 Task: Search one way flight ticket for 1 adult, 5 children, 2 infants in seat and 1 infant on lap in first from Missoula: Missoula Montana Airport (was Missoula International Airport) to Fort Wayne: Fort Wayne International Airport on 5-4-2023. Choice of flights is Spirit. Number of bags: 7 checked bags. Price is upto 97000. Outbound departure time preference is 15:45.
Action: Mouse moved to (324, 123)
Screenshot: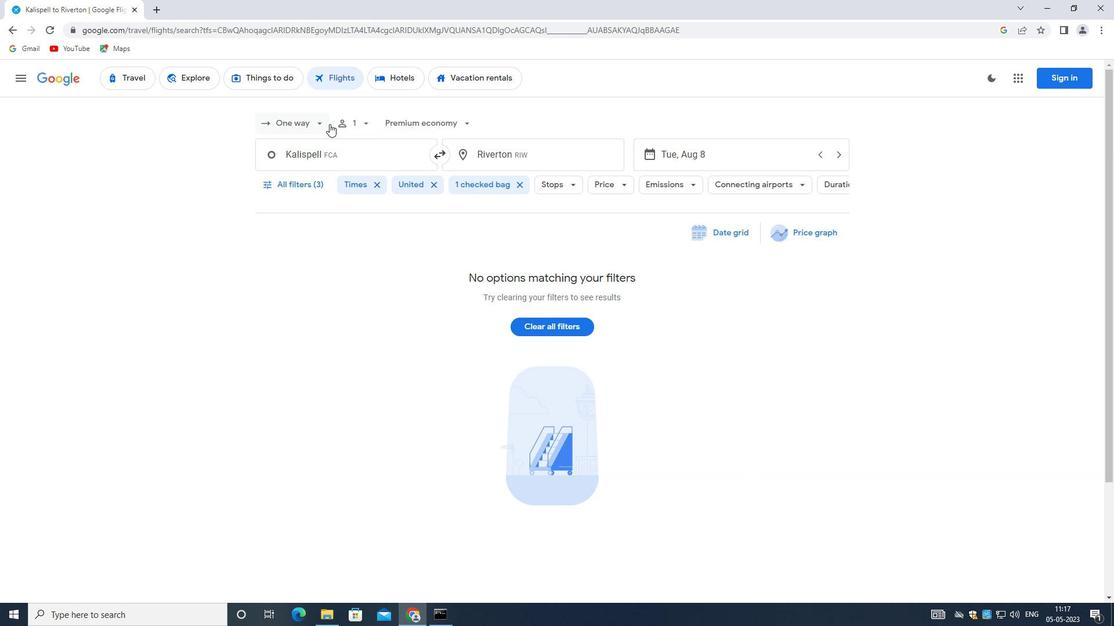 
Action: Mouse pressed left at (324, 123)
Screenshot: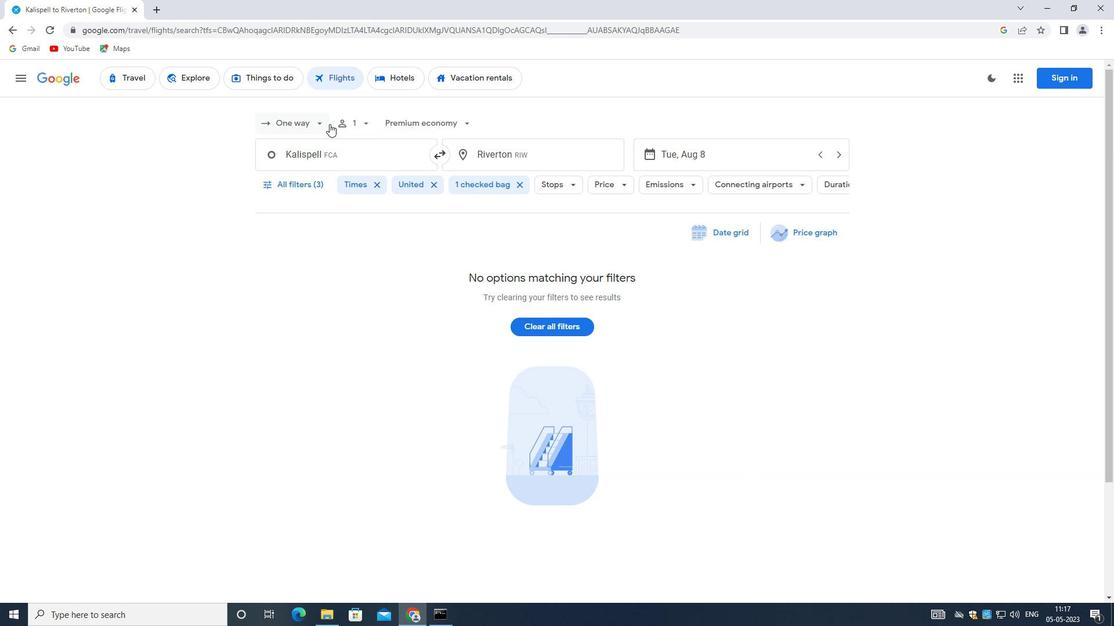 
Action: Mouse moved to (311, 173)
Screenshot: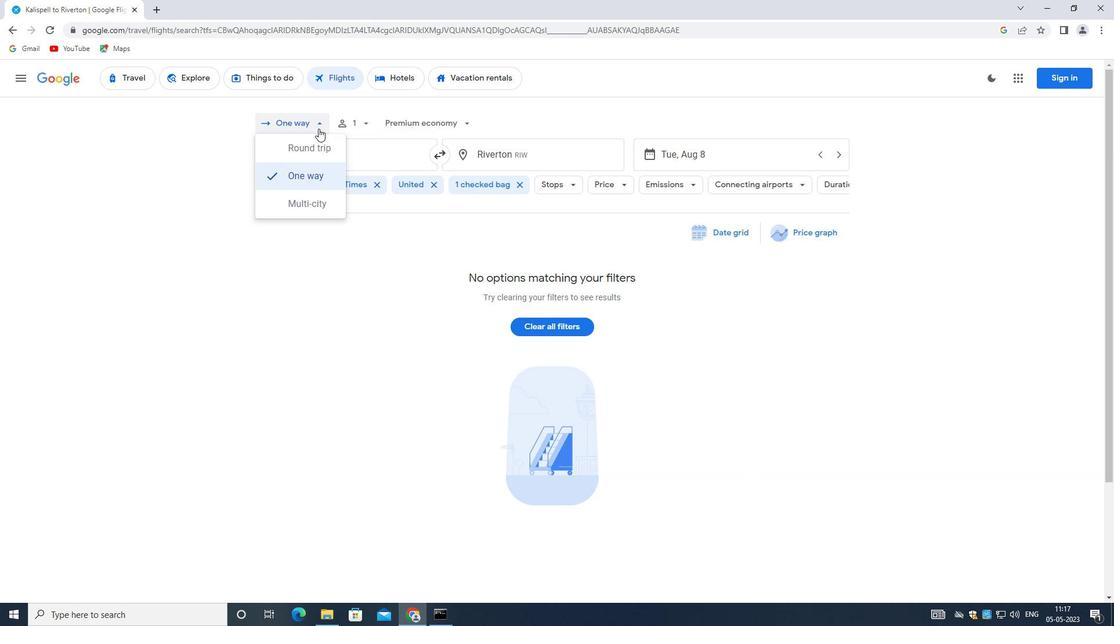 
Action: Mouse pressed left at (311, 173)
Screenshot: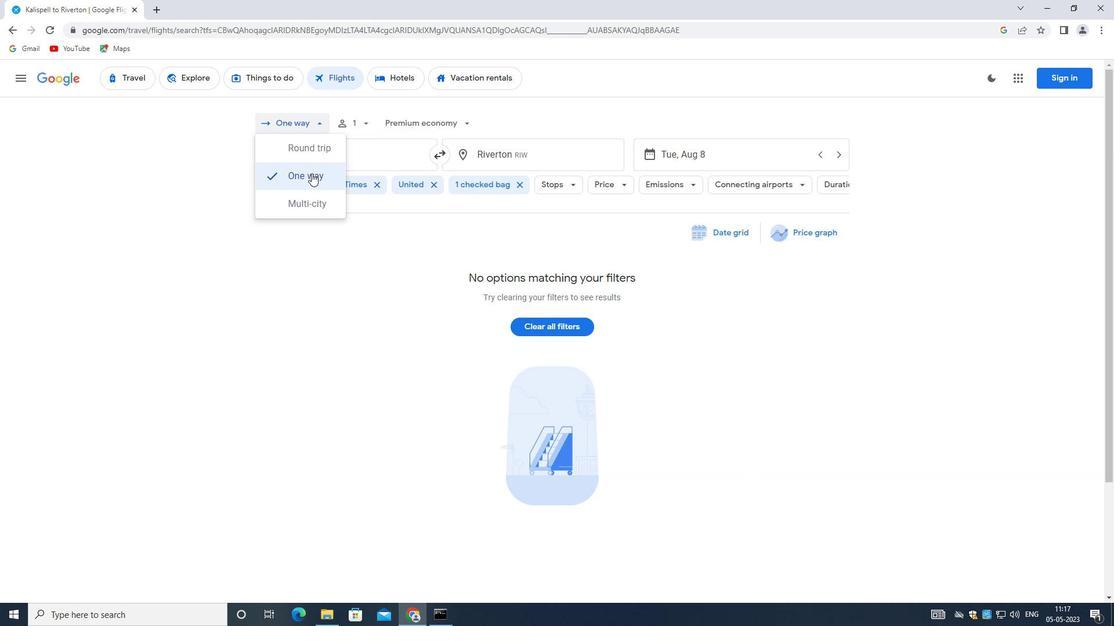 
Action: Mouse moved to (369, 120)
Screenshot: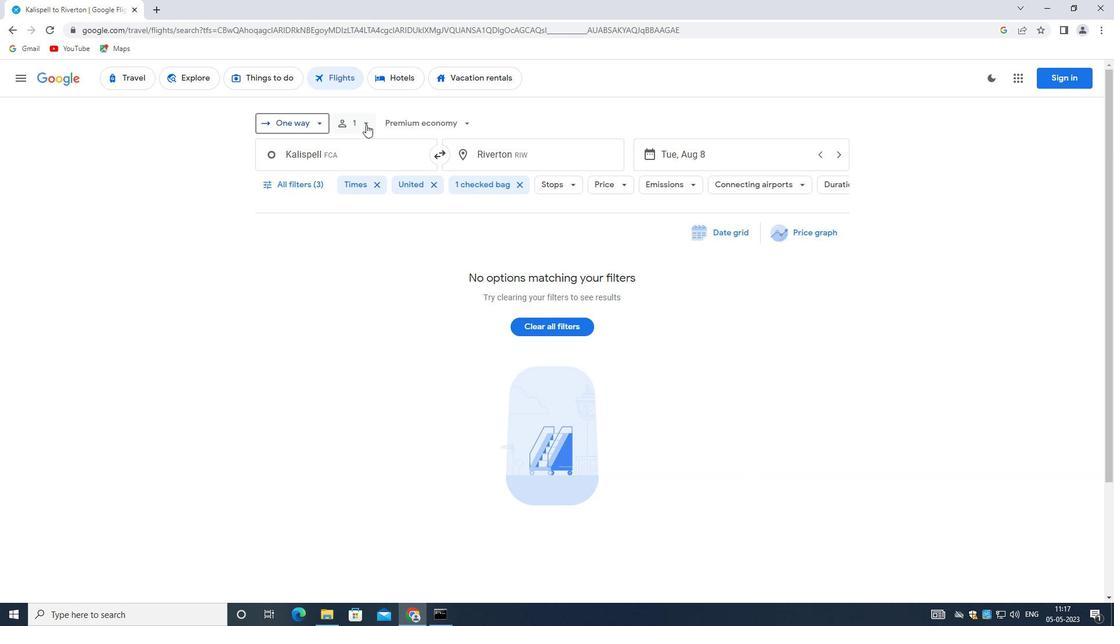 
Action: Mouse pressed left at (369, 120)
Screenshot: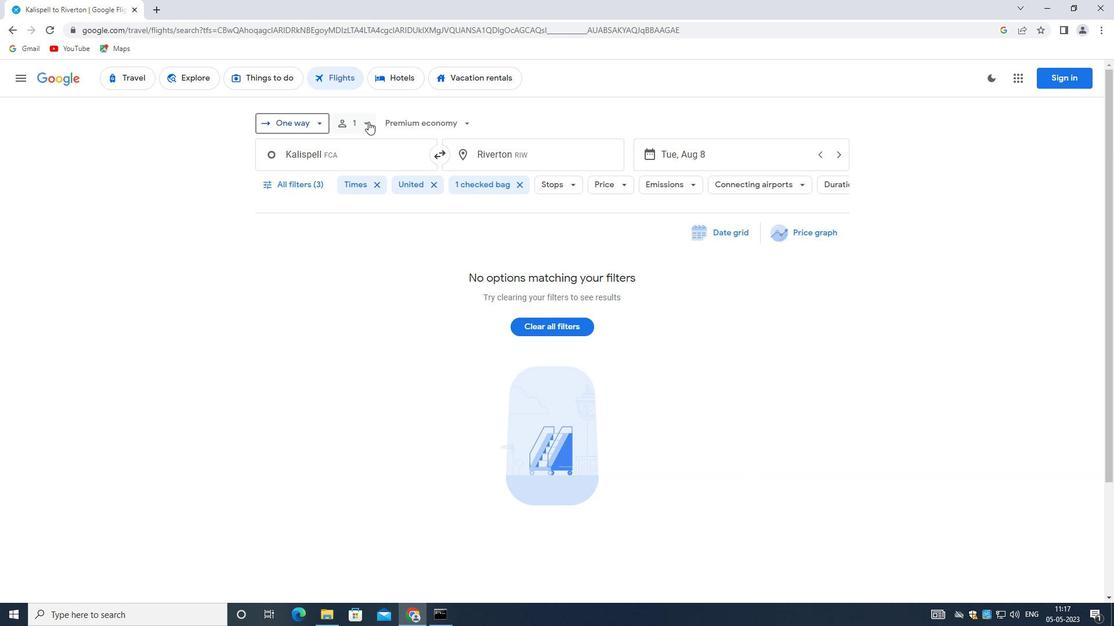 
Action: Mouse moved to (450, 179)
Screenshot: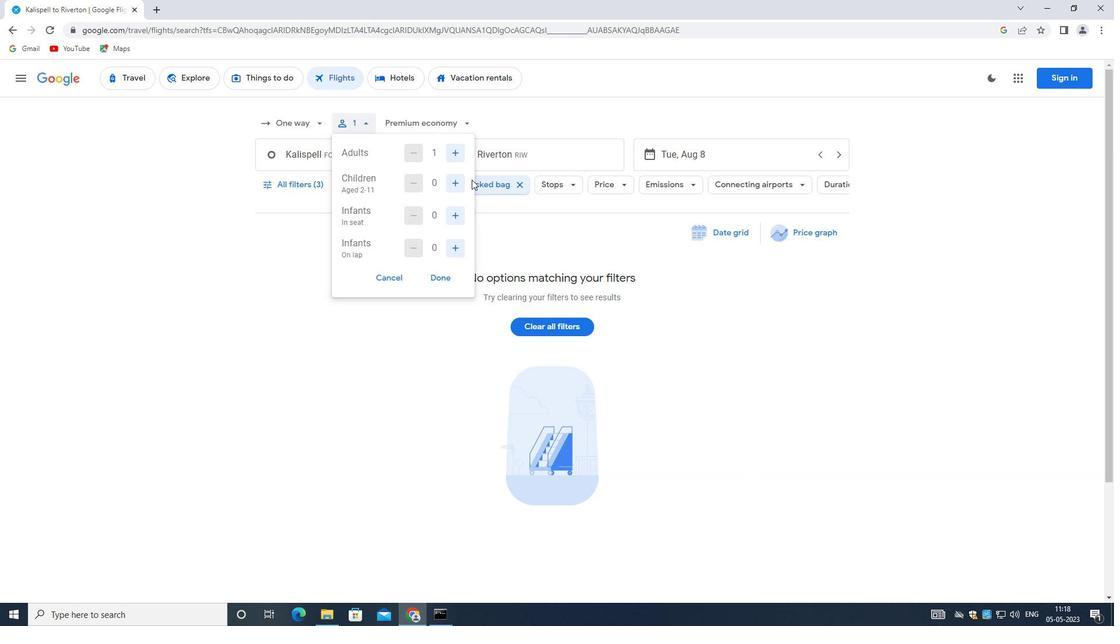 
Action: Mouse pressed left at (450, 179)
Screenshot: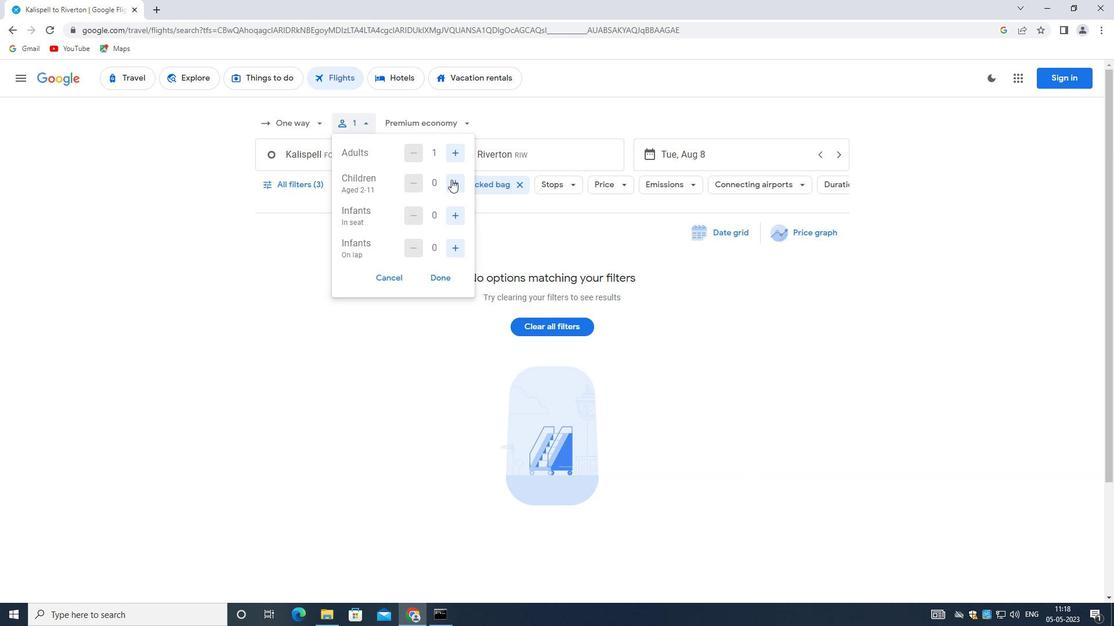 
Action: Mouse pressed left at (450, 179)
Screenshot: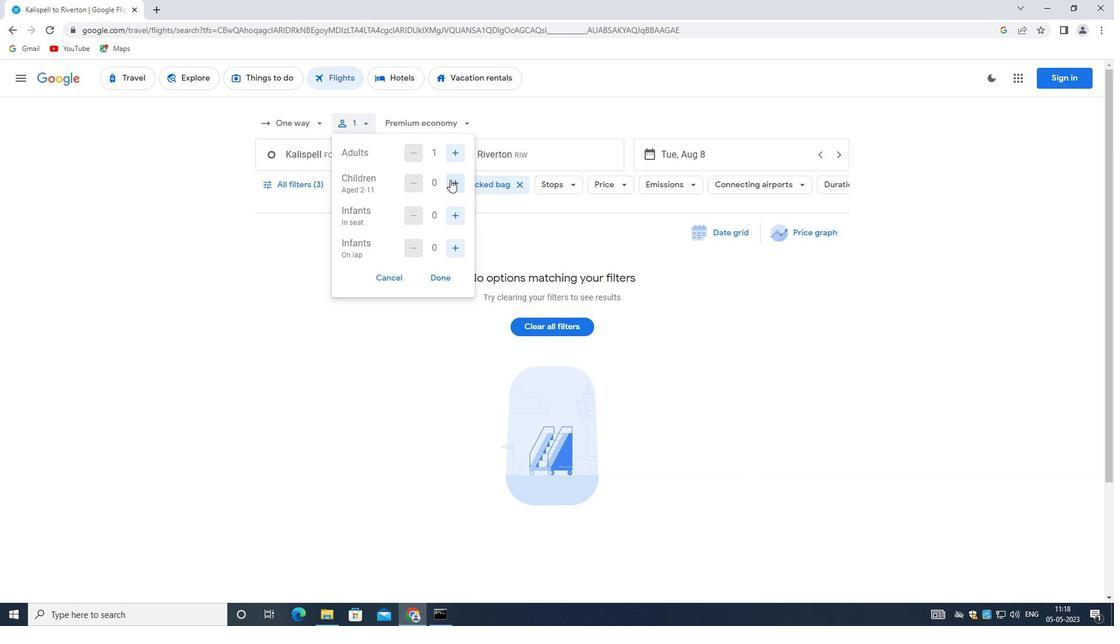 
Action: Mouse pressed left at (450, 179)
Screenshot: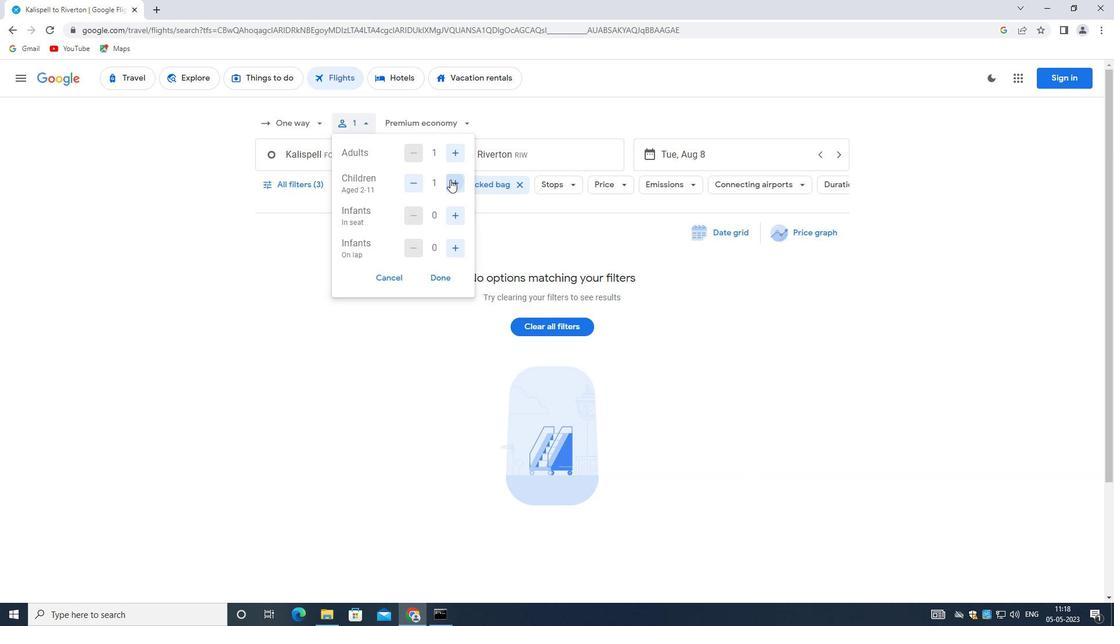 
Action: Mouse pressed left at (450, 179)
Screenshot: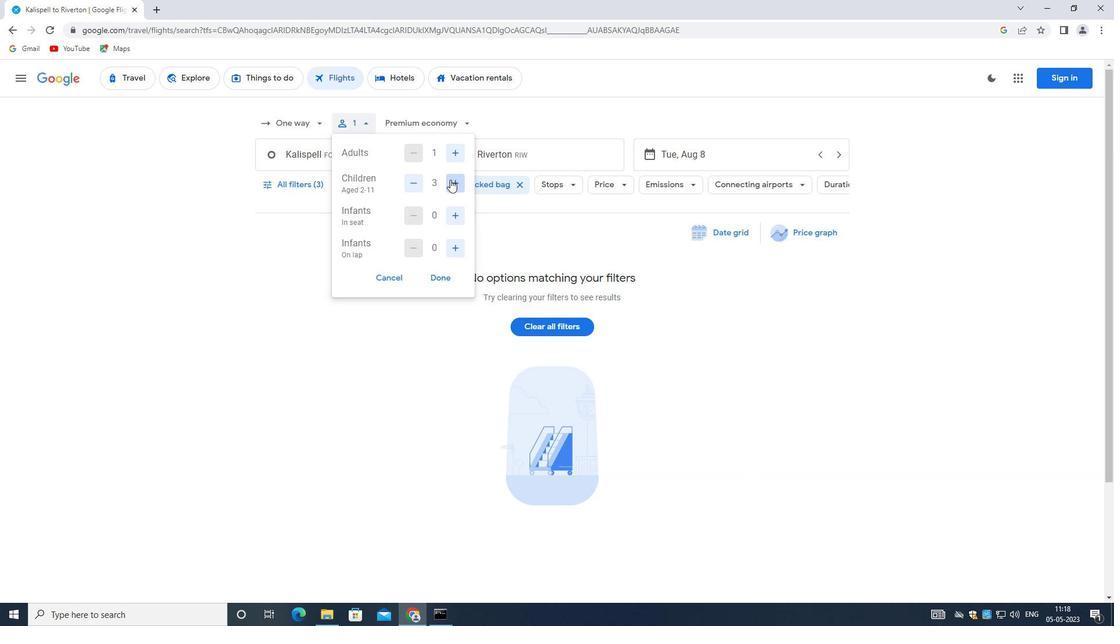 
Action: Mouse pressed left at (450, 179)
Screenshot: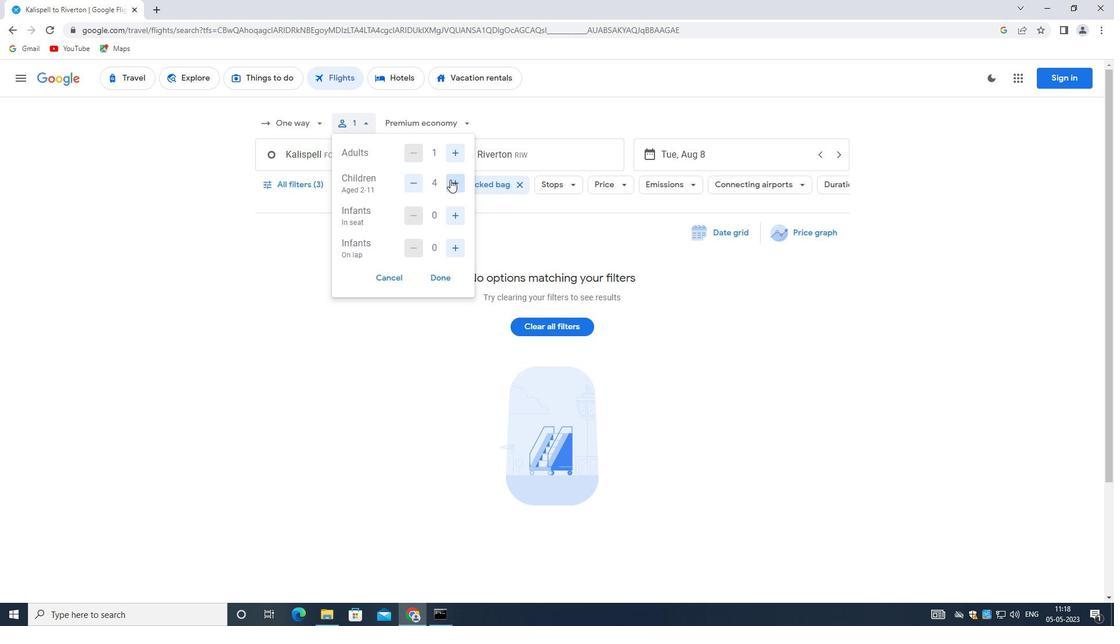 
Action: Mouse moved to (453, 214)
Screenshot: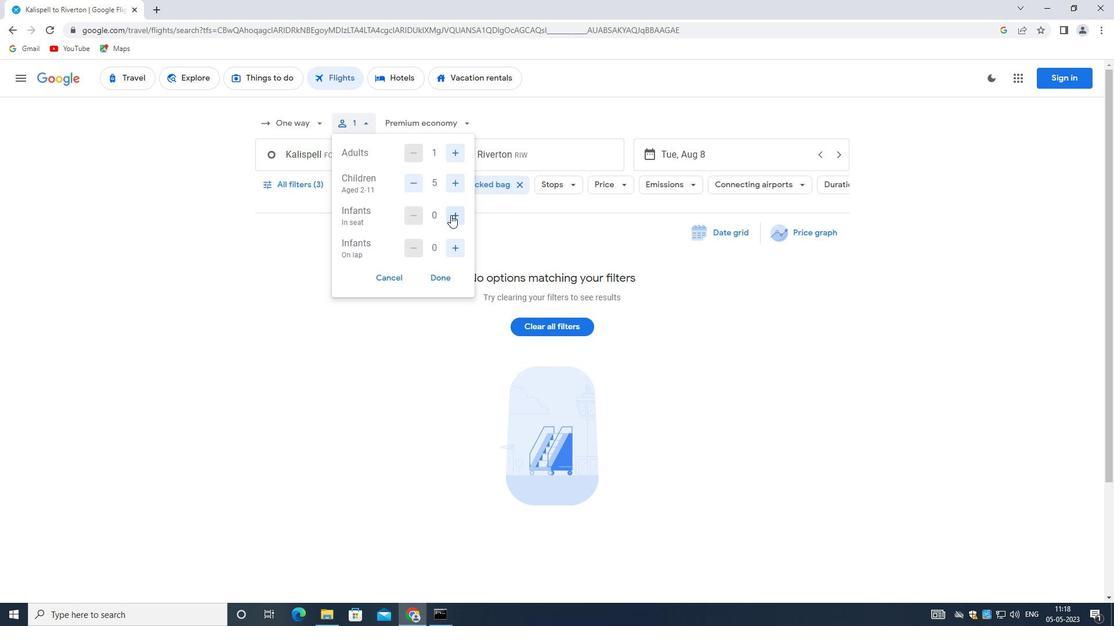 
Action: Mouse pressed left at (453, 214)
Screenshot: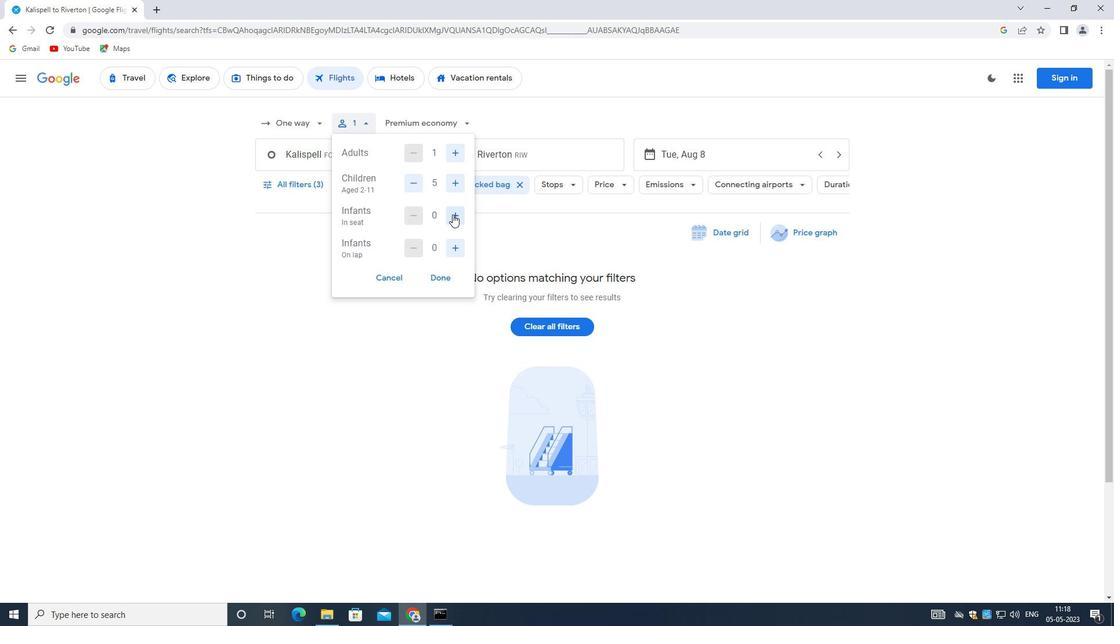 
Action: Mouse pressed left at (453, 214)
Screenshot: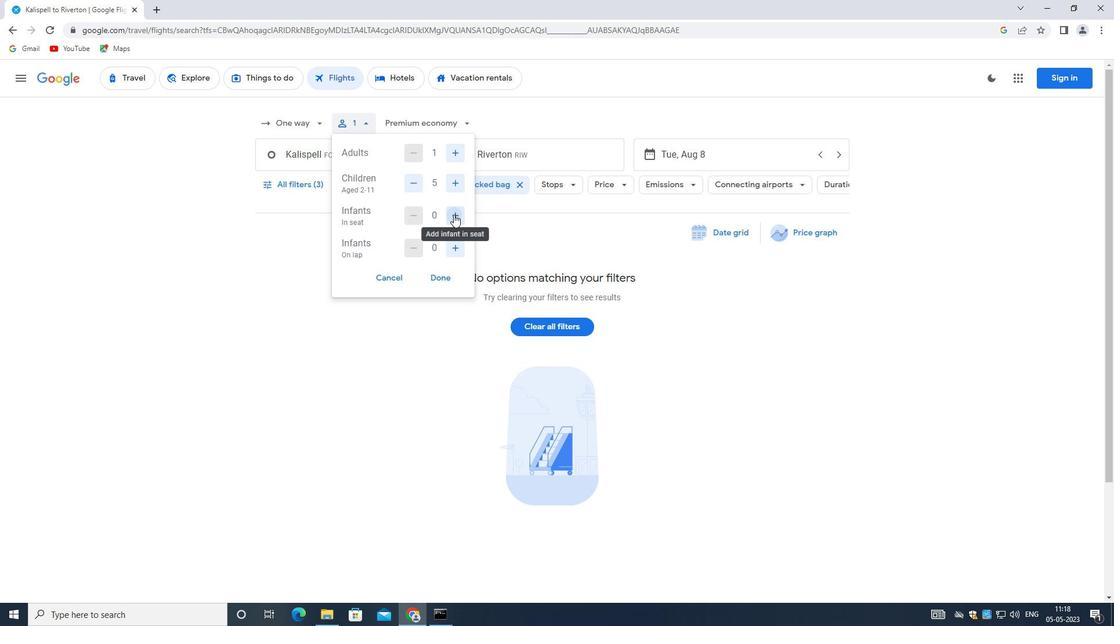 
Action: Mouse moved to (458, 249)
Screenshot: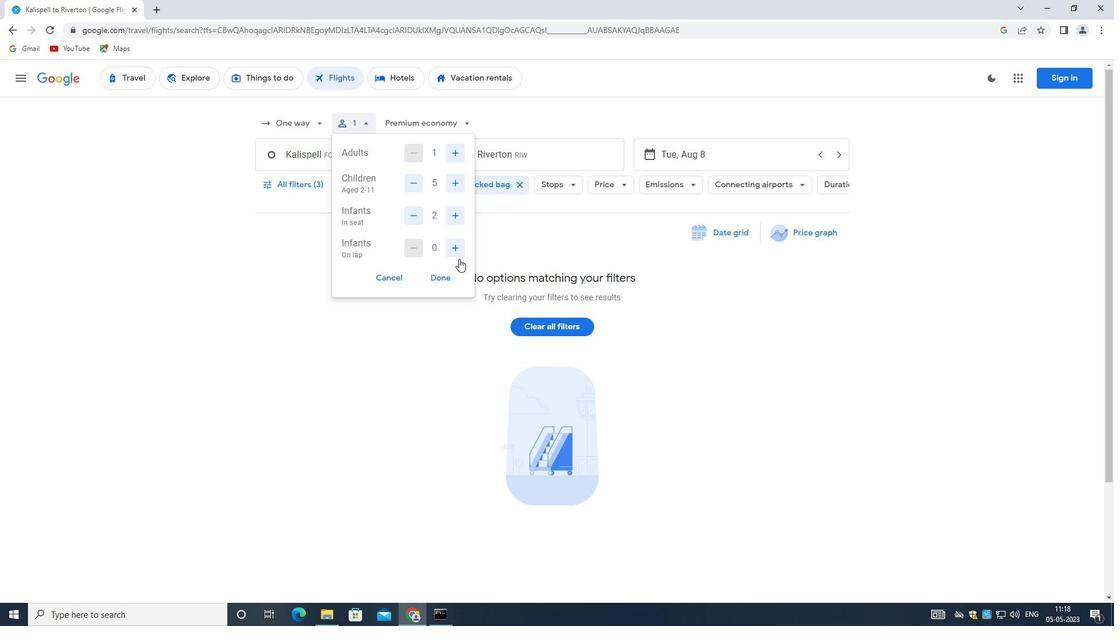 
Action: Mouse pressed left at (458, 249)
Screenshot: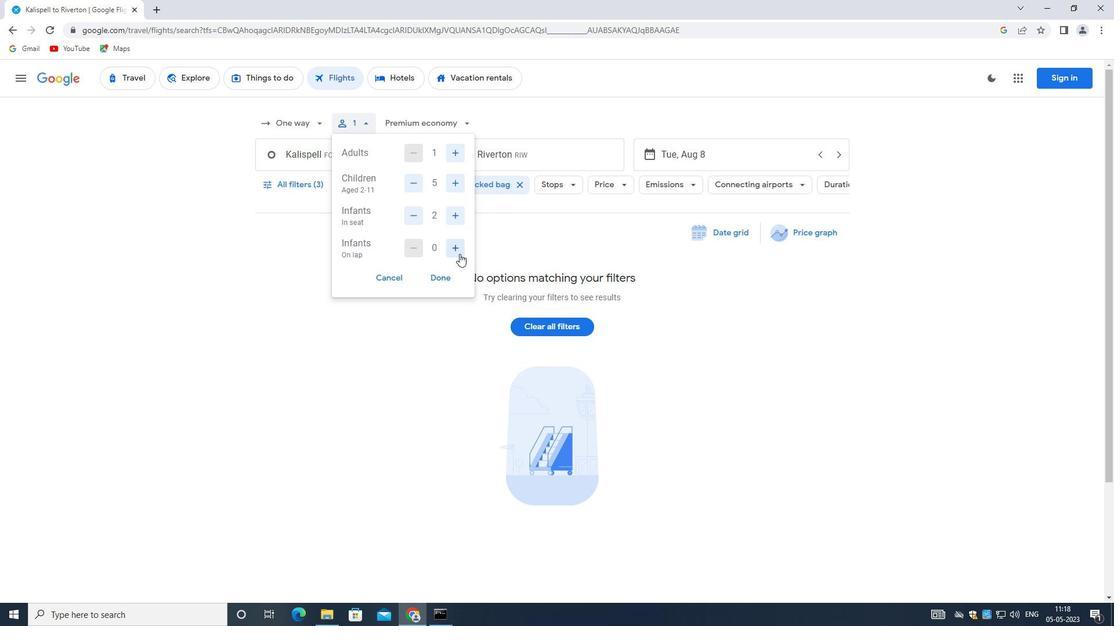 
Action: Mouse moved to (411, 211)
Screenshot: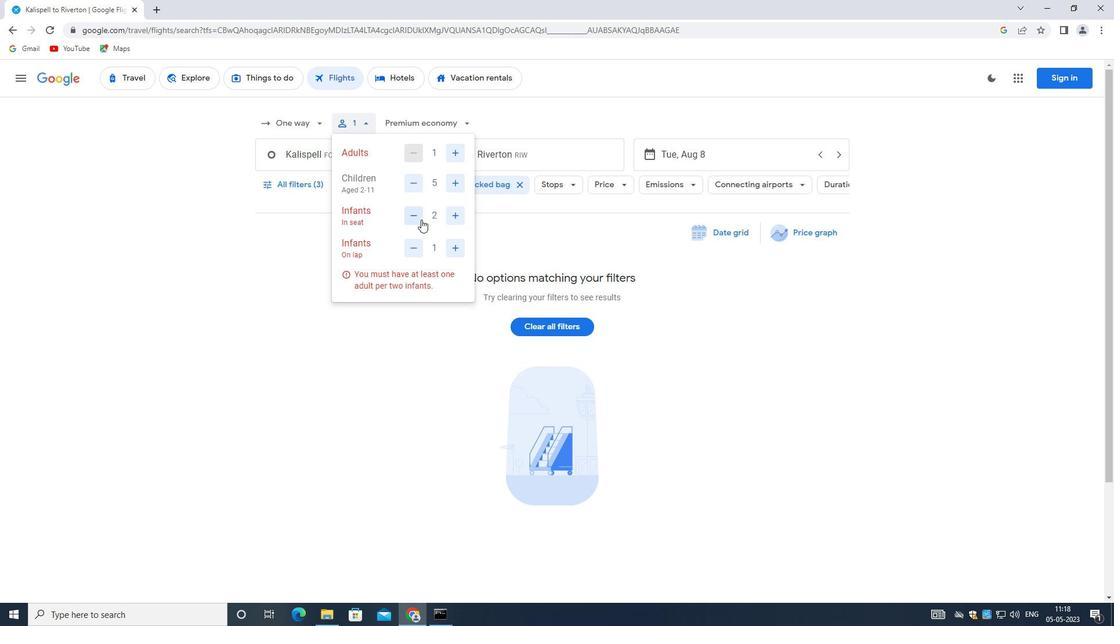 
Action: Mouse pressed left at (411, 211)
Screenshot: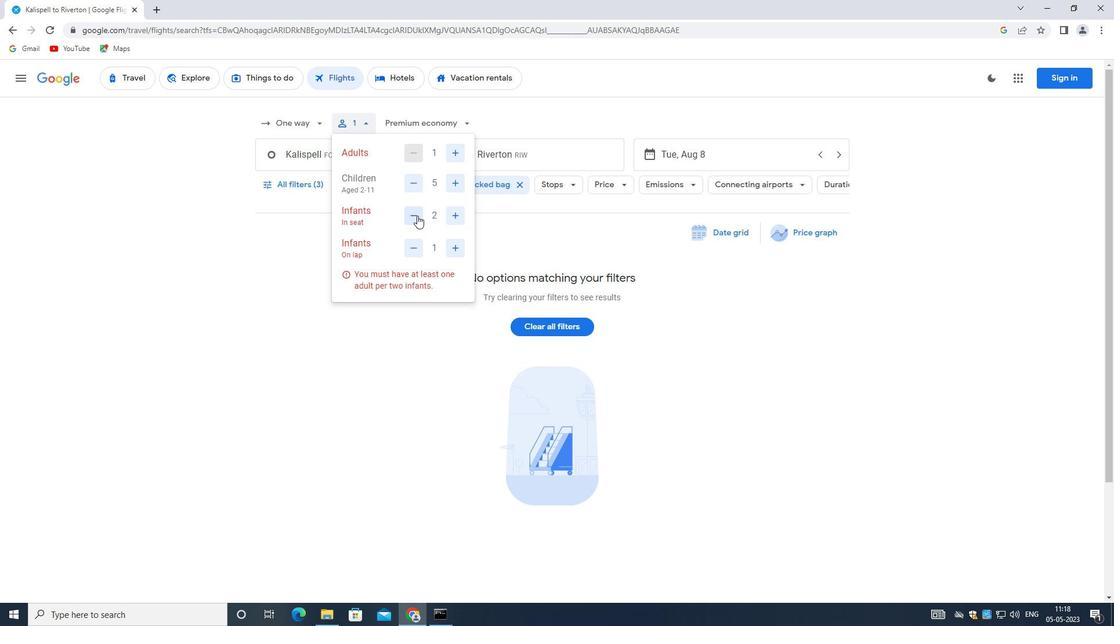 
Action: Mouse moved to (434, 272)
Screenshot: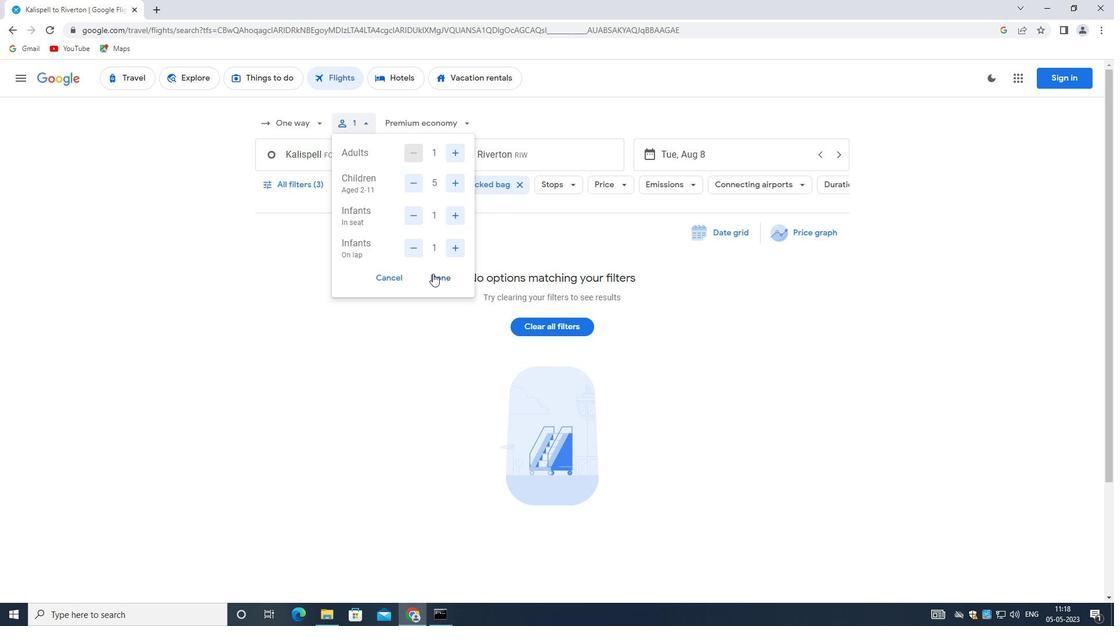 
Action: Mouse pressed left at (434, 272)
Screenshot: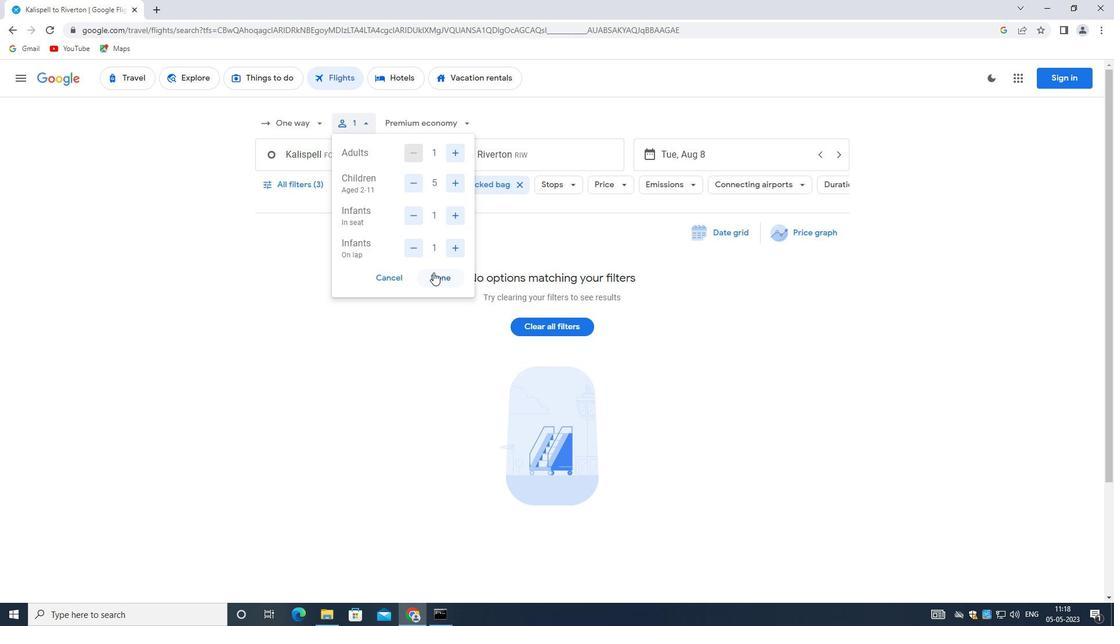 
Action: Mouse moved to (353, 155)
Screenshot: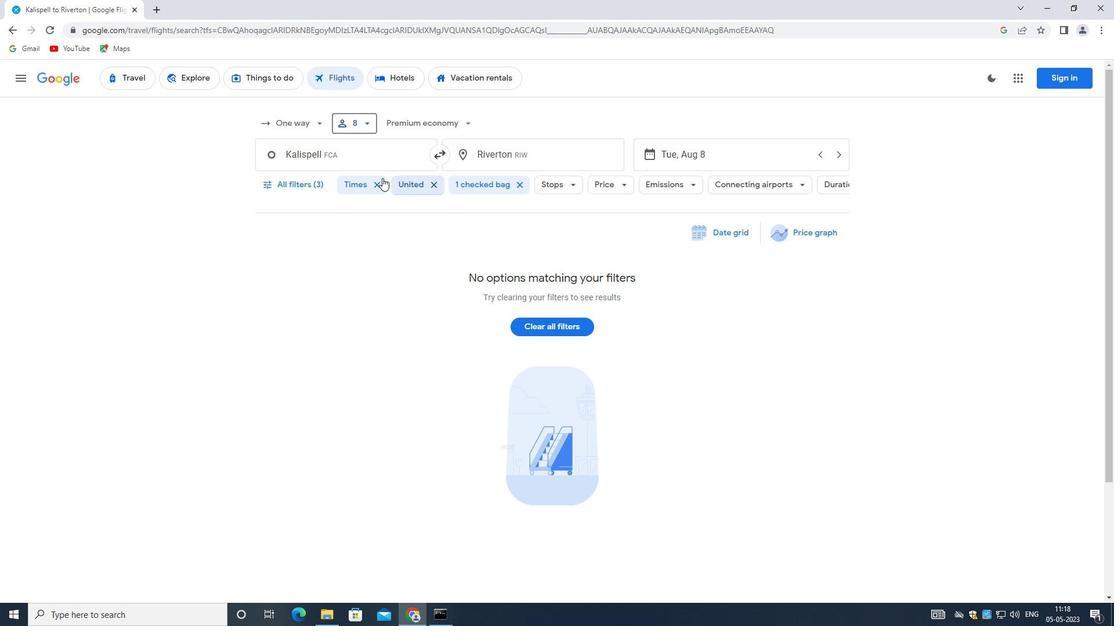 
Action: Mouse pressed left at (353, 155)
Screenshot: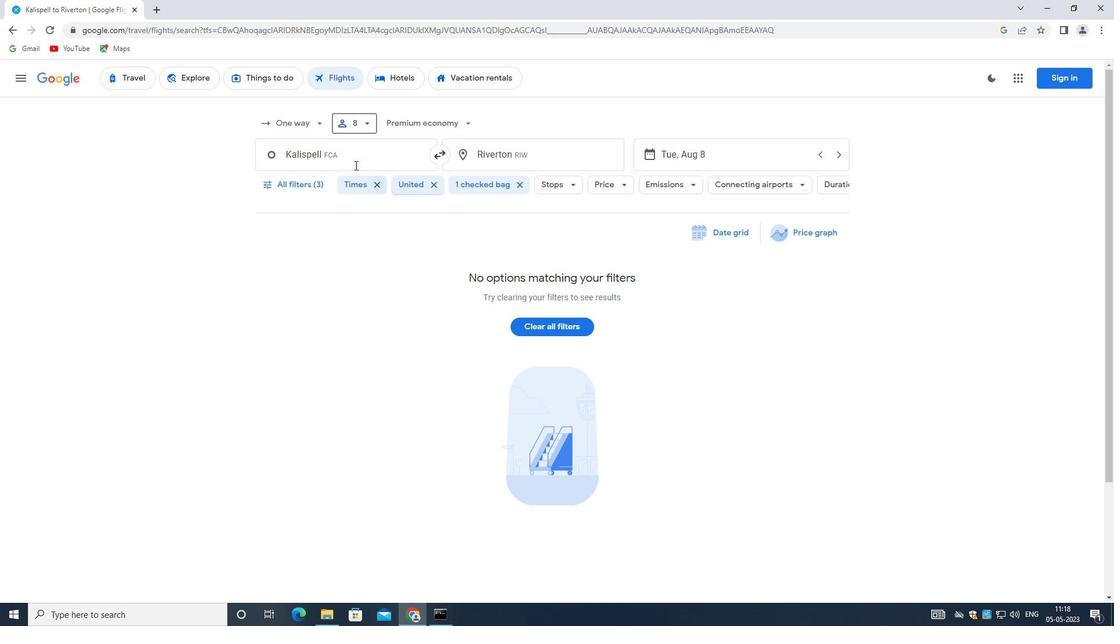 
Action: Mouse moved to (358, 153)
Screenshot: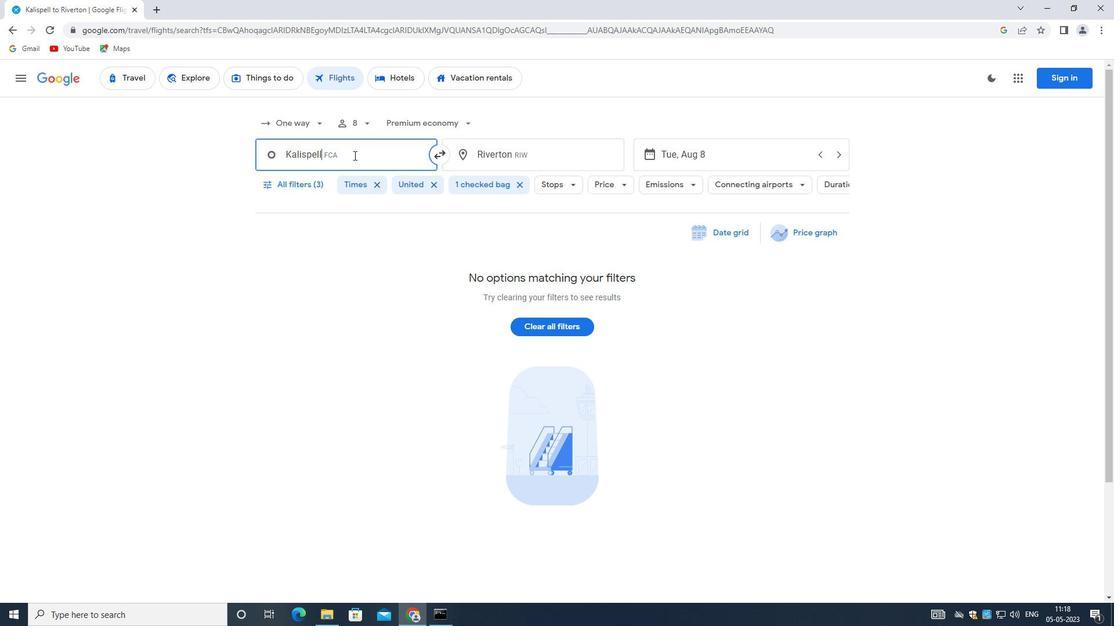 
Action: Key pressed <Key.backspace><Key.shift_r>Missoula<Key.space><Key.shift_r>Montana
Screenshot: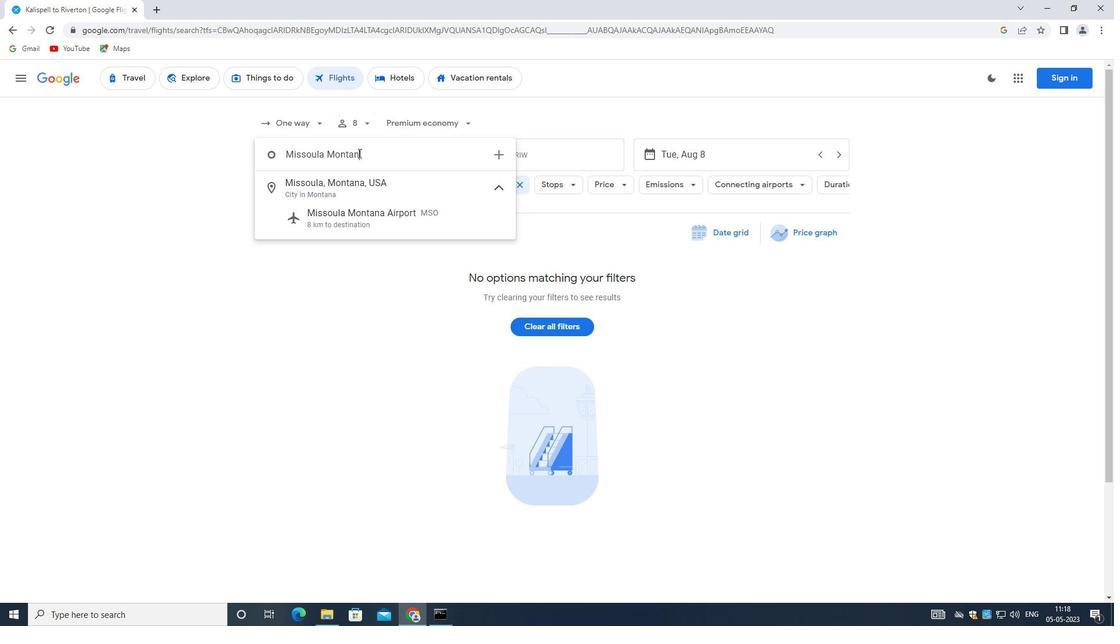
Action: Mouse moved to (372, 208)
Screenshot: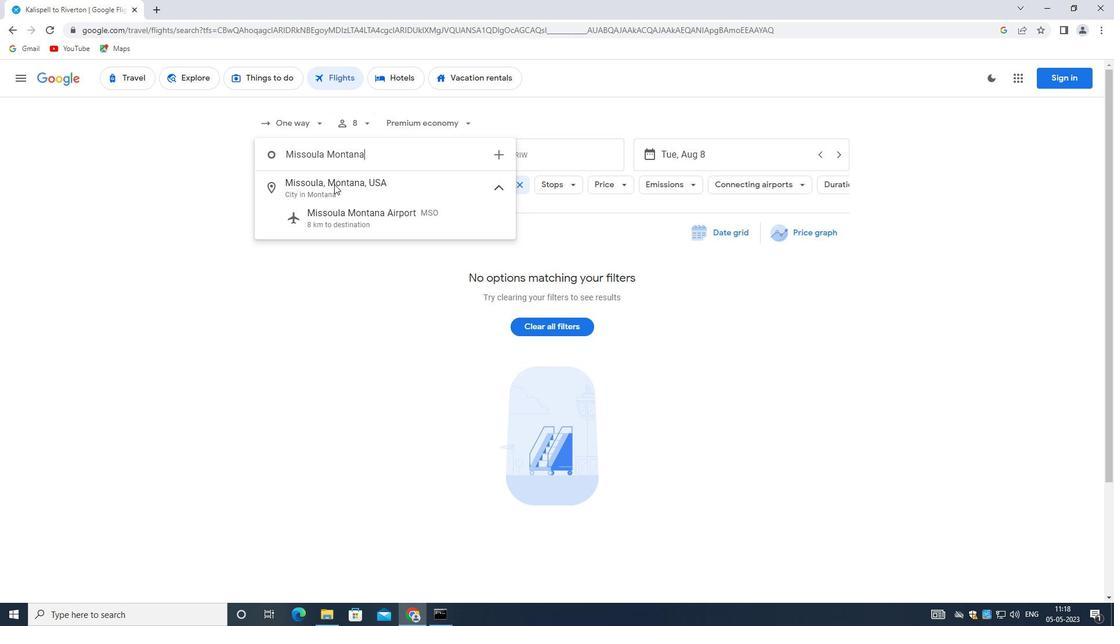 
Action: Mouse pressed left at (372, 208)
Screenshot: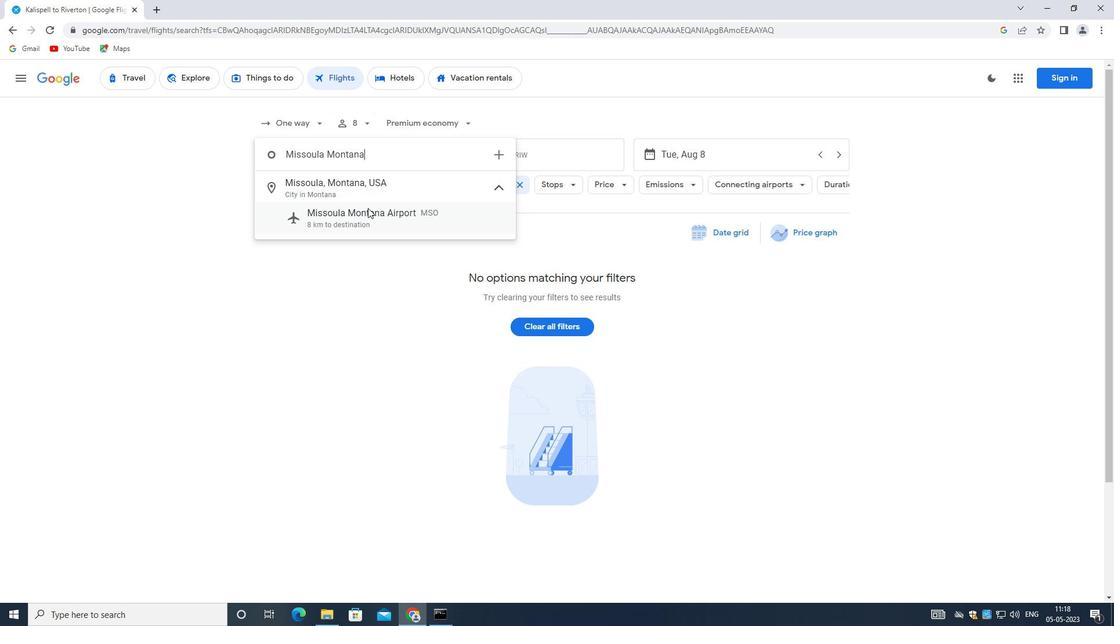
Action: Mouse moved to (526, 148)
Screenshot: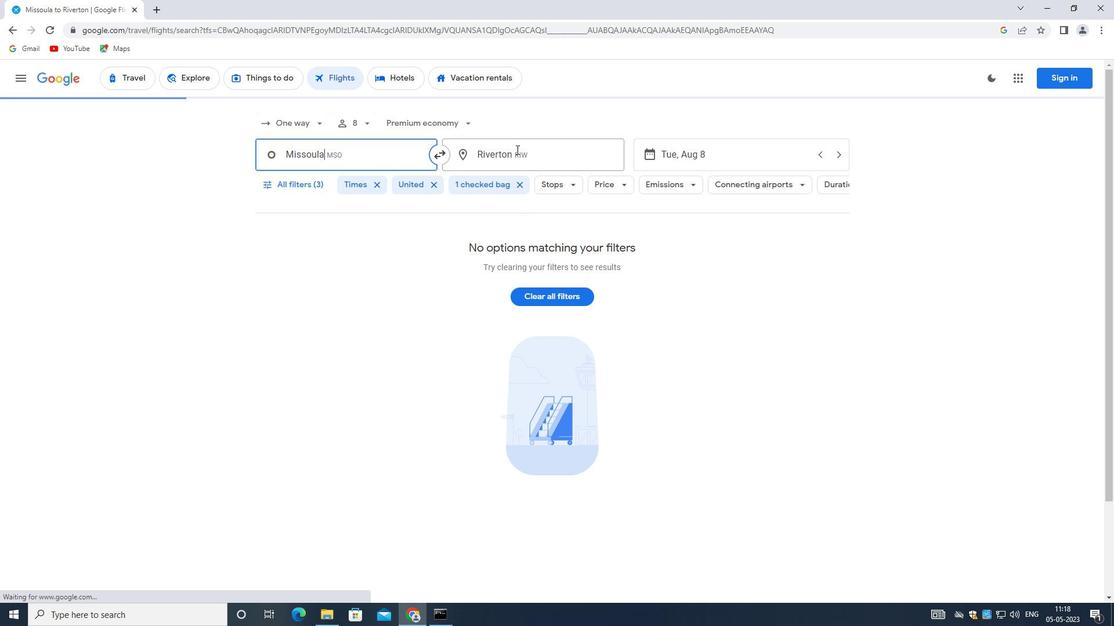 
Action: Mouse pressed left at (526, 148)
Screenshot: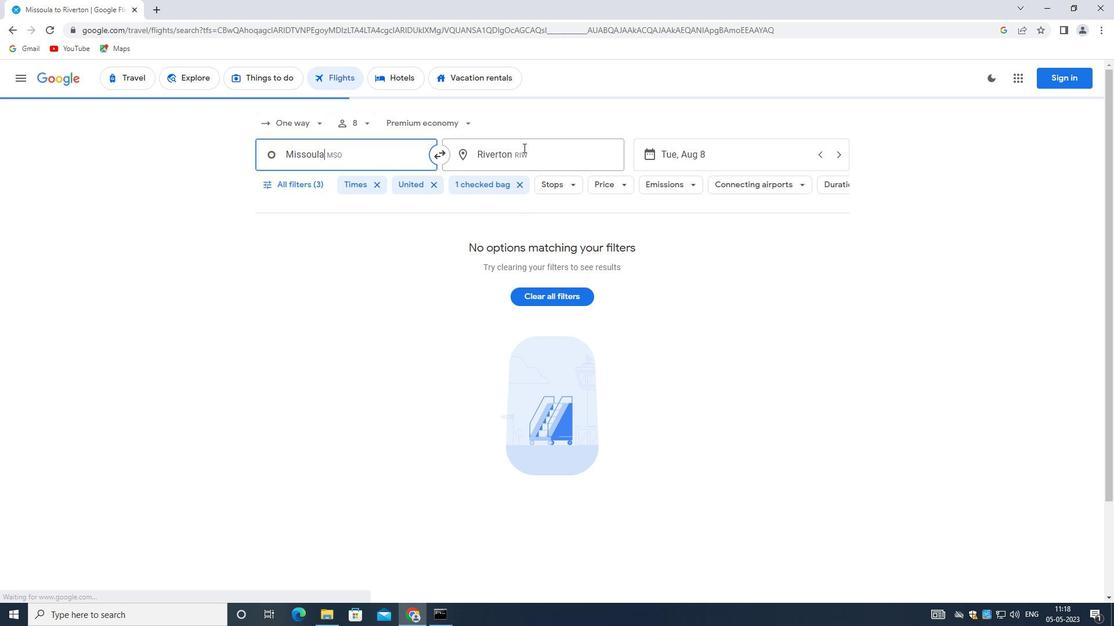 
Action: Key pressed <Key.backspace><Key.shift>FORT<Key.space><Key.shift>WAYNE
Screenshot: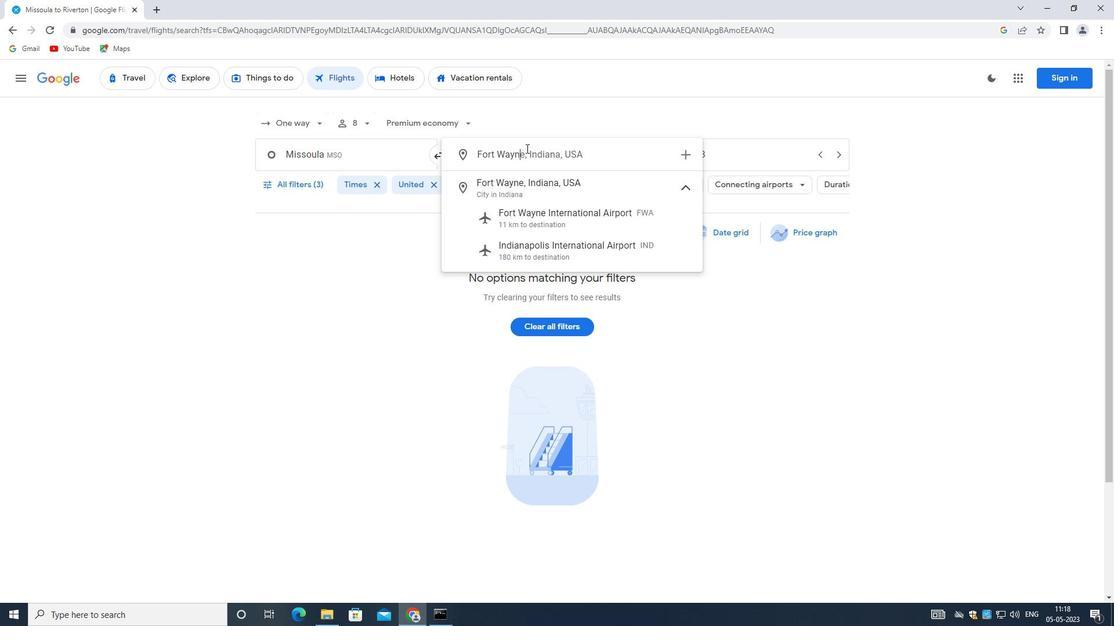 
Action: Mouse moved to (573, 212)
Screenshot: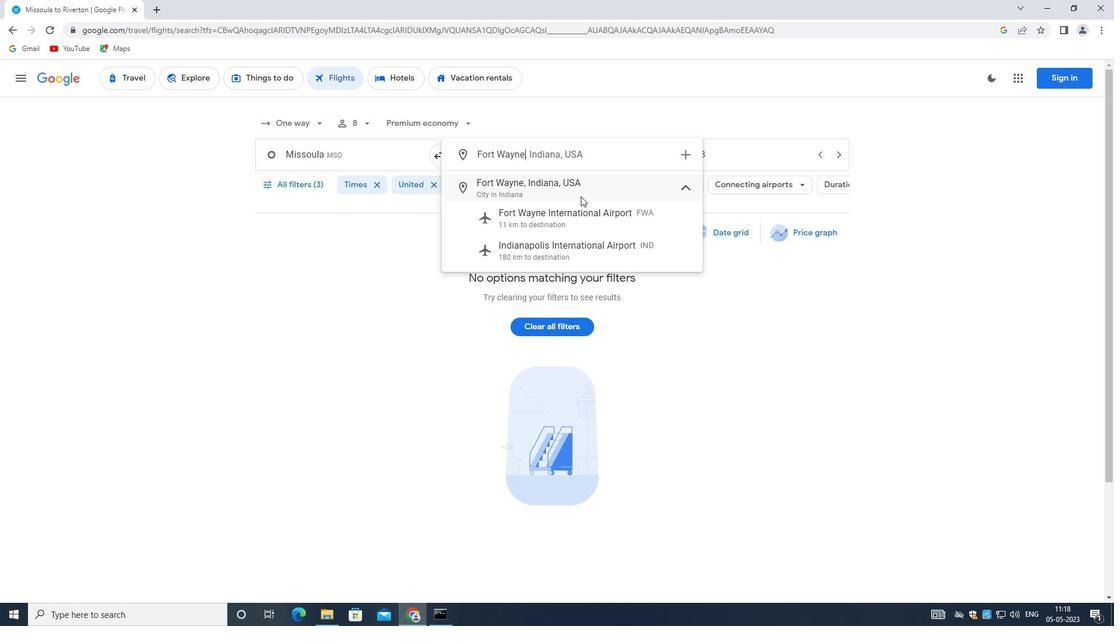 
Action: Mouse pressed left at (573, 212)
Screenshot: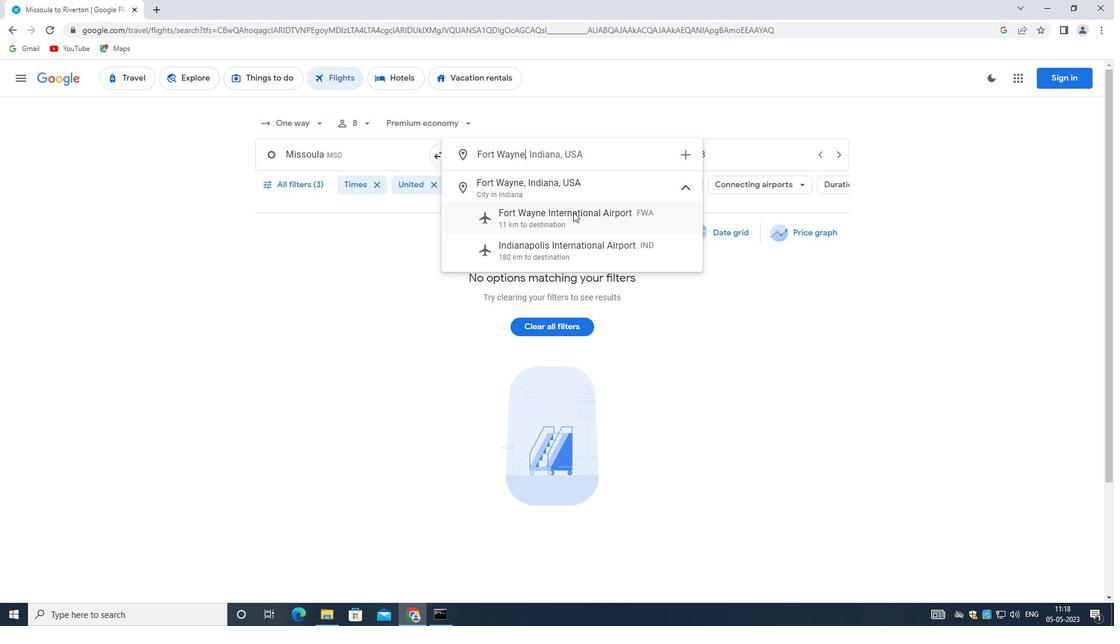 
Action: Mouse moved to (693, 139)
Screenshot: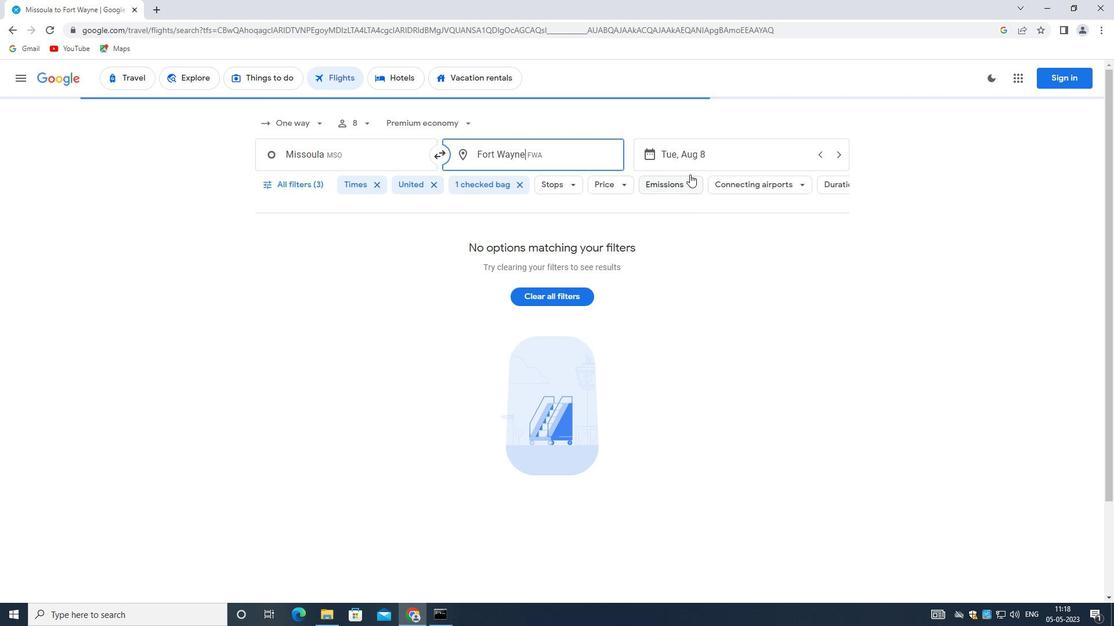 
Action: Mouse pressed left at (693, 139)
Screenshot: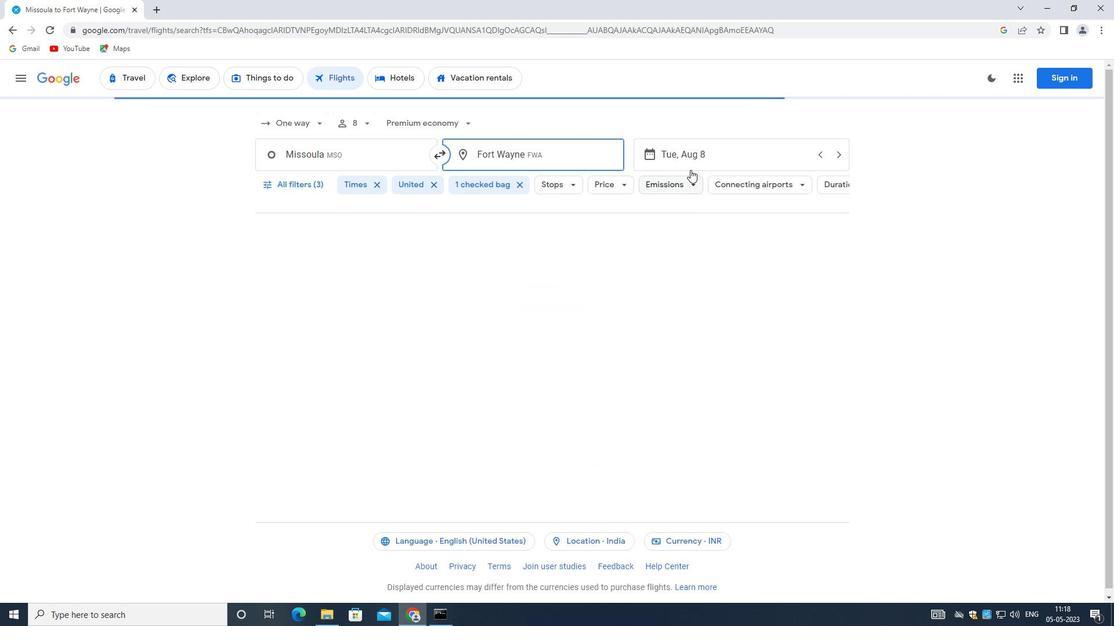 
Action: Mouse moved to (495, 272)
Screenshot: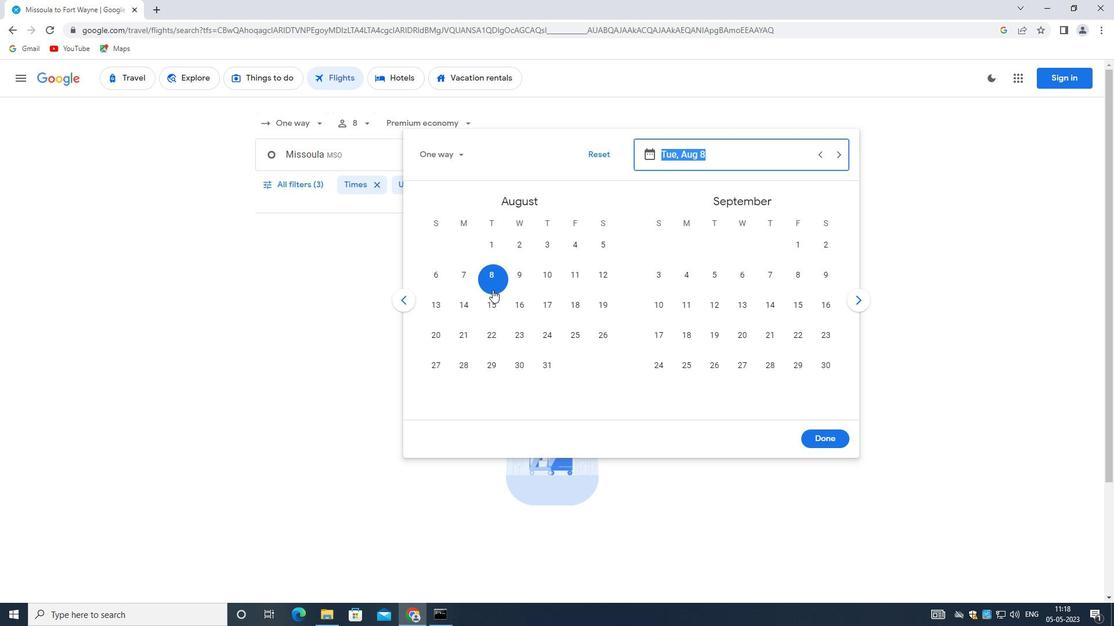 
Action: Mouse pressed left at (495, 272)
Screenshot: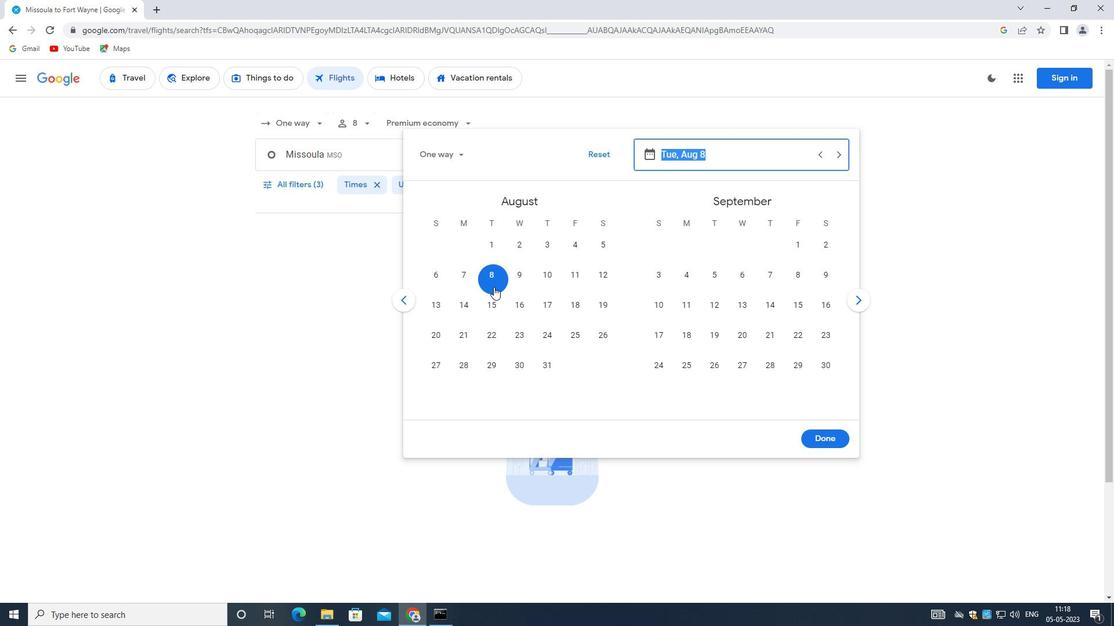 
Action: Mouse moved to (823, 436)
Screenshot: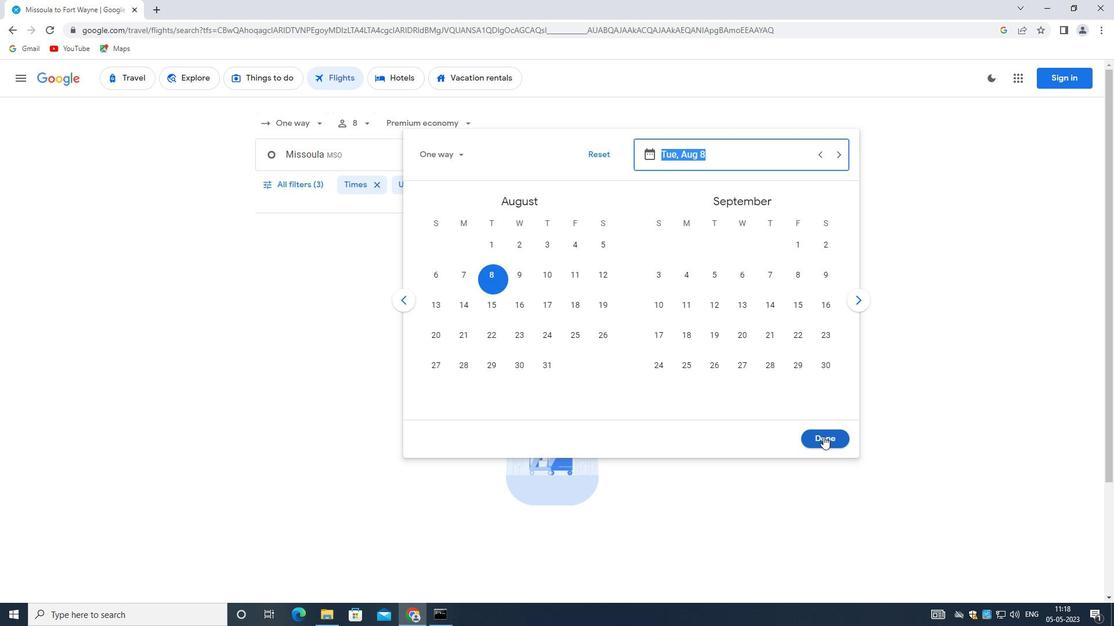 
Action: Mouse pressed left at (823, 436)
Screenshot: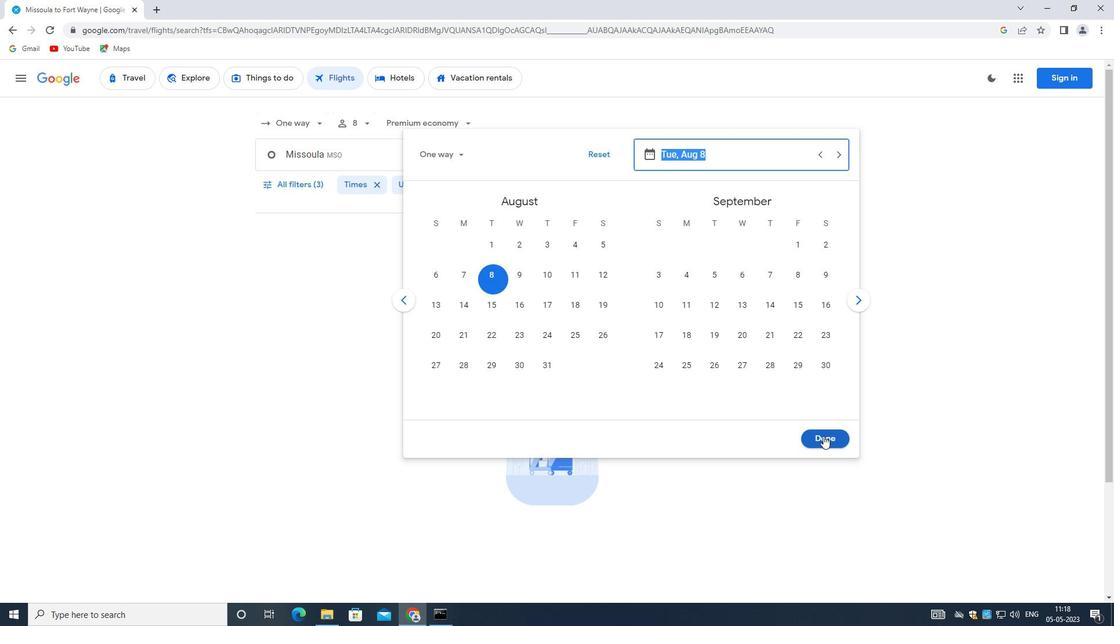
Action: Mouse moved to (297, 183)
Screenshot: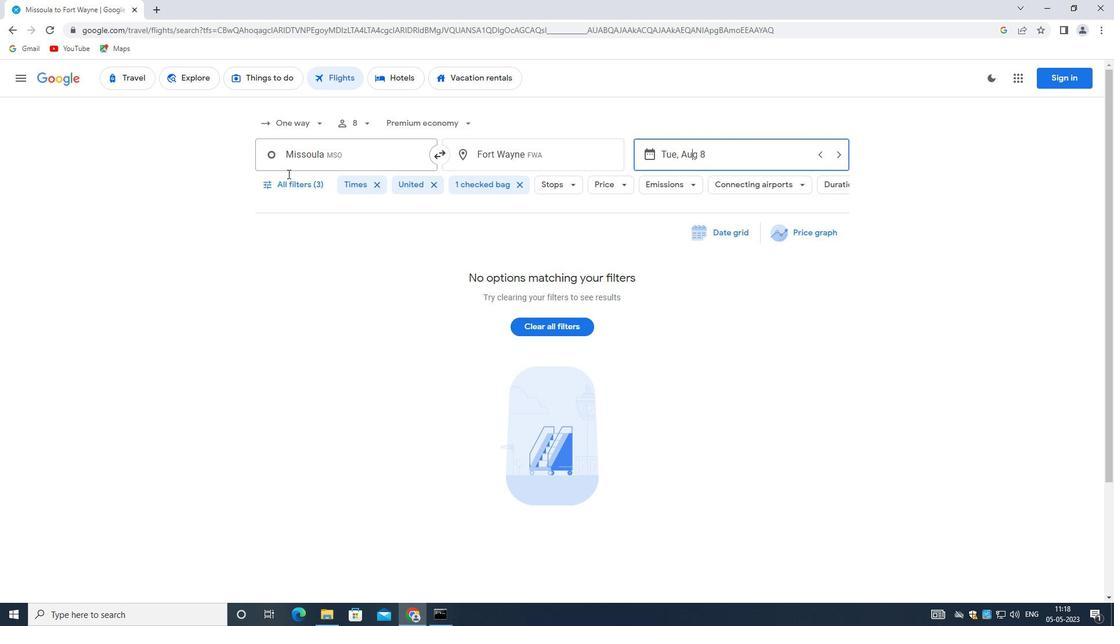 
Action: Mouse pressed left at (297, 183)
Screenshot: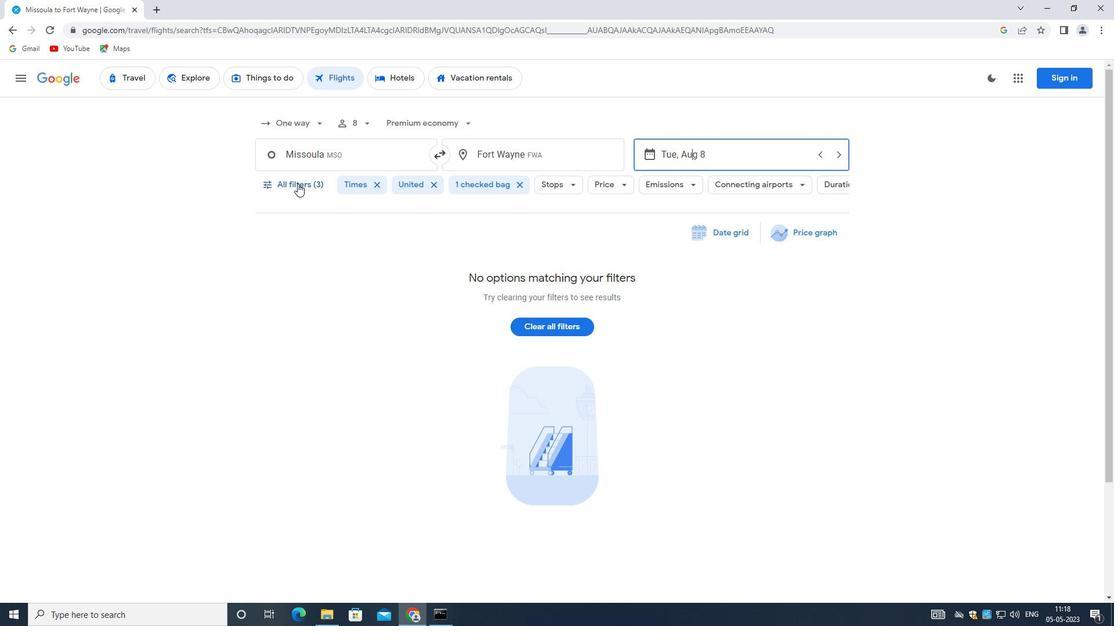 
Action: Mouse moved to (342, 268)
Screenshot: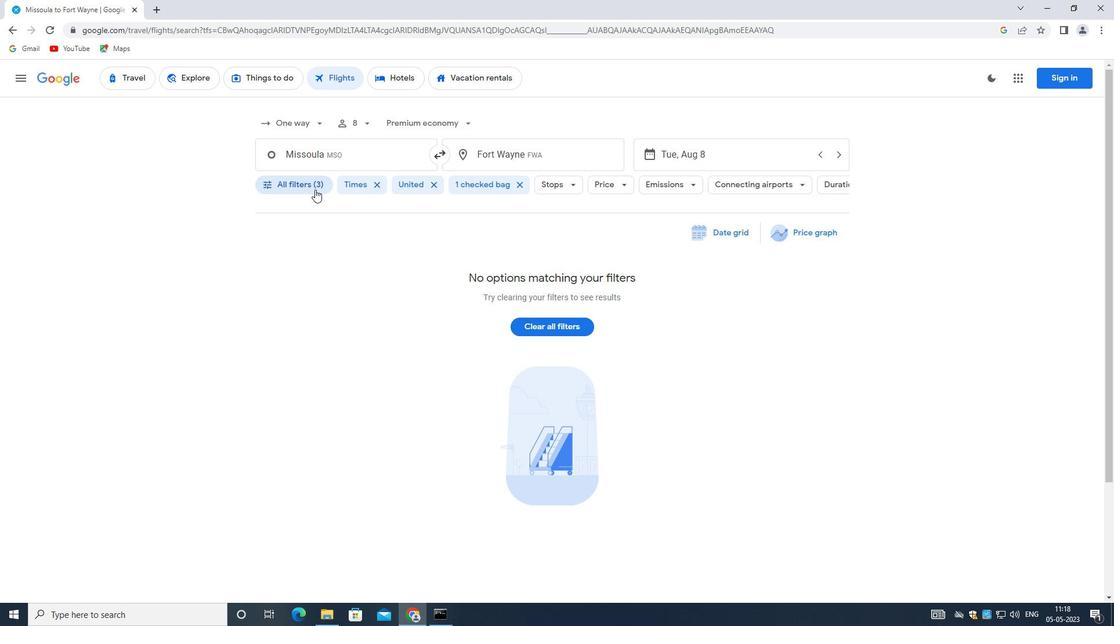 
Action: Mouse scrolled (342, 268) with delta (0, 0)
Screenshot: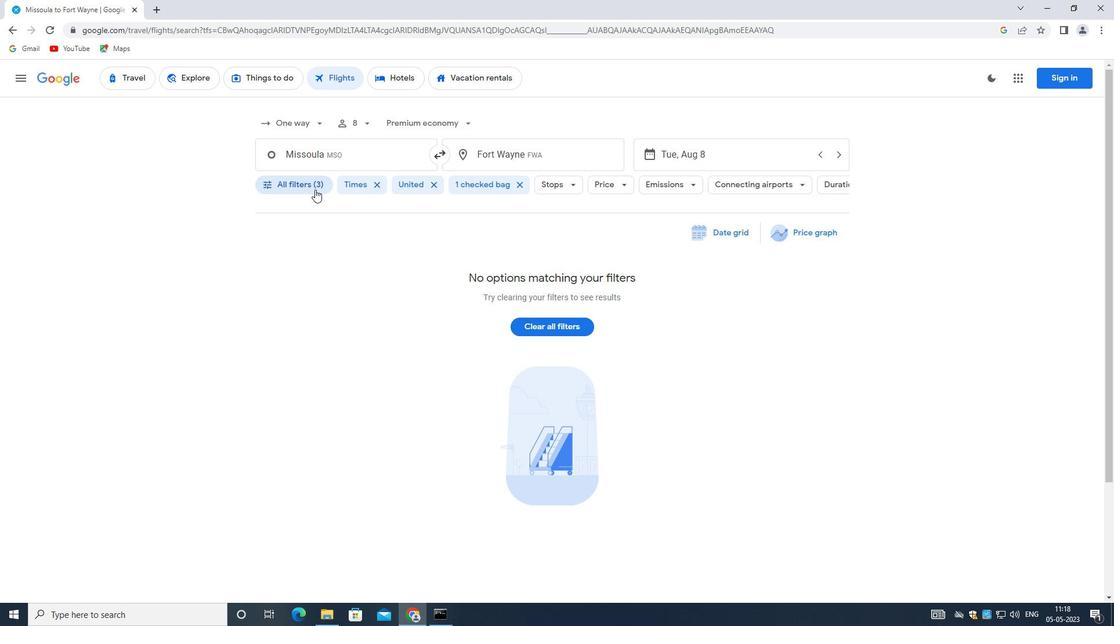 
Action: Mouse moved to (342, 273)
Screenshot: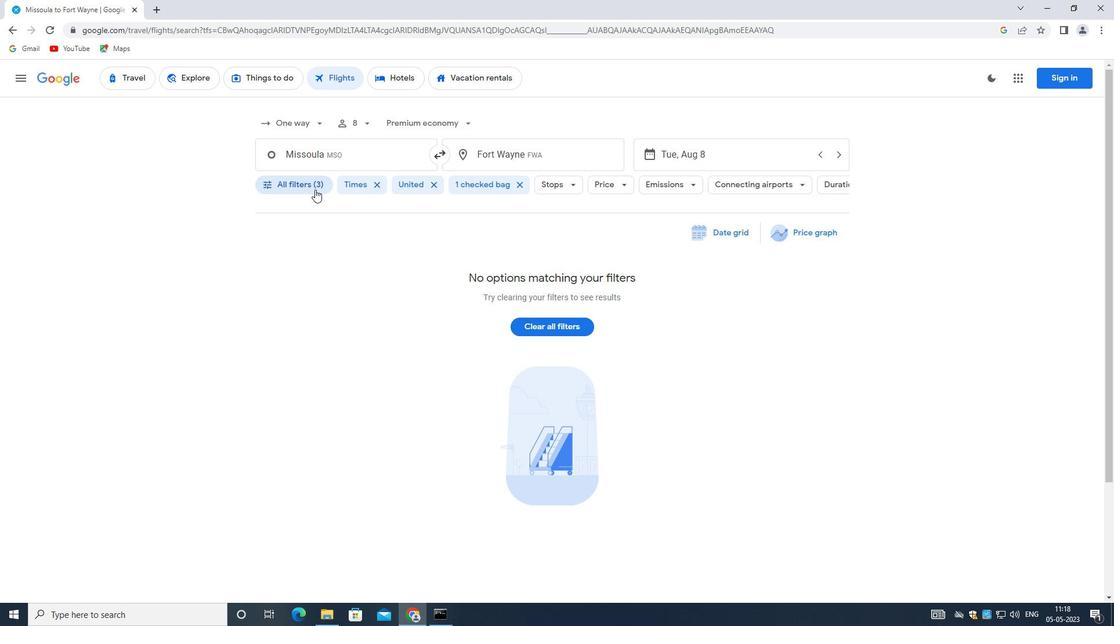 
Action: Mouse scrolled (342, 273) with delta (0, 0)
Screenshot: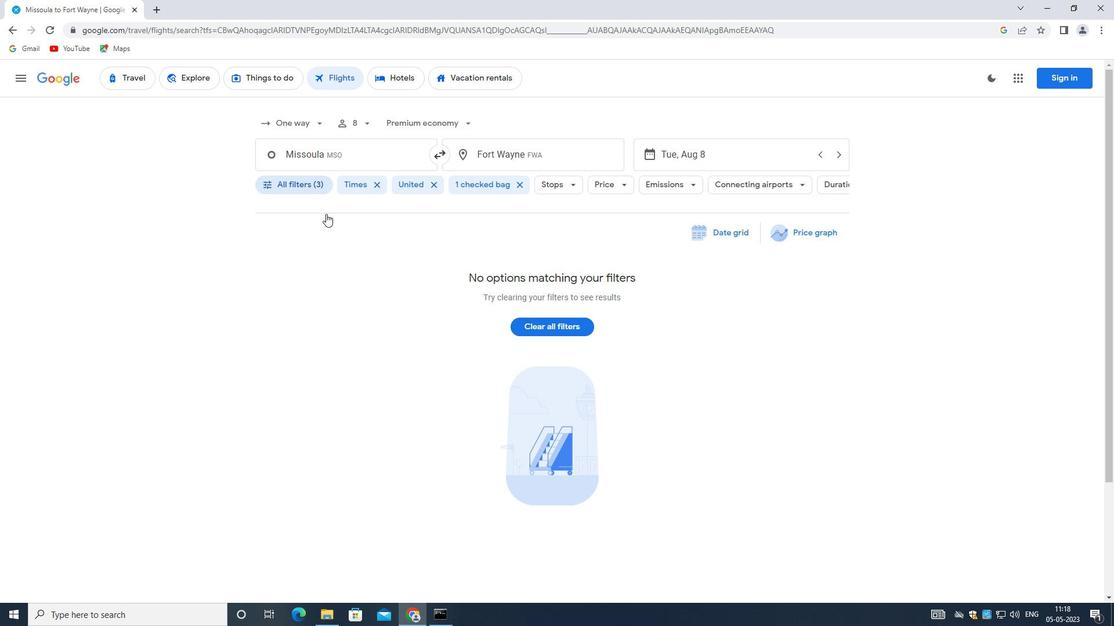 
Action: Mouse moved to (343, 277)
Screenshot: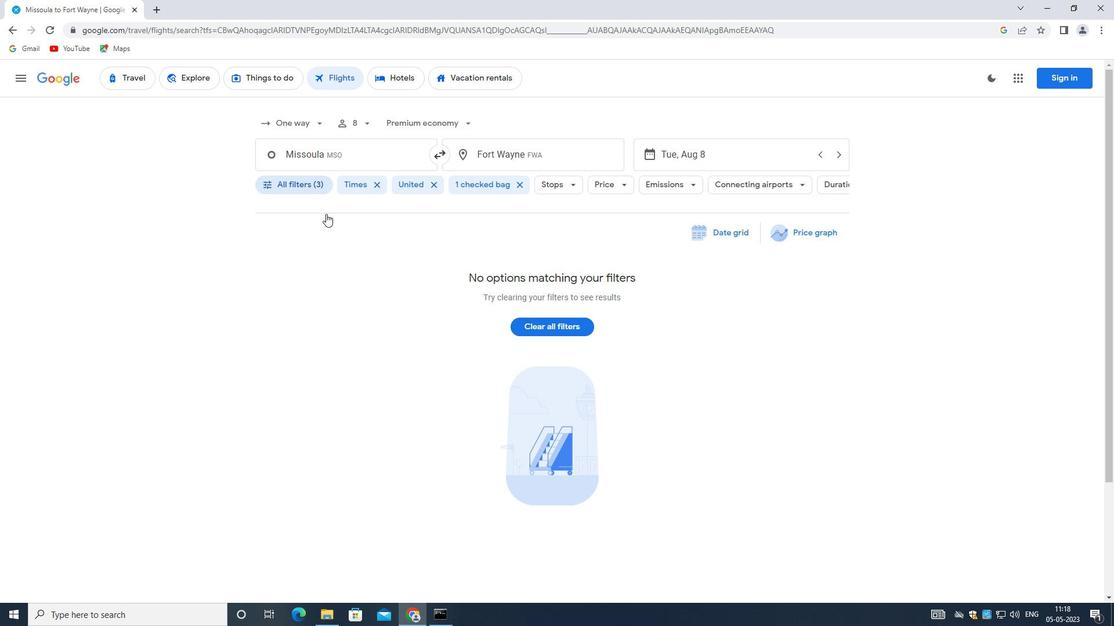 
Action: Mouse scrolled (343, 277) with delta (0, 0)
Screenshot: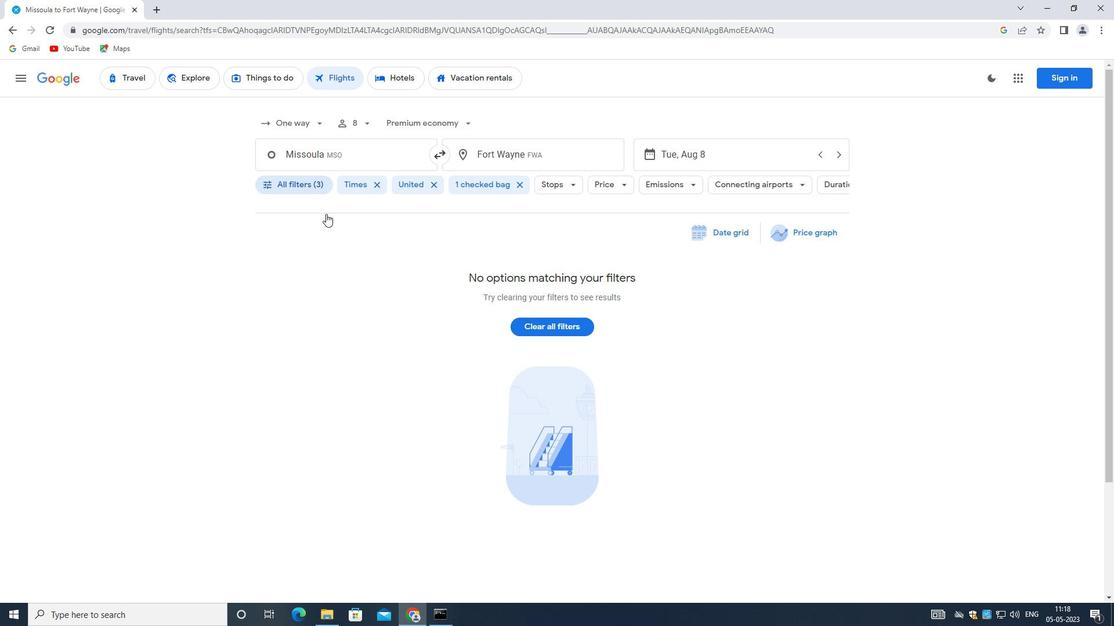 
Action: Mouse moved to (344, 280)
Screenshot: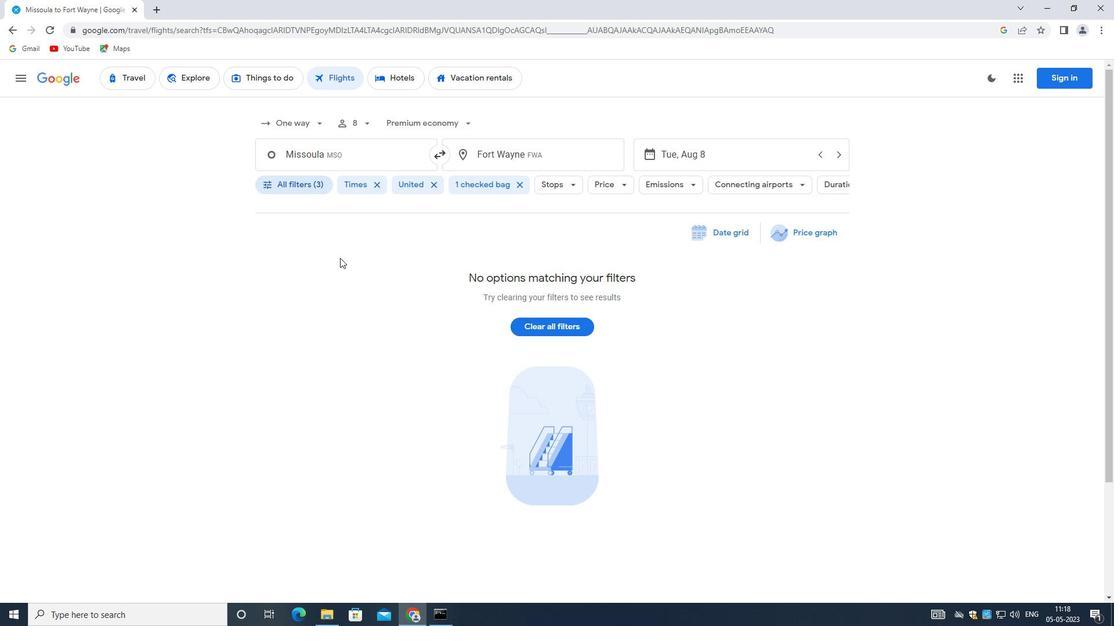 
Action: Mouse scrolled (344, 279) with delta (0, 0)
Screenshot: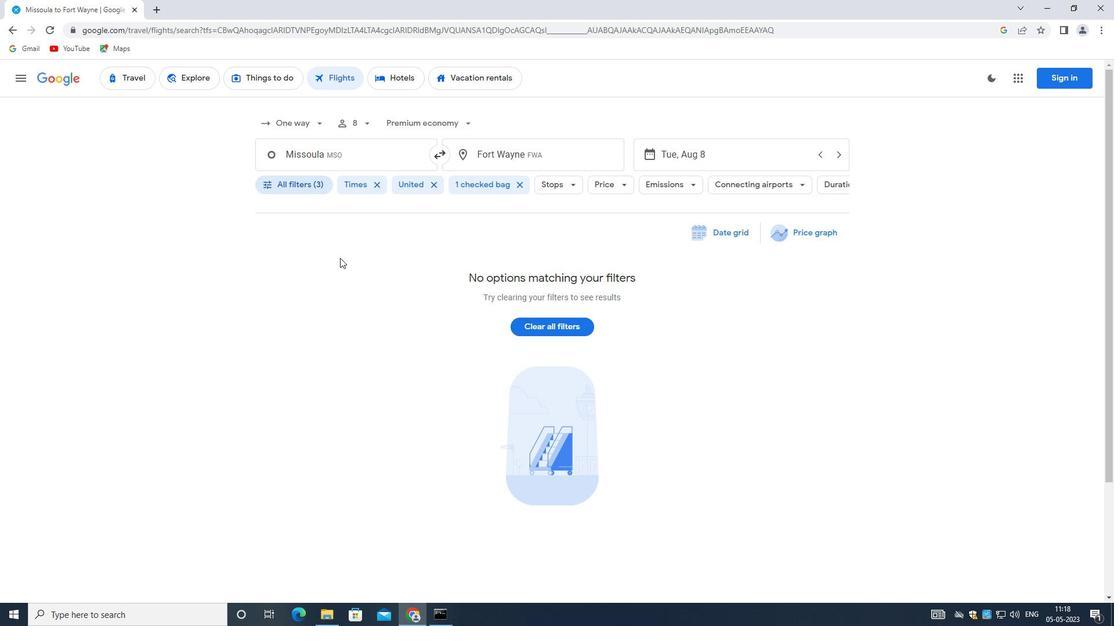 
Action: Mouse moved to (344, 282)
Screenshot: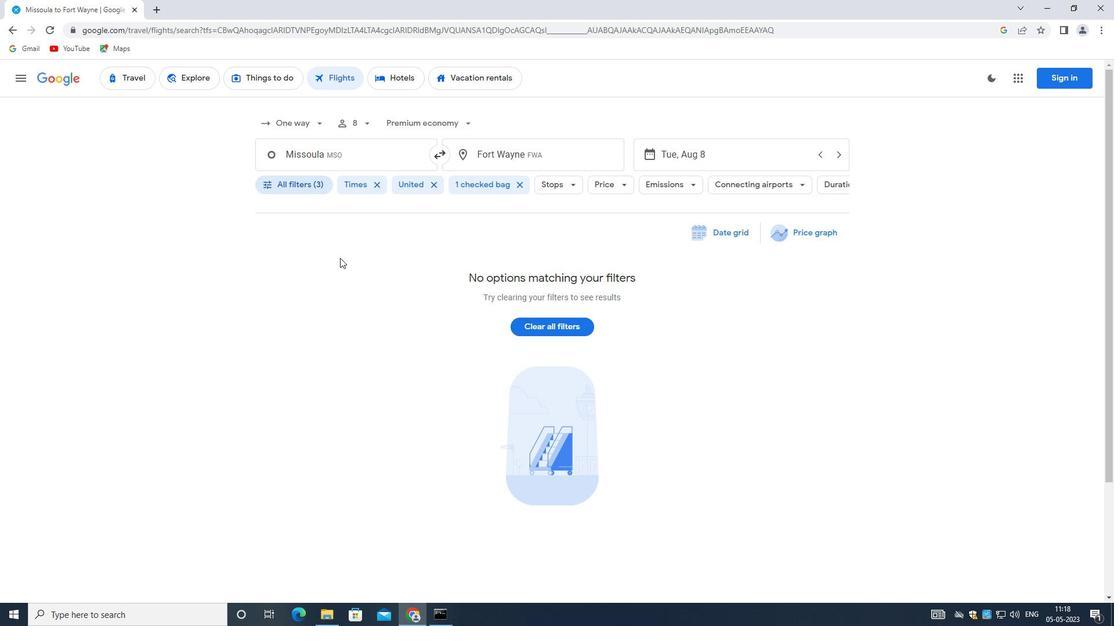 
Action: Mouse scrolled (344, 281) with delta (0, 0)
Screenshot: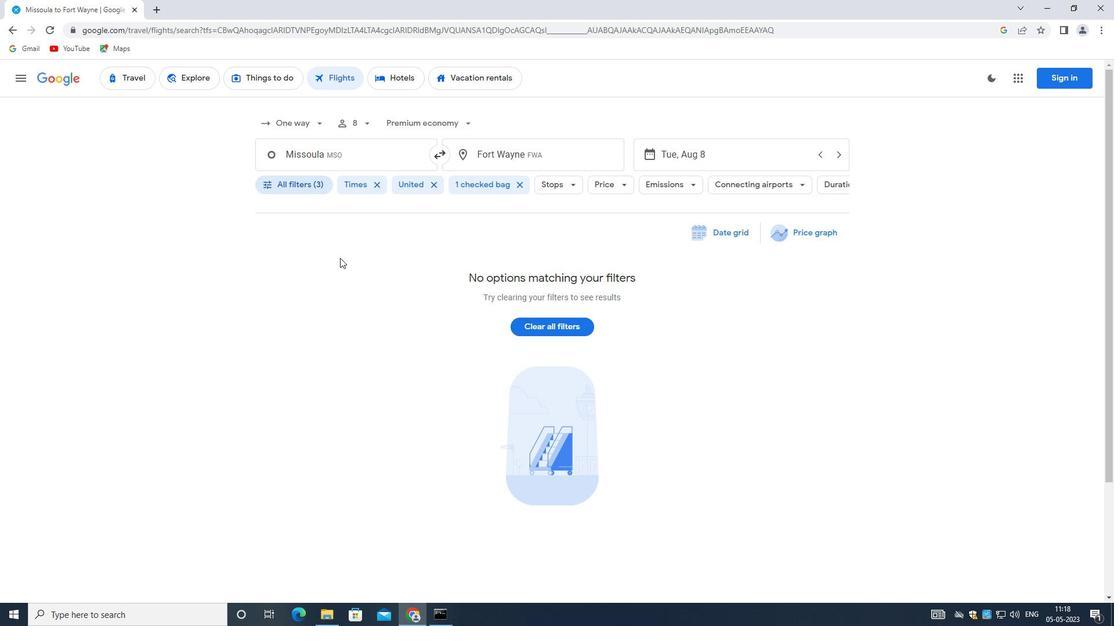 
Action: Mouse moved to (400, 351)
Screenshot: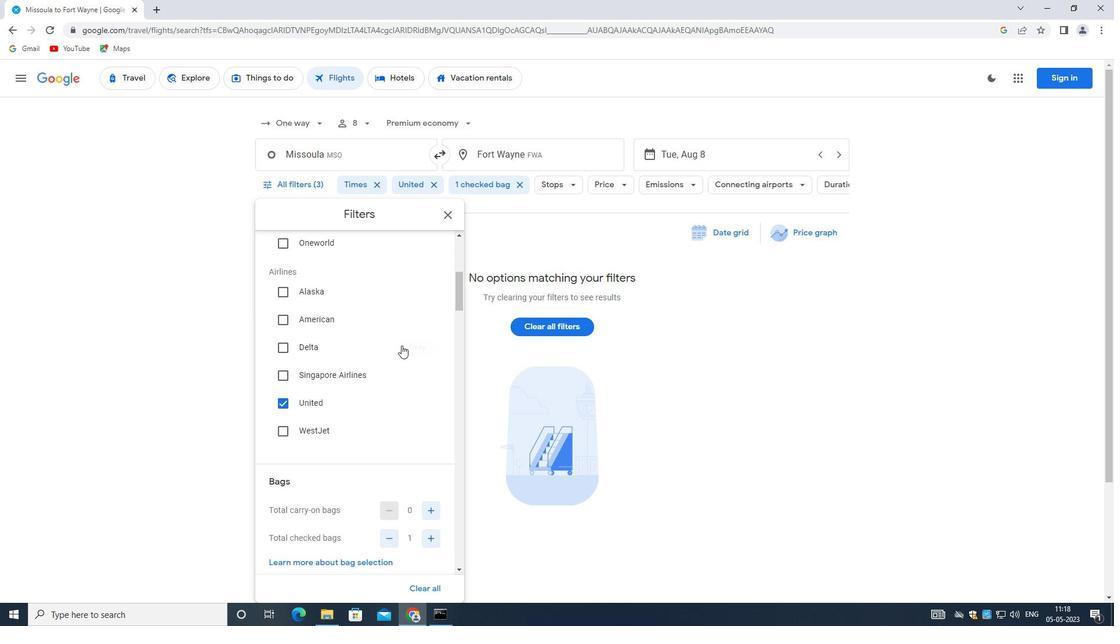 
Action: Mouse scrolled (400, 351) with delta (0, 0)
Screenshot: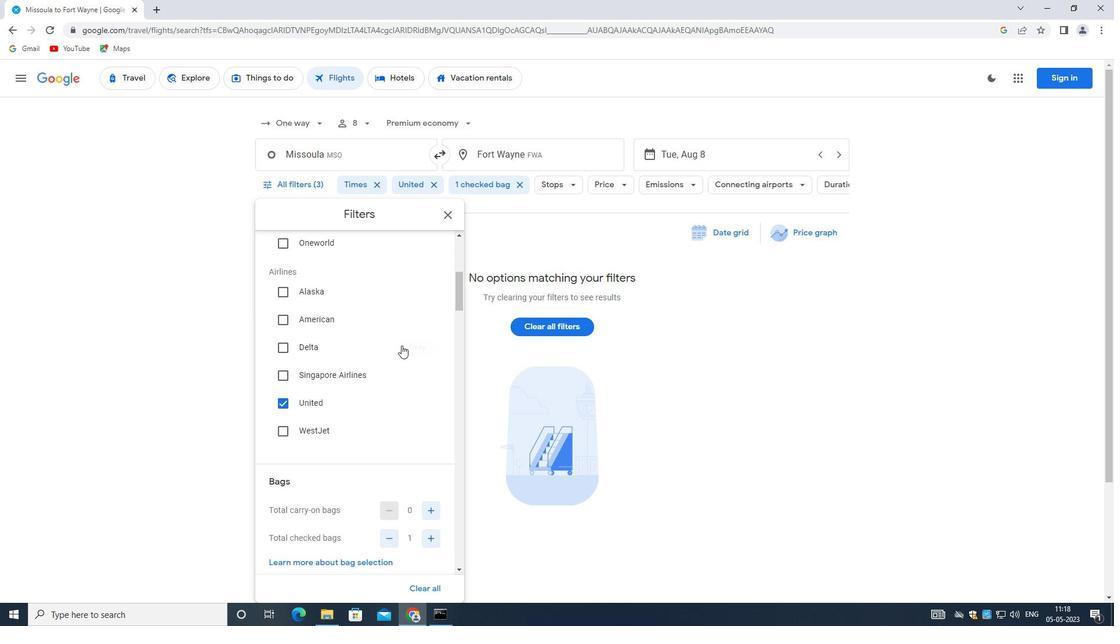 
Action: Mouse moved to (400, 353)
Screenshot: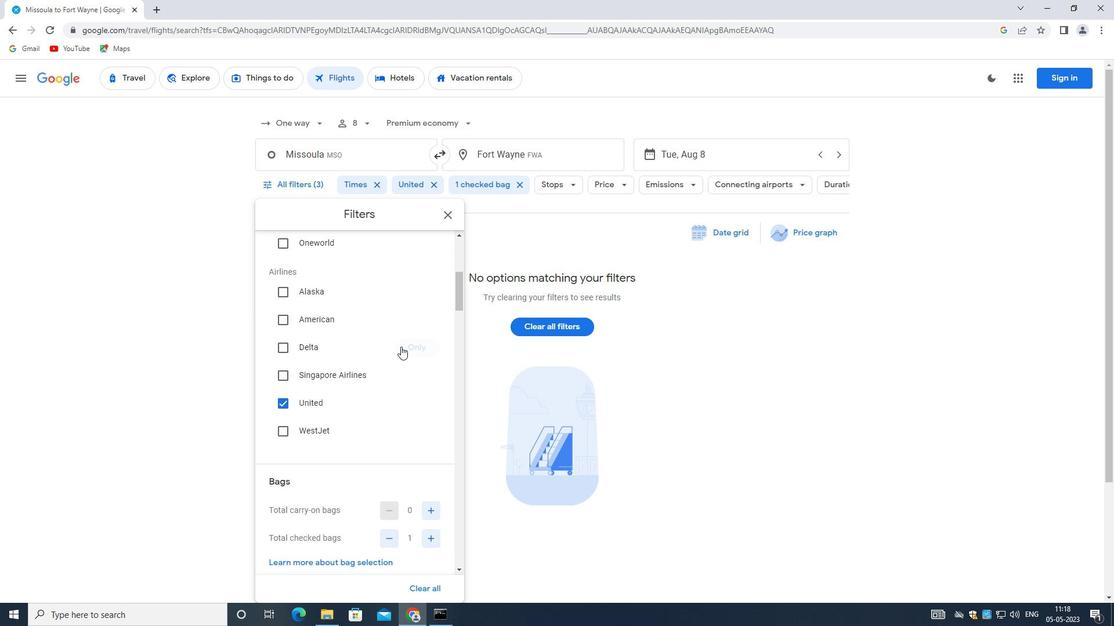
Action: Mouse scrolled (400, 353) with delta (0, 0)
Screenshot: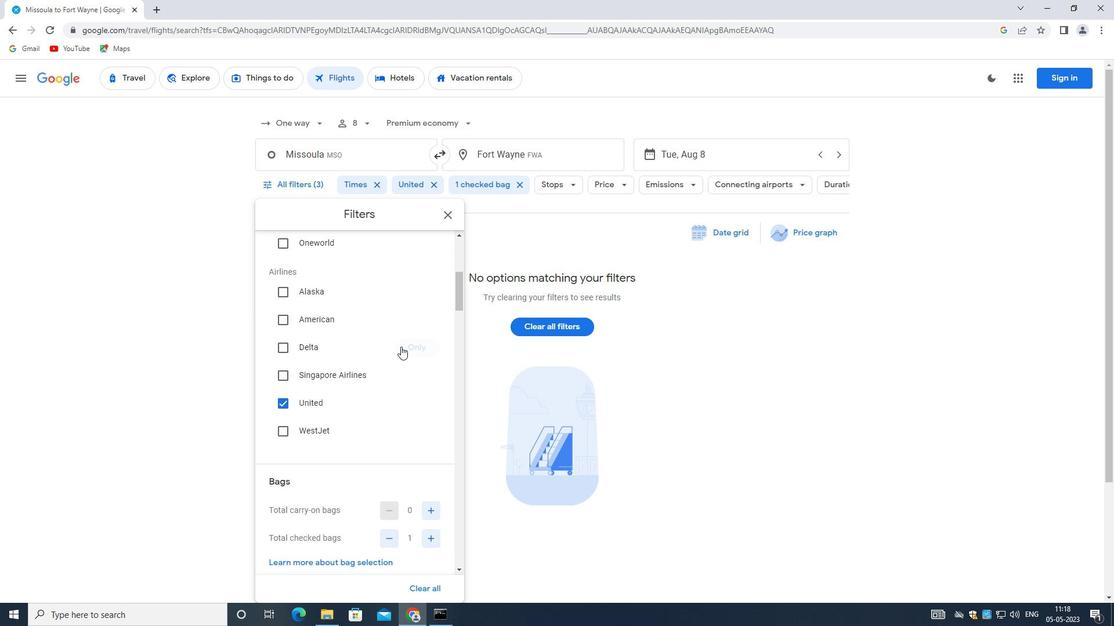 
Action: Mouse moved to (382, 340)
Screenshot: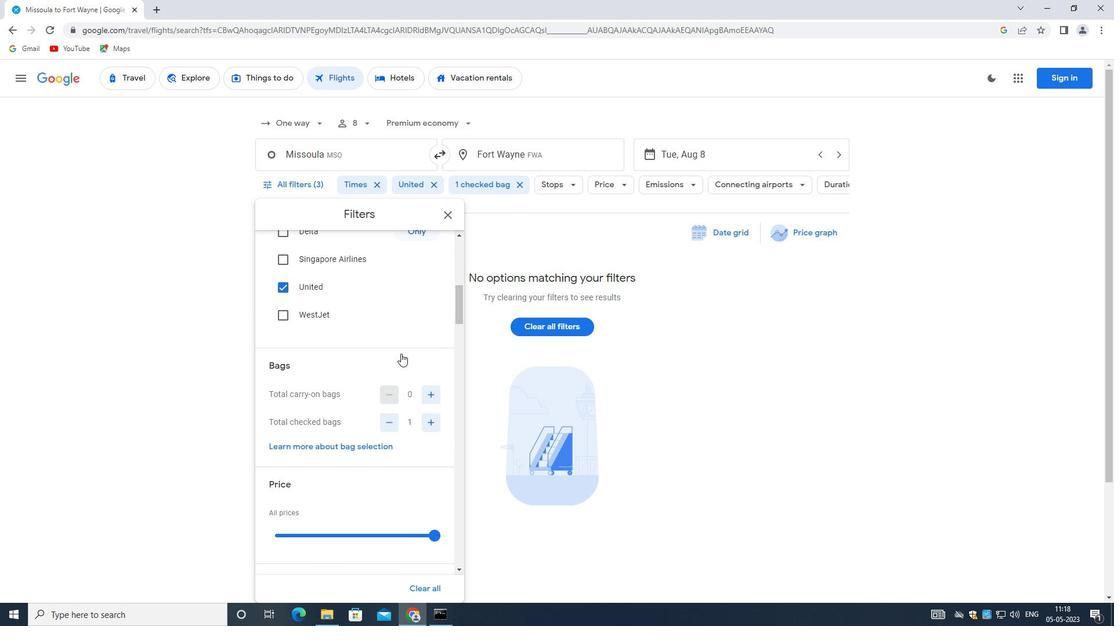 
Action: Mouse scrolled (382, 341) with delta (0, 0)
Screenshot: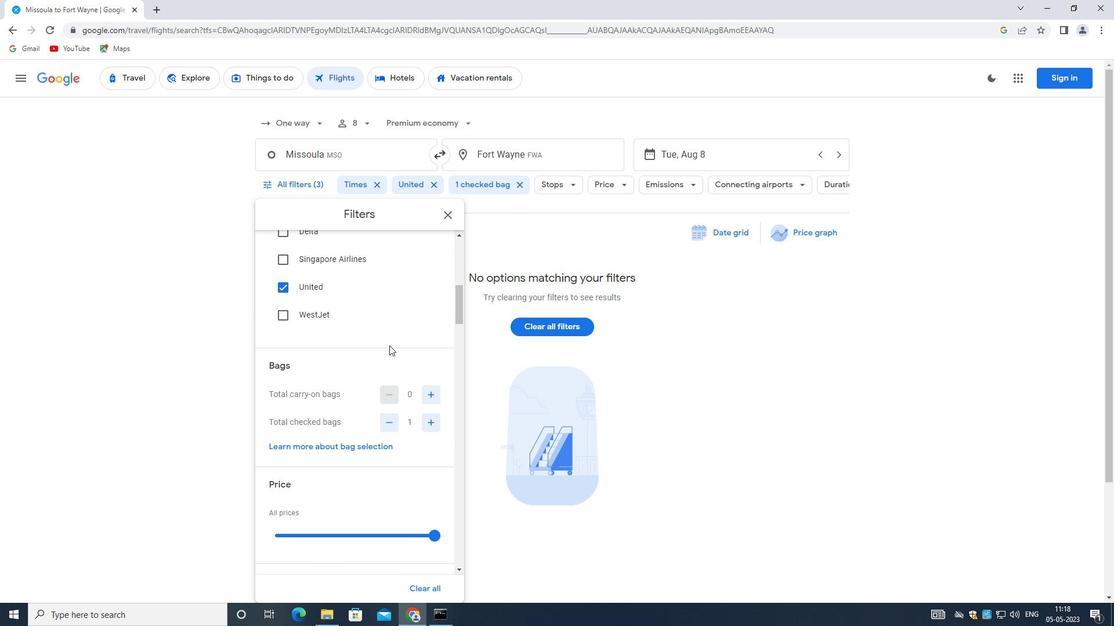 
Action: Mouse scrolled (382, 341) with delta (0, 0)
Screenshot: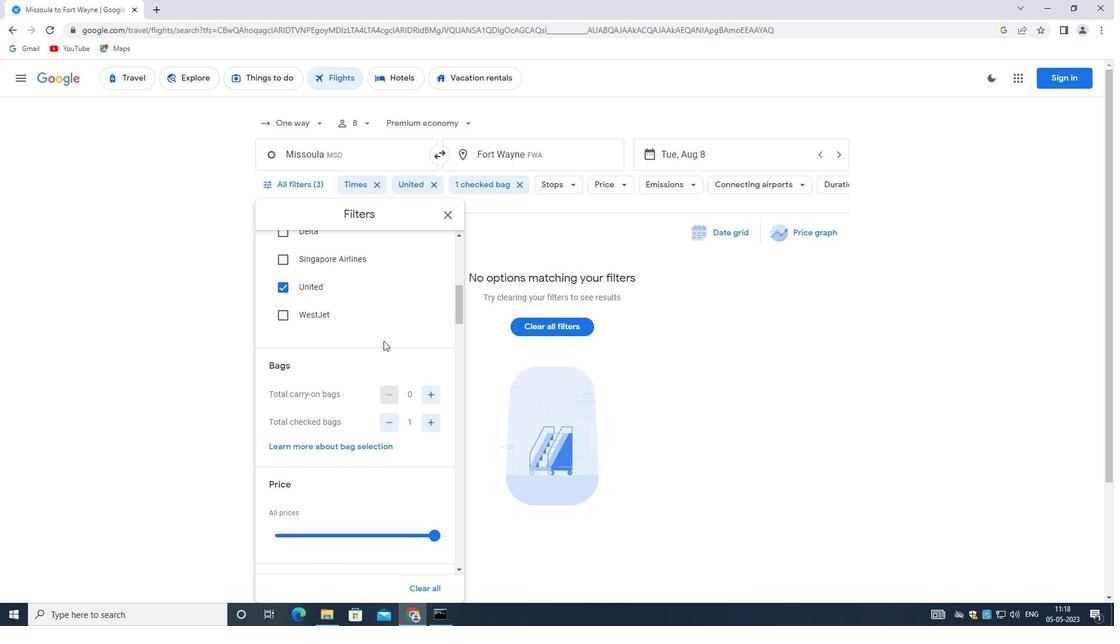 
Action: Mouse moved to (420, 301)
Screenshot: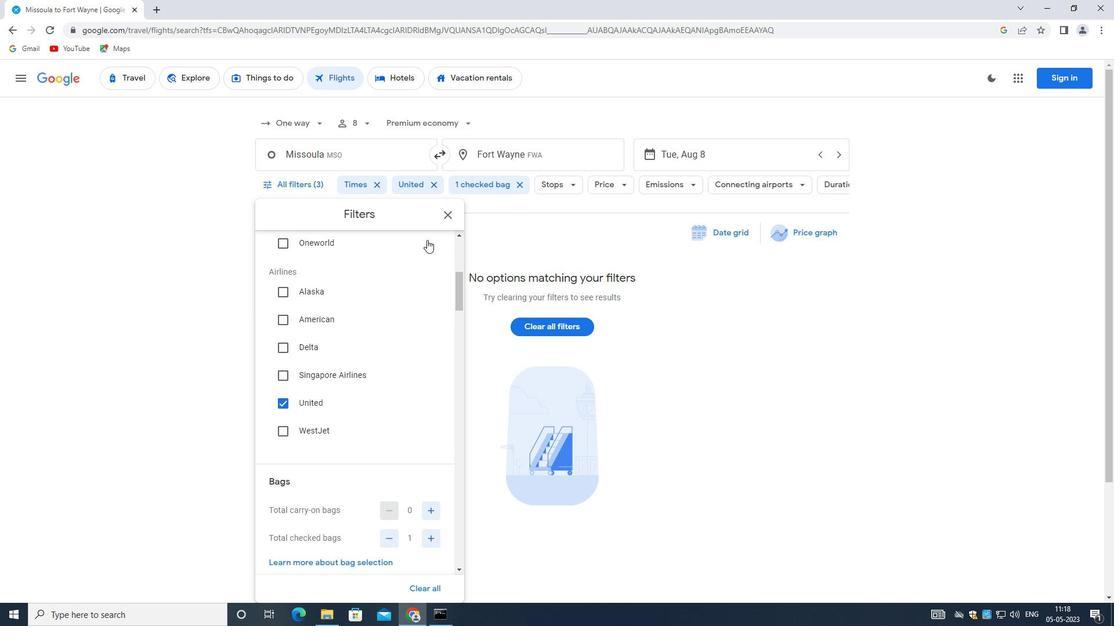 
Action: Mouse scrolled (420, 302) with delta (0, 0)
Screenshot: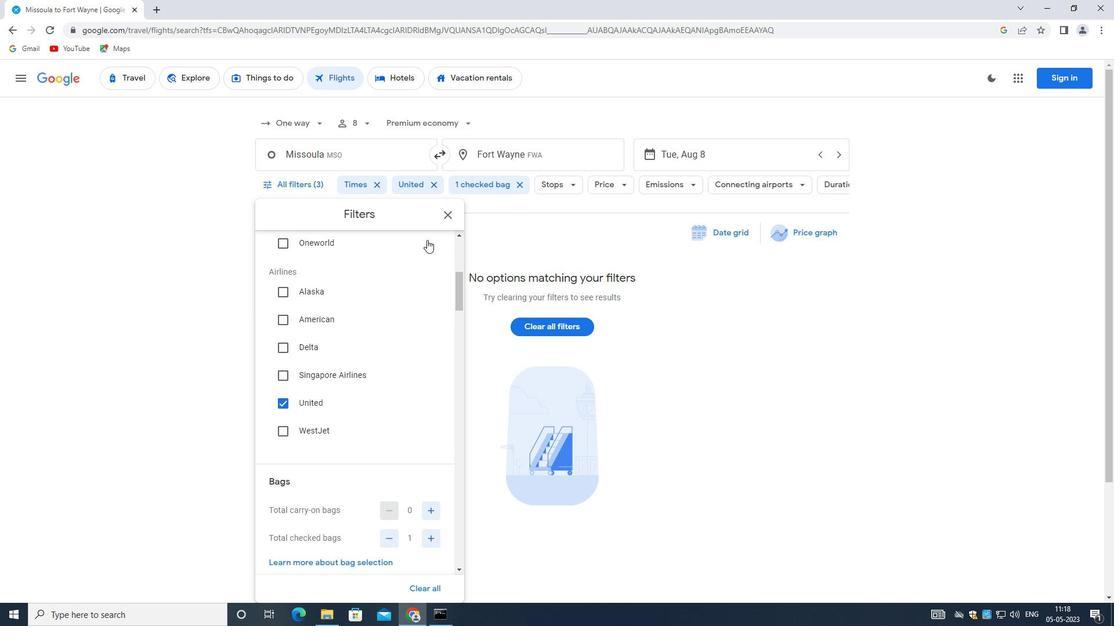 
Action: Mouse moved to (417, 305)
Screenshot: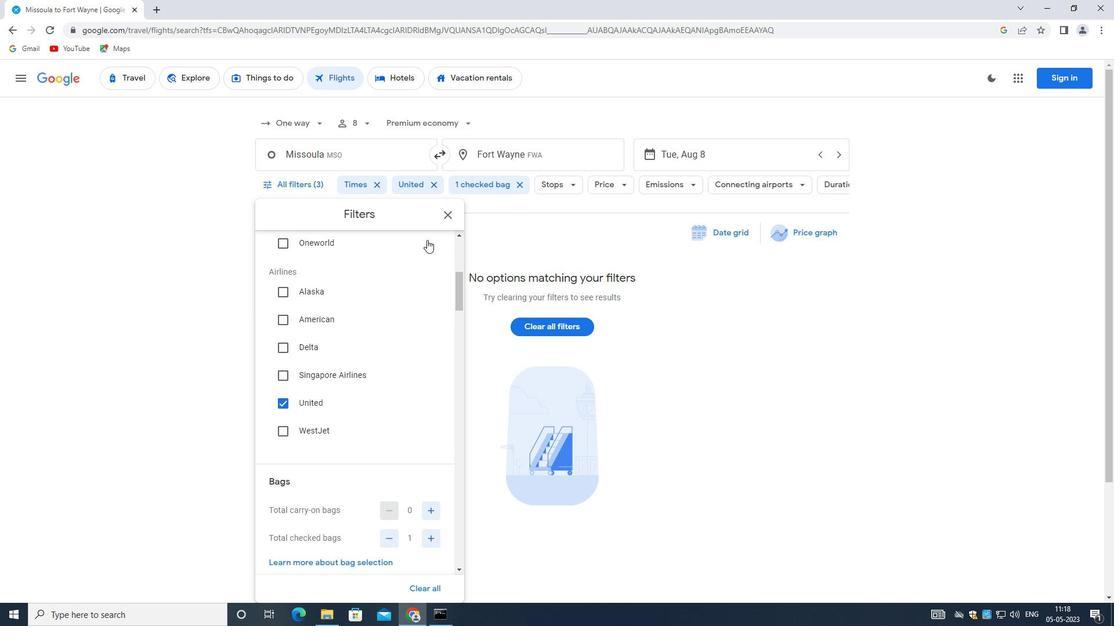 
Action: Mouse scrolled (417, 306) with delta (0, 0)
Screenshot: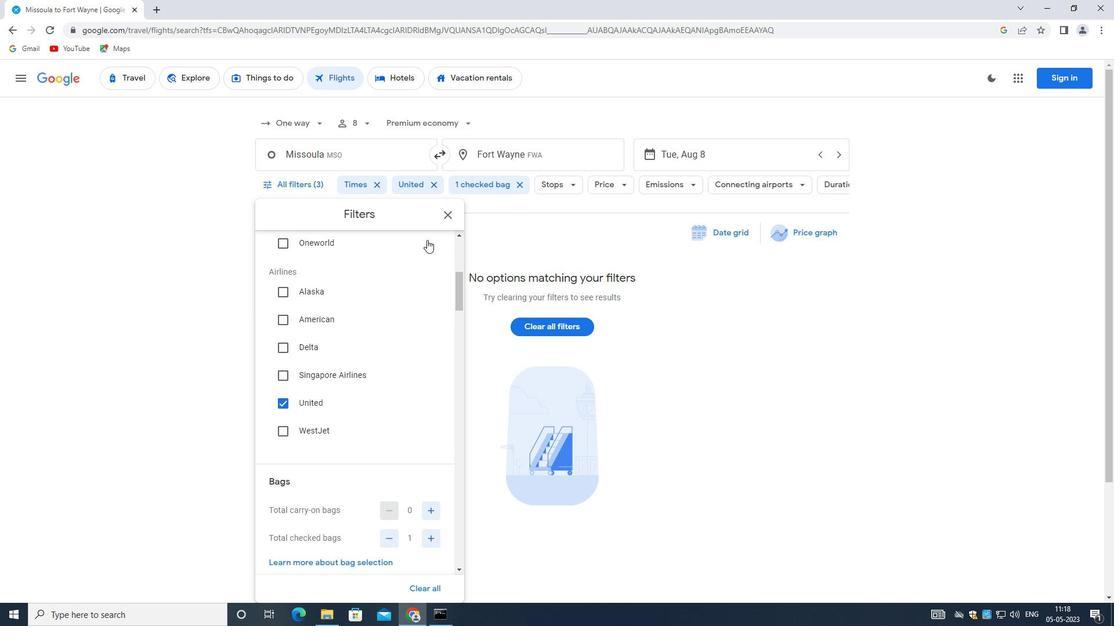 
Action: Mouse moved to (417, 307)
Screenshot: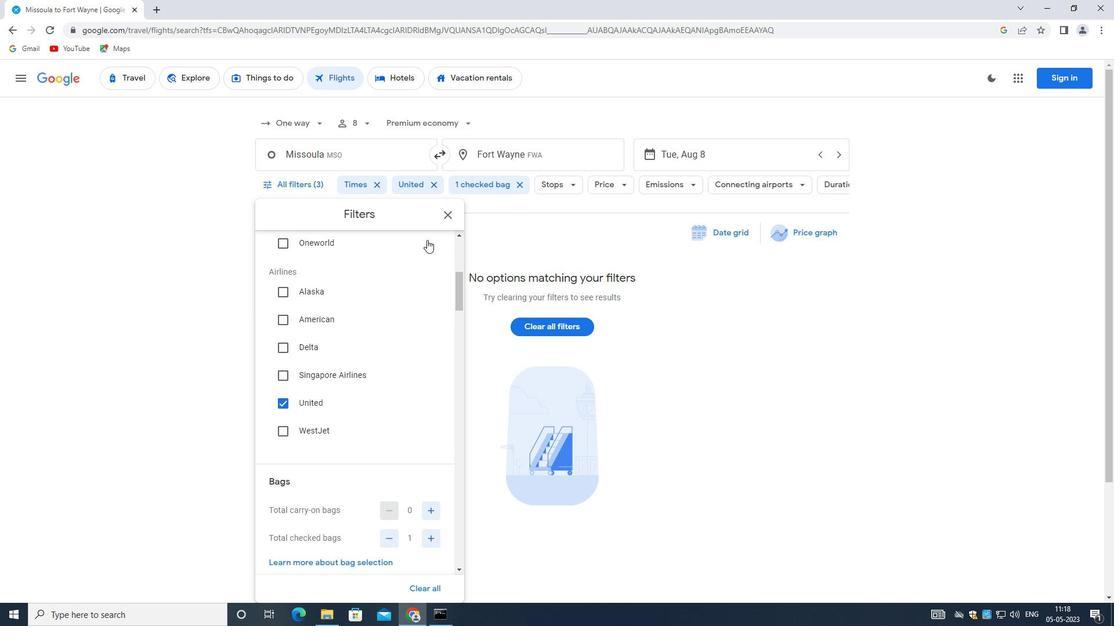 
Action: Mouse scrolled (417, 308) with delta (0, 0)
Screenshot: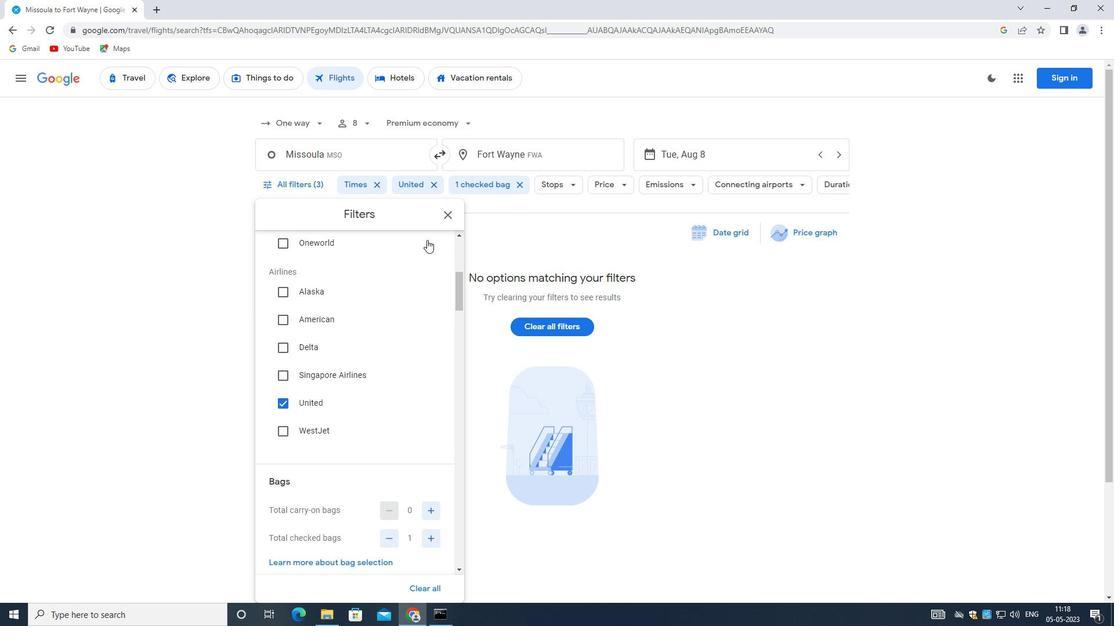 
Action: Mouse moved to (416, 308)
Screenshot: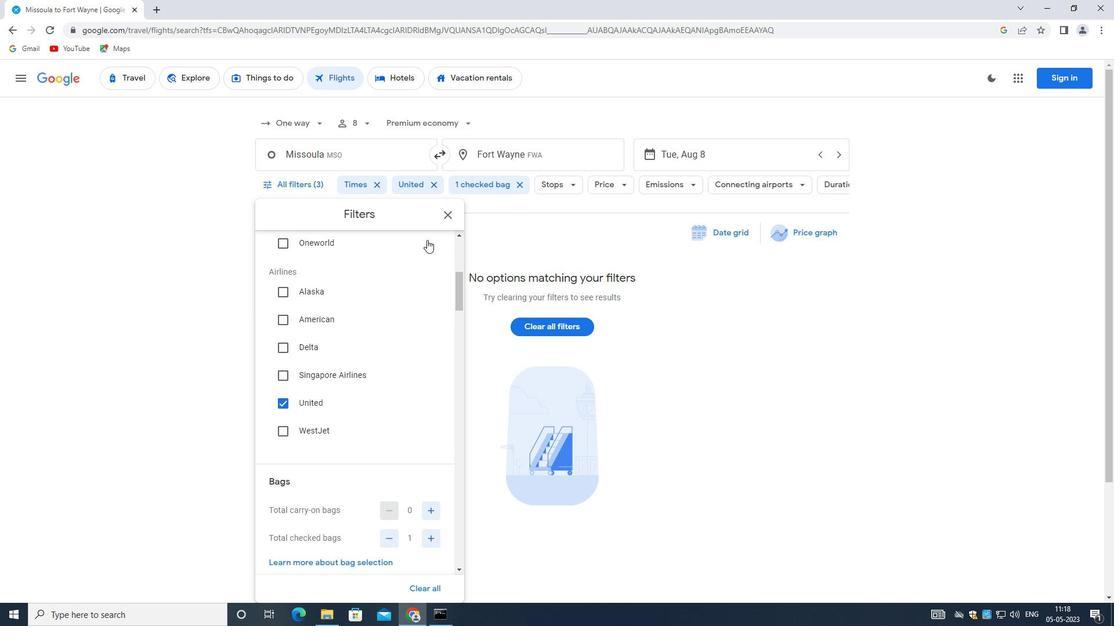 
Action: Mouse scrolled (416, 308) with delta (0, 0)
Screenshot: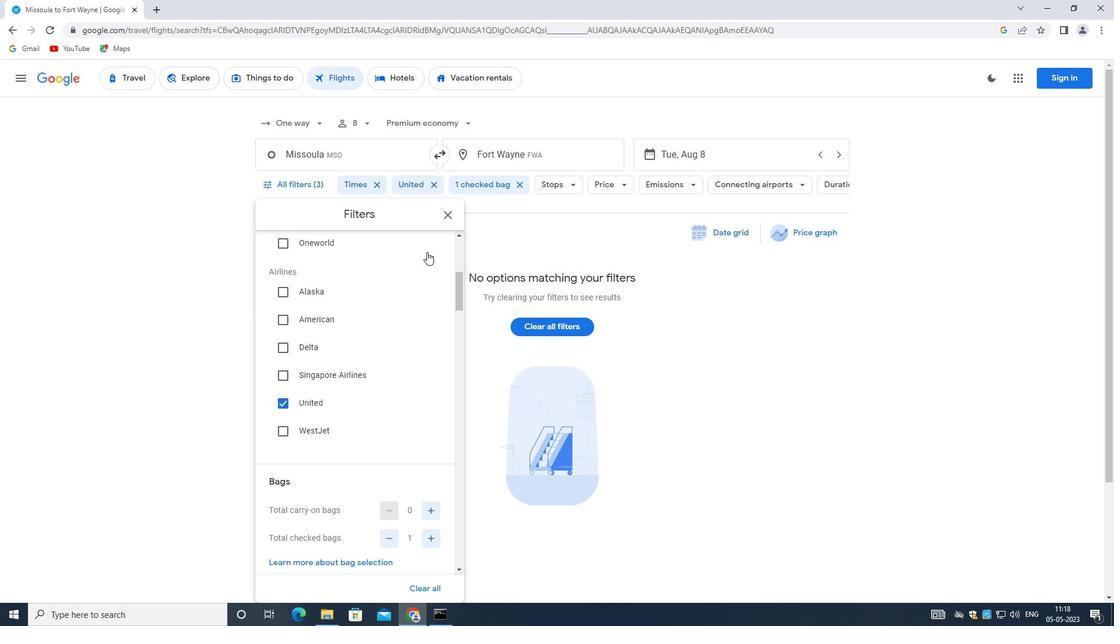 
Action: Mouse moved to (438, 375)
Screenshot: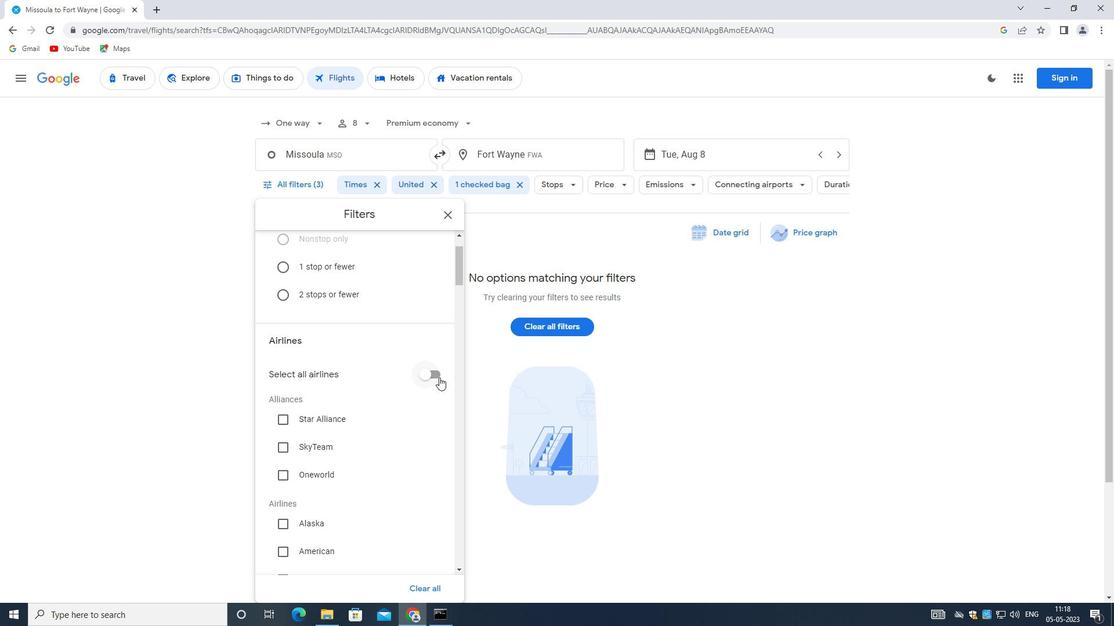 
Action: Mouse pressed left at (438, 375)
Screenshot: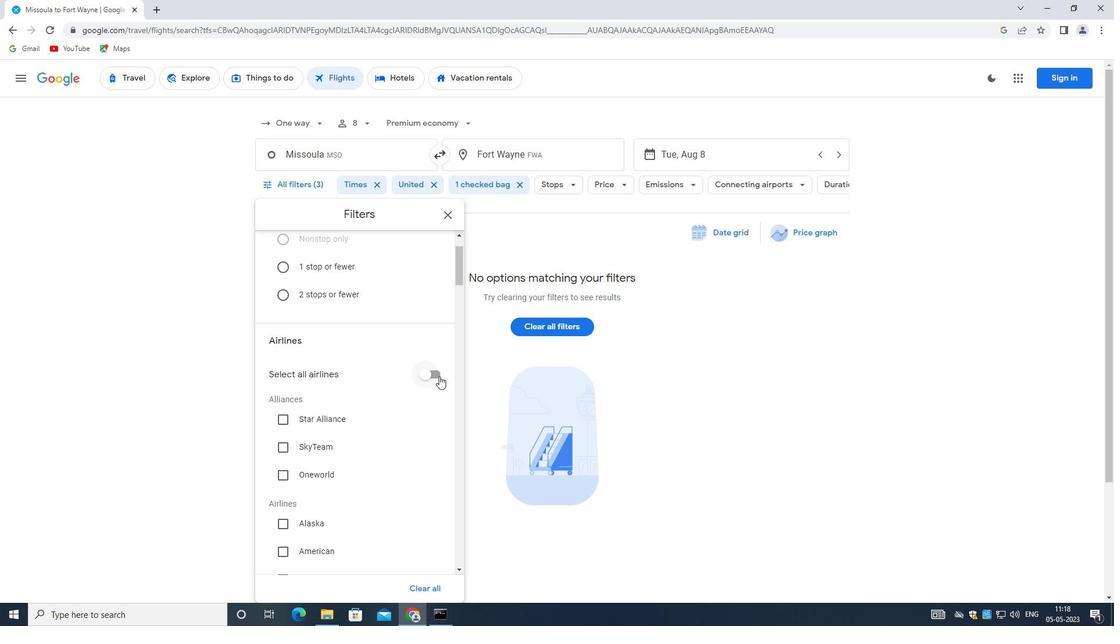 
Action: Mouse moved to (417, 369)
Screenshot: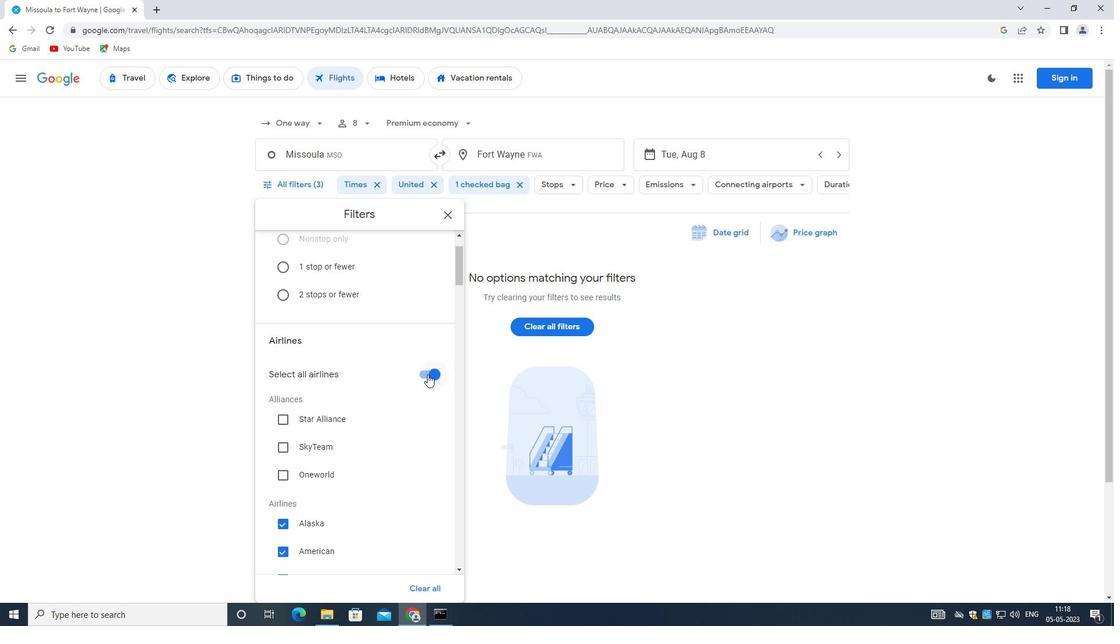 
Action: Mouse pressed left at (417, 369)
Screenshot: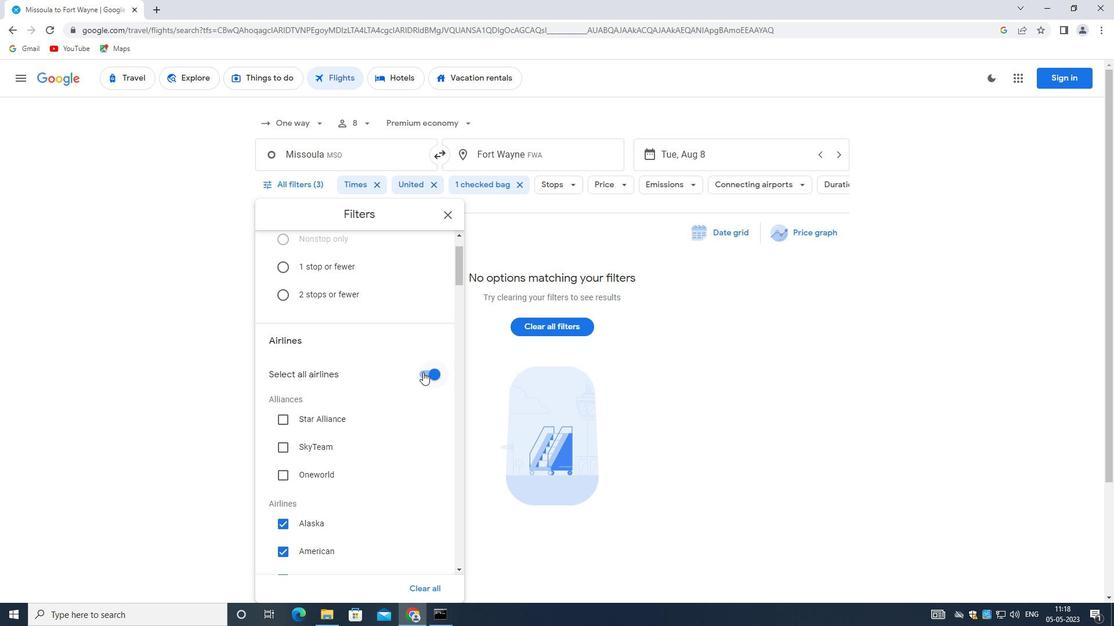 
Action: Mouse moved to (425, 370)
Screenshot: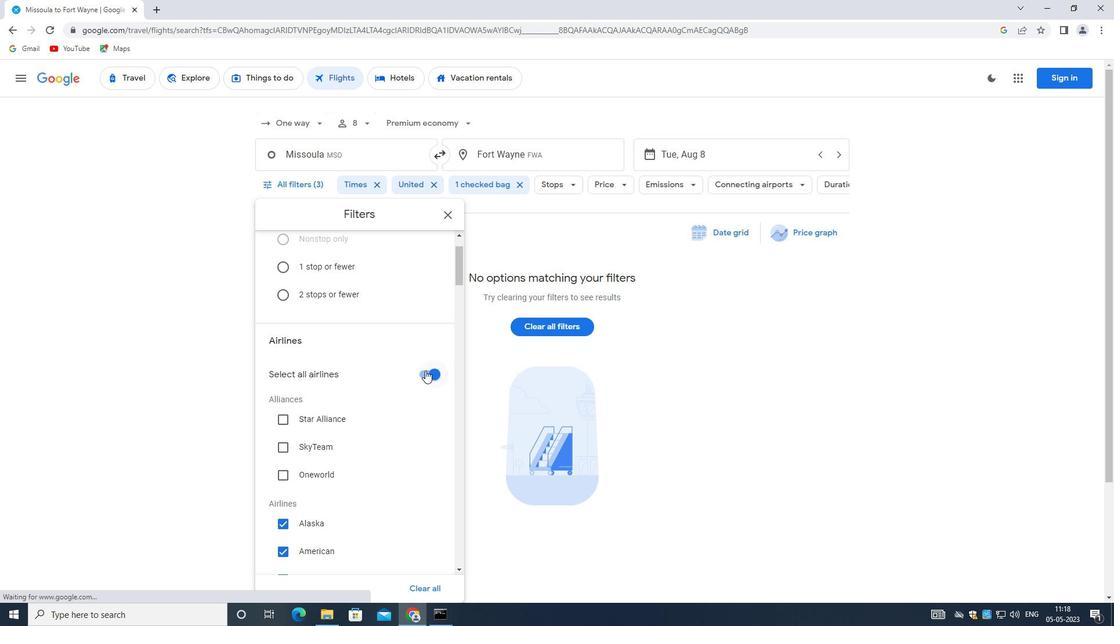 
Action: Mouse pressed left at (425, 370)
Screenshot: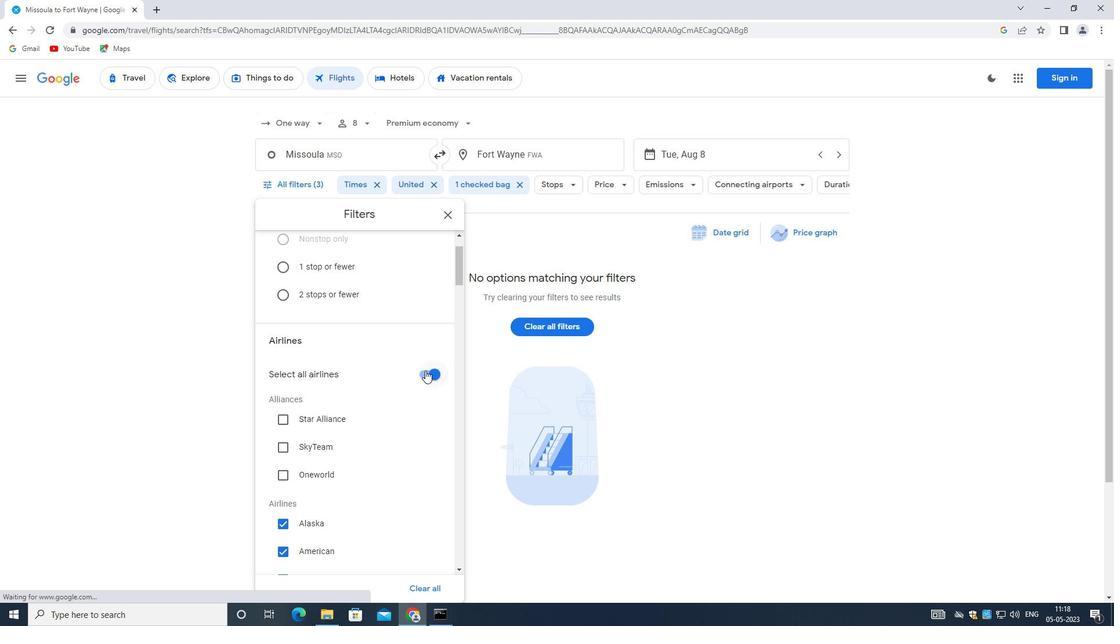 
Action: Mouse moved to (433, 371)
Screenshot: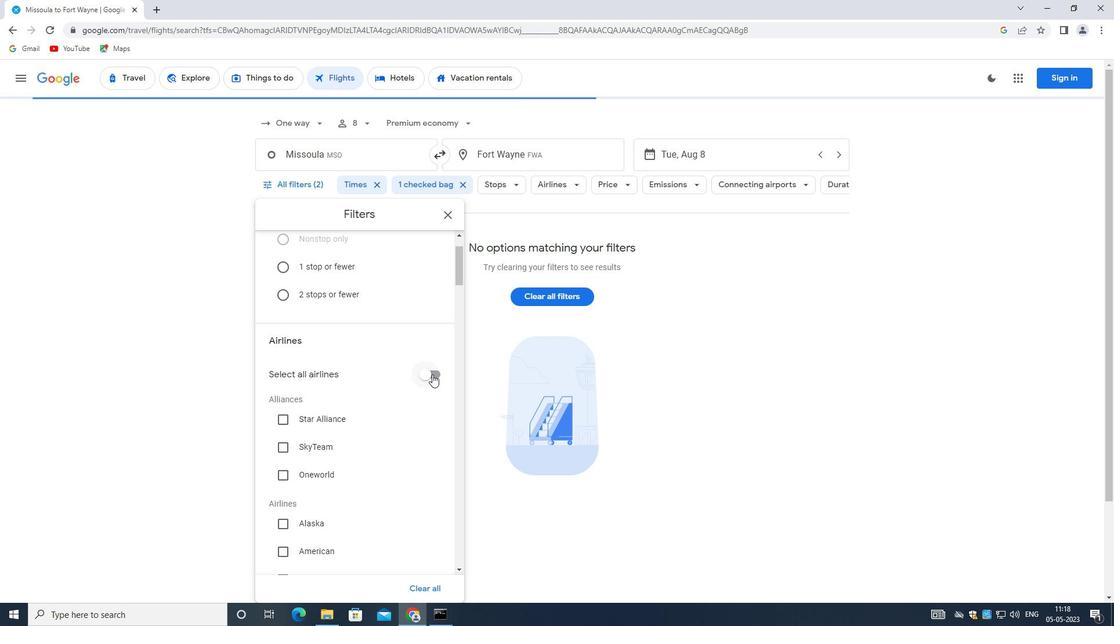 
Action: Mouse pressed left at (433, 371)
Screenshot: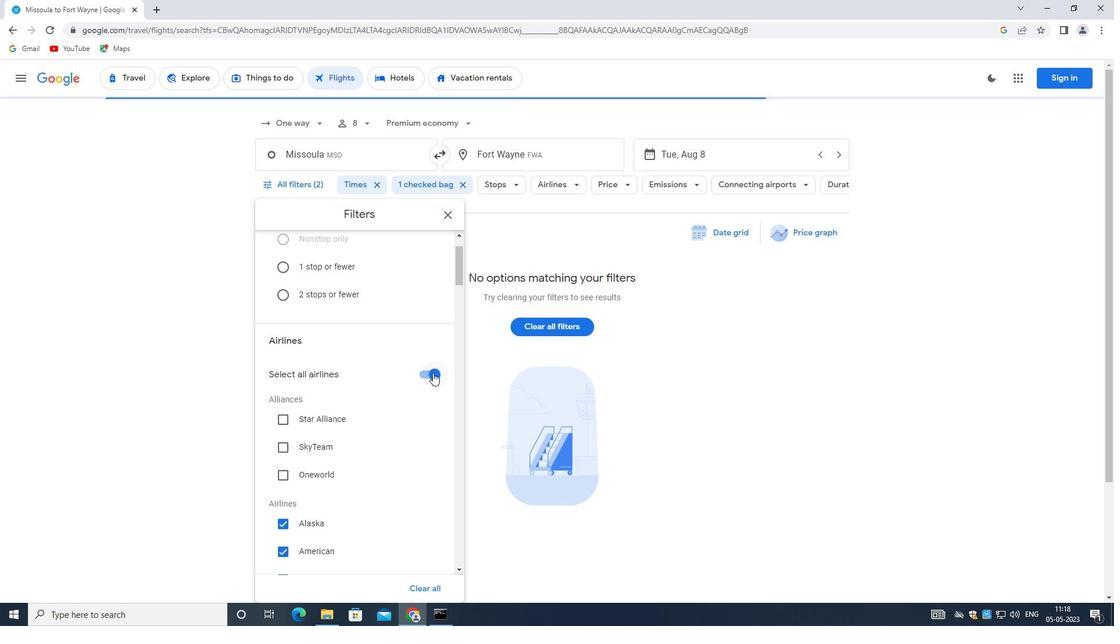 
Action: Mouse moved to (420, 367)
Screenshot: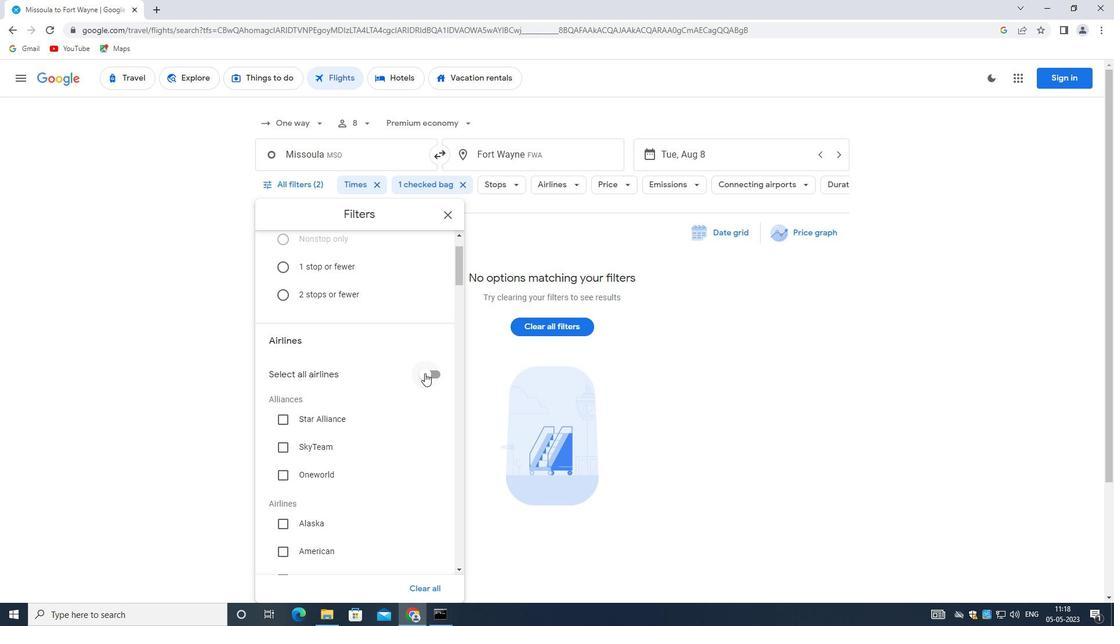 
Action: Mouse scrolled (420, 366) with delta (0, 0)
Screenshot: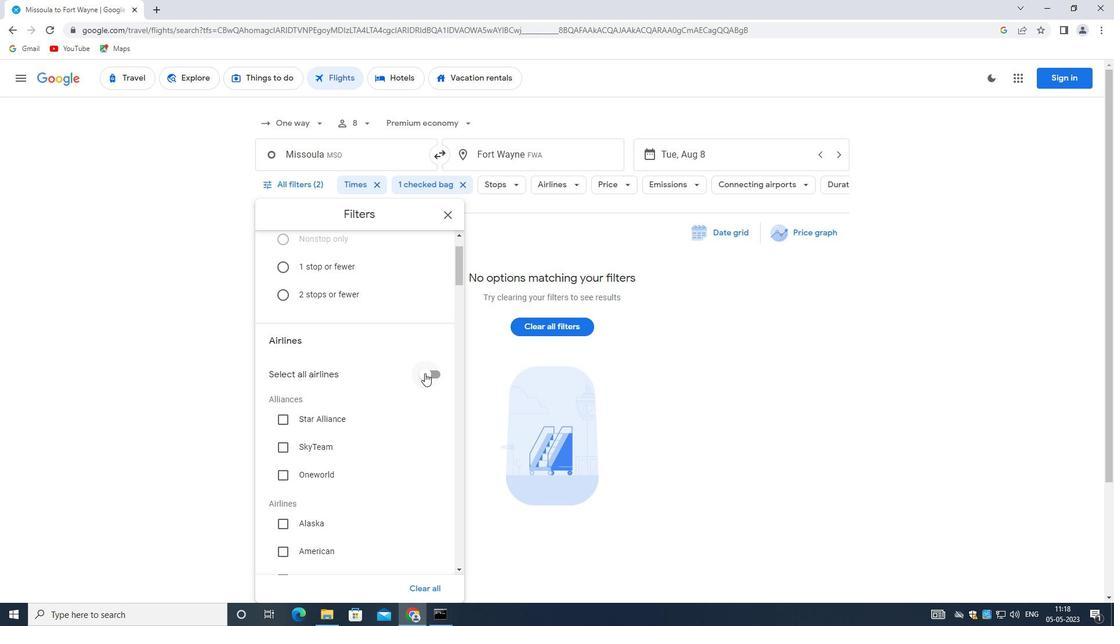 
Action: Mouse moved to (419, 369)
Screenshot: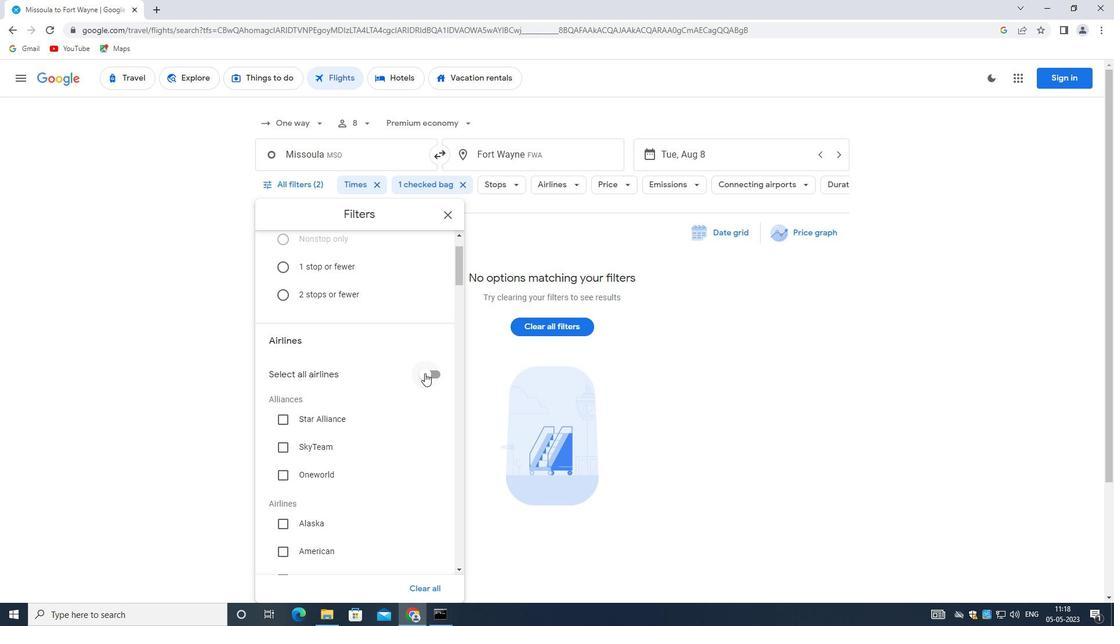 
Action: Mouse scrolled (419, 369) with delta (0, 0)
Screenshot: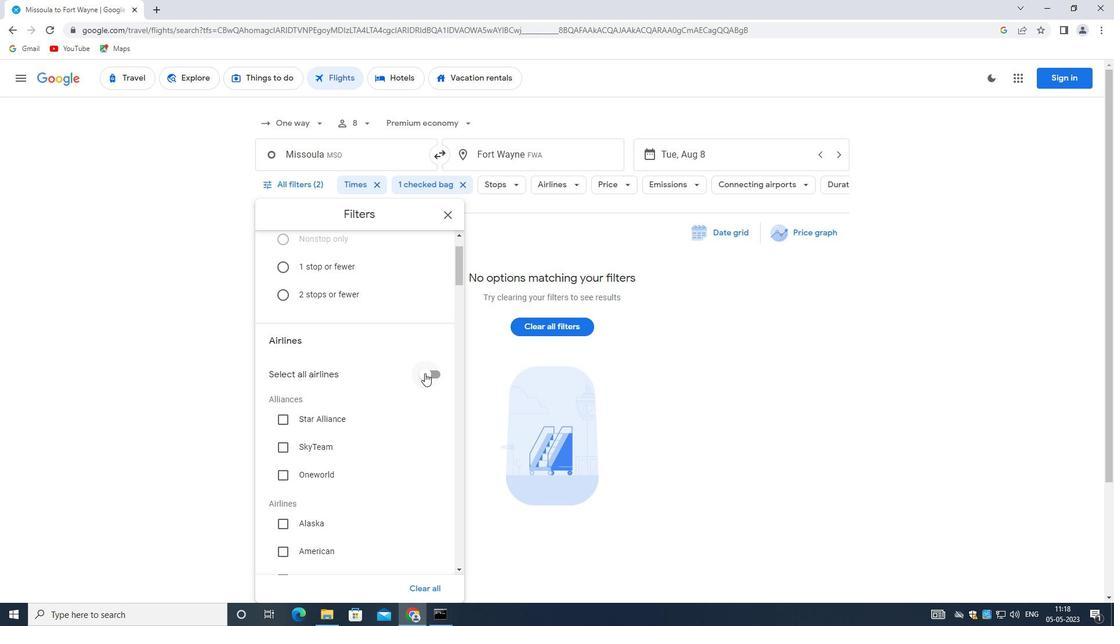 
Action: Mouse moved to (418, 371)
Screenshot: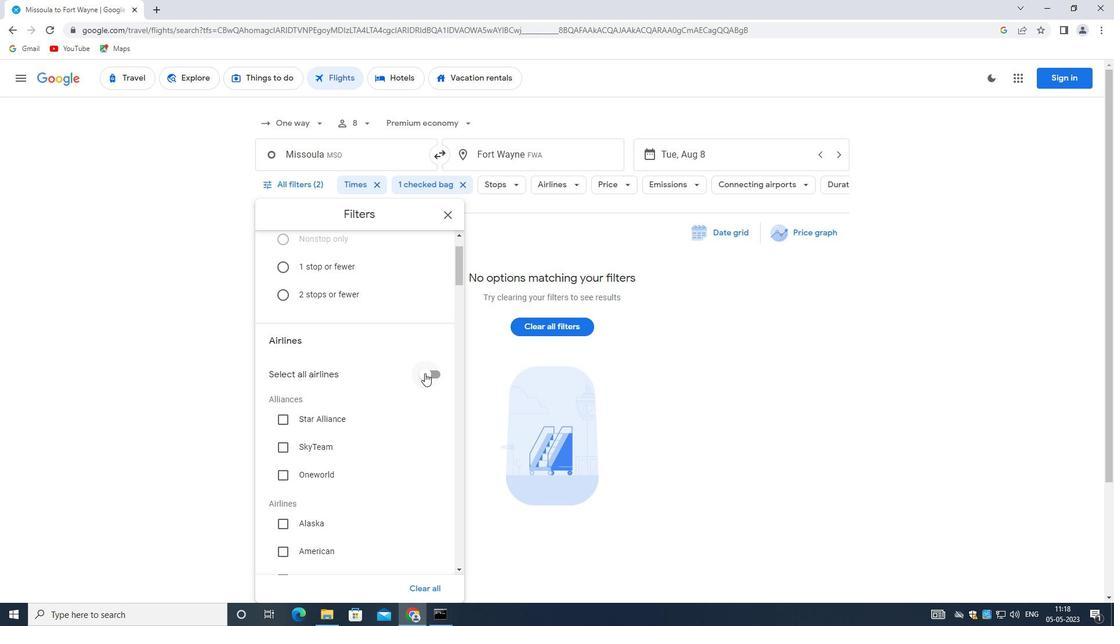 
Action: Mouse scrolled (418, 371) with delta (0, 0)
Screenshot: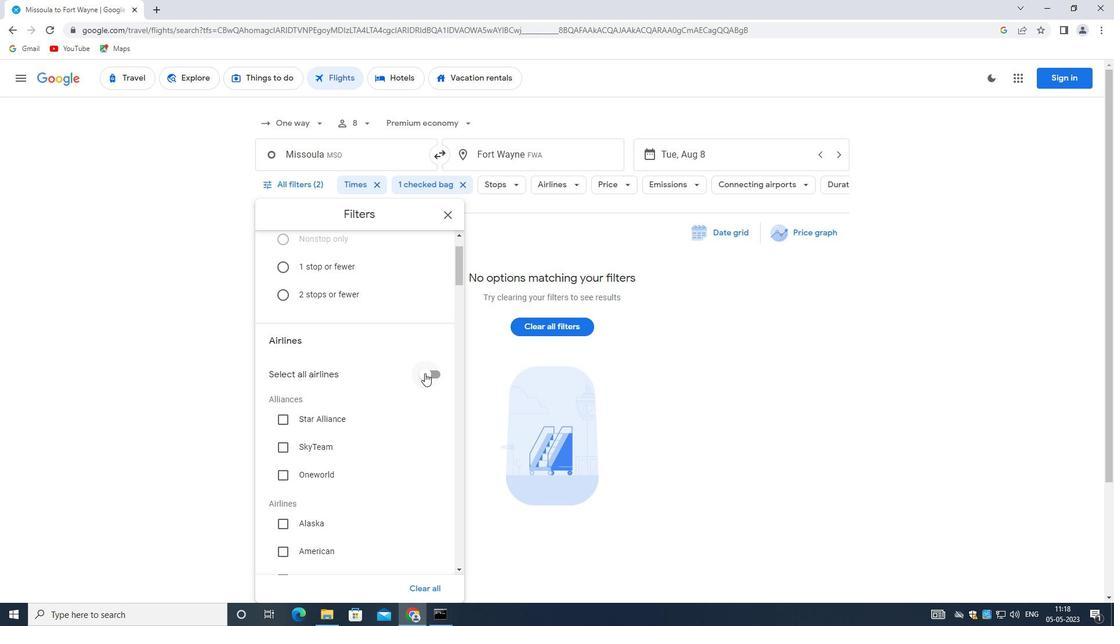 
Action: Mouse moved to (417, 372)
Screenshot: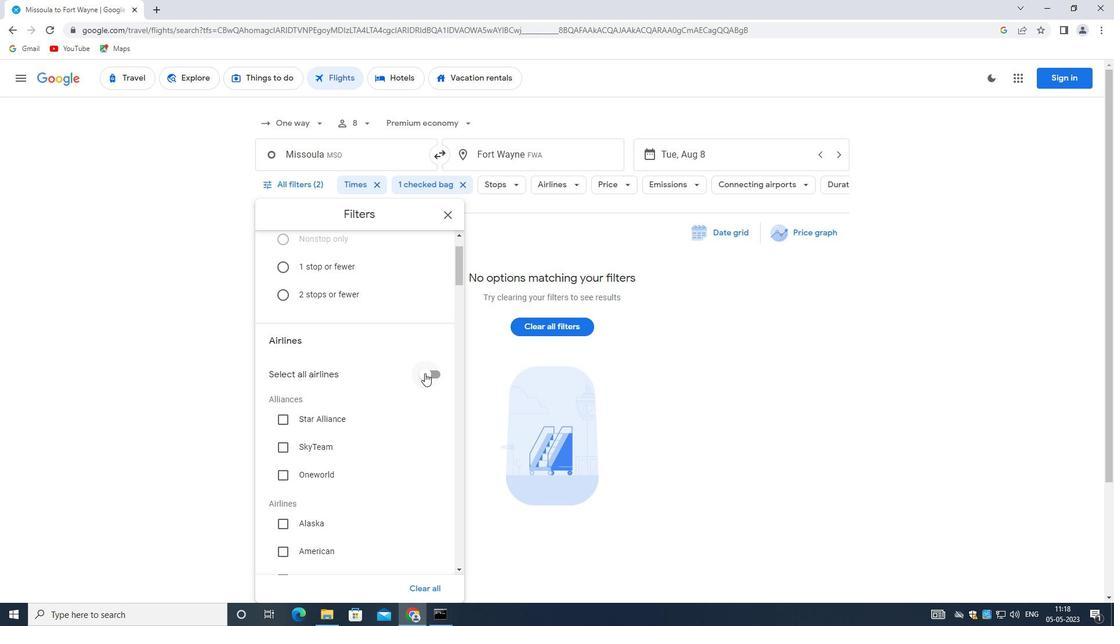 
Action: Mouse scrolled (417, 371) with delta (0, 0)
Screenshot: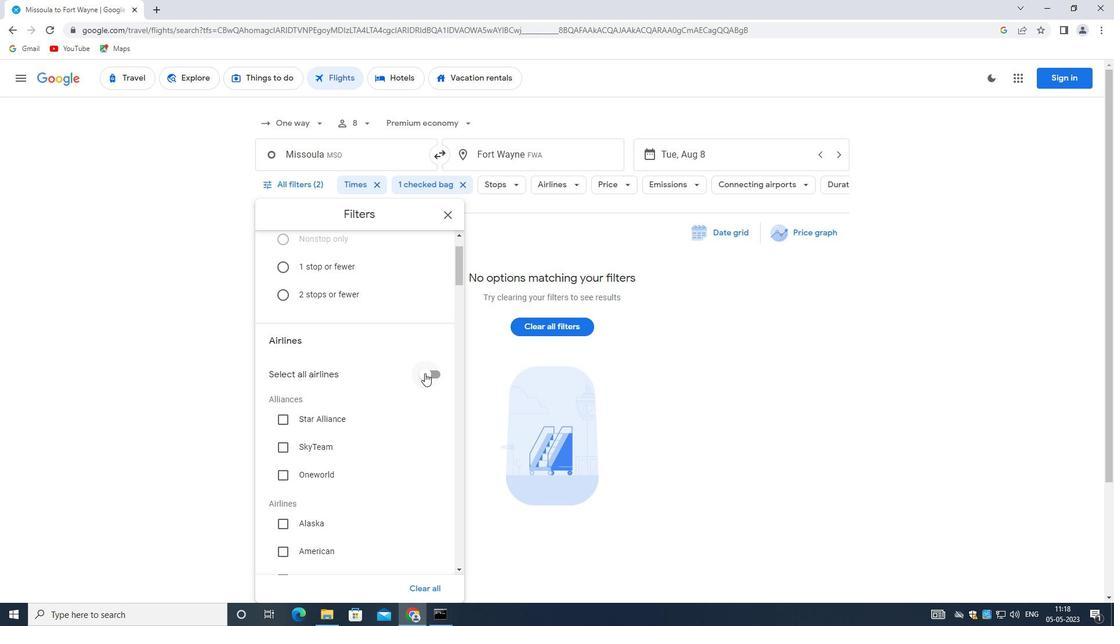 
Action: Mouse moved to (396, 373)
Screenshot: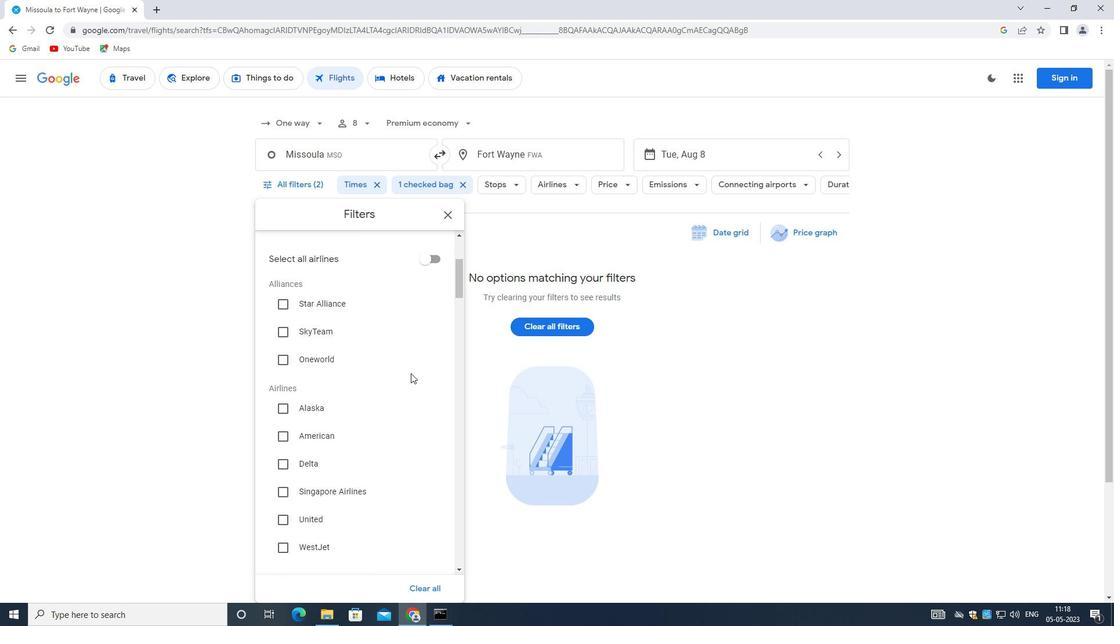 
Action: Mouse scrolled (396, 372) with delta (0, 0)
Screenshot: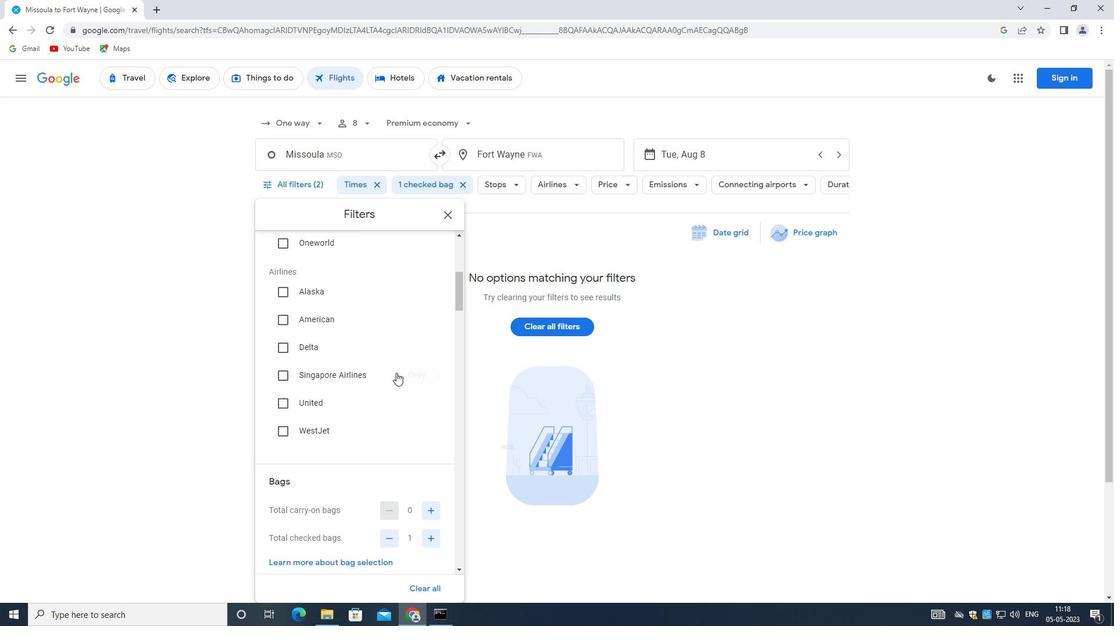 
Action: Mouse scrolled (396, 372) with delta (0, 0)
Screenshot: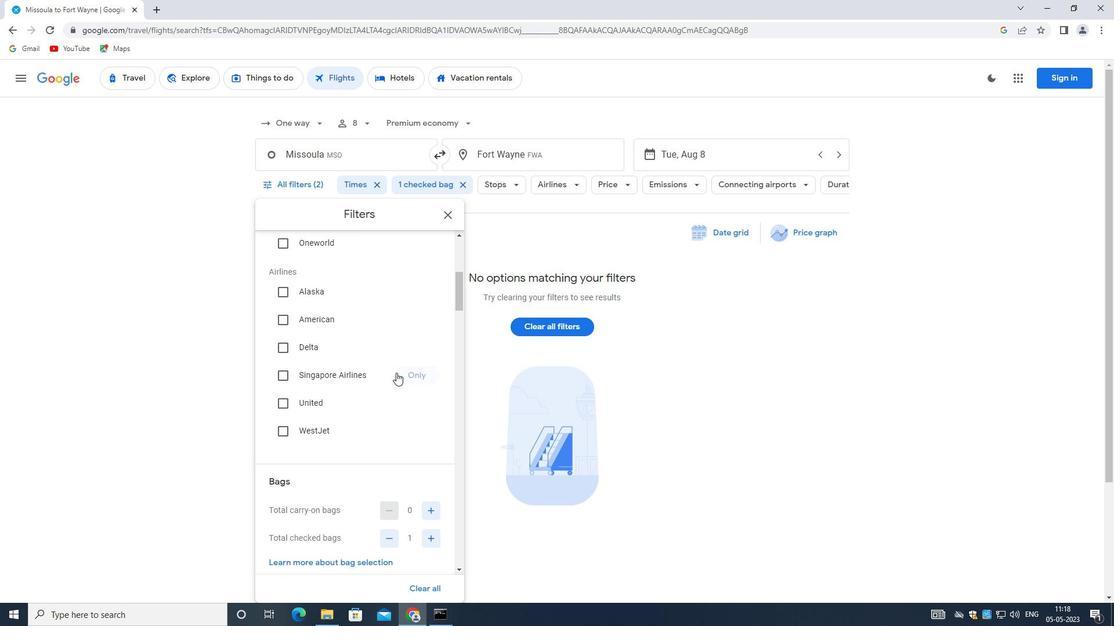 
Action: Mouse moved to (428, 419)
Screenshot: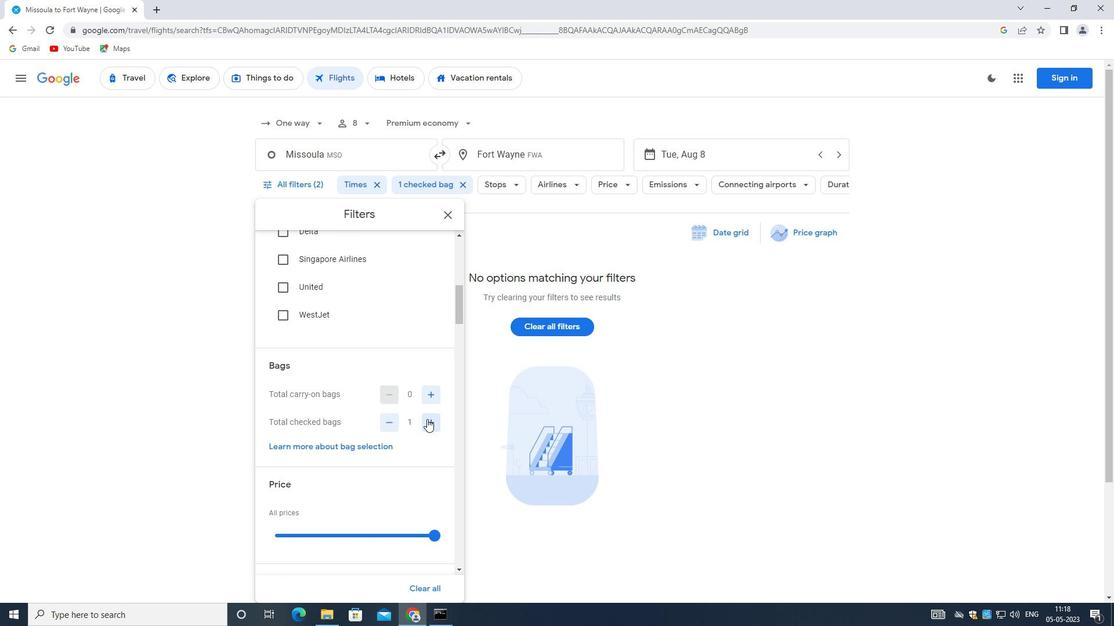 
Action: Mouse pressed left at (428, 419)
Screenshot: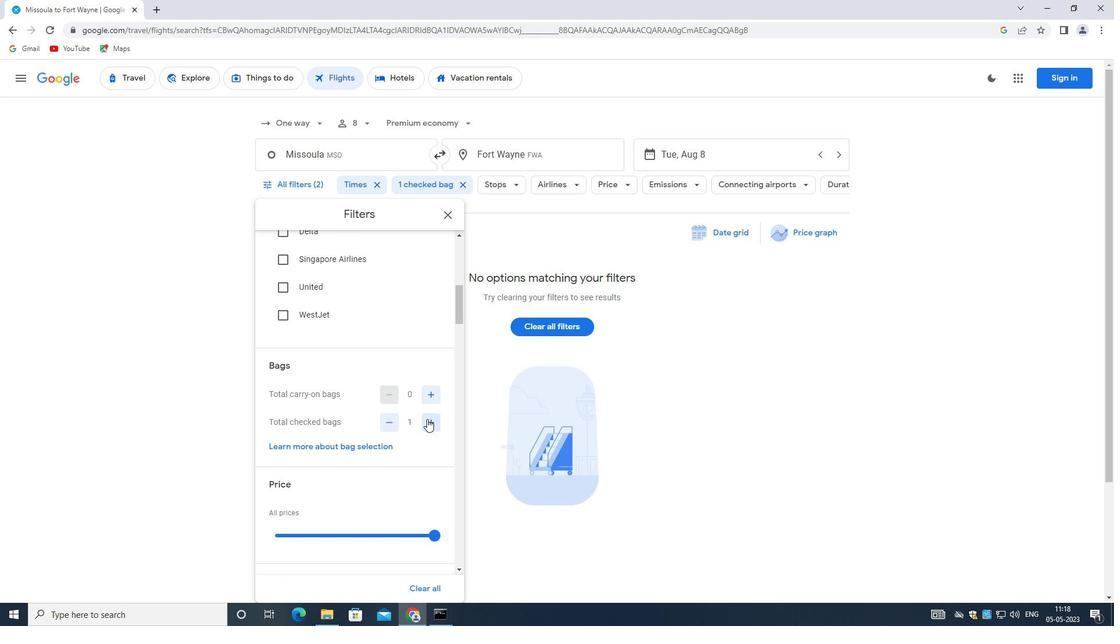 
Action: Mouse moved to (428, 419)
Screenshot: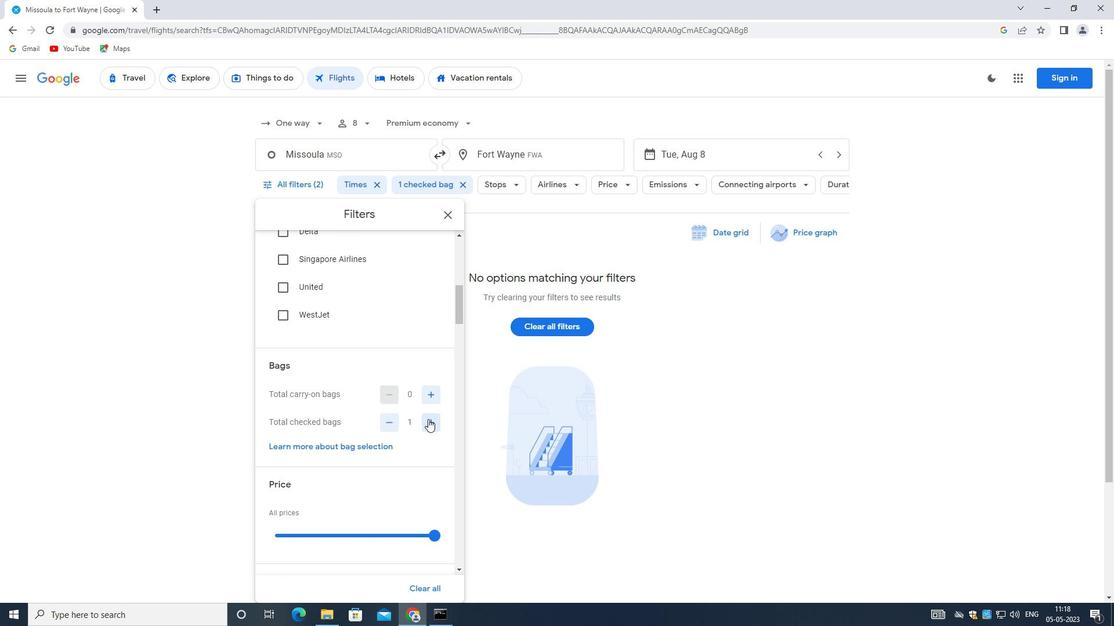
Action: Mouse pressed left at (428, 419)
Screenshot: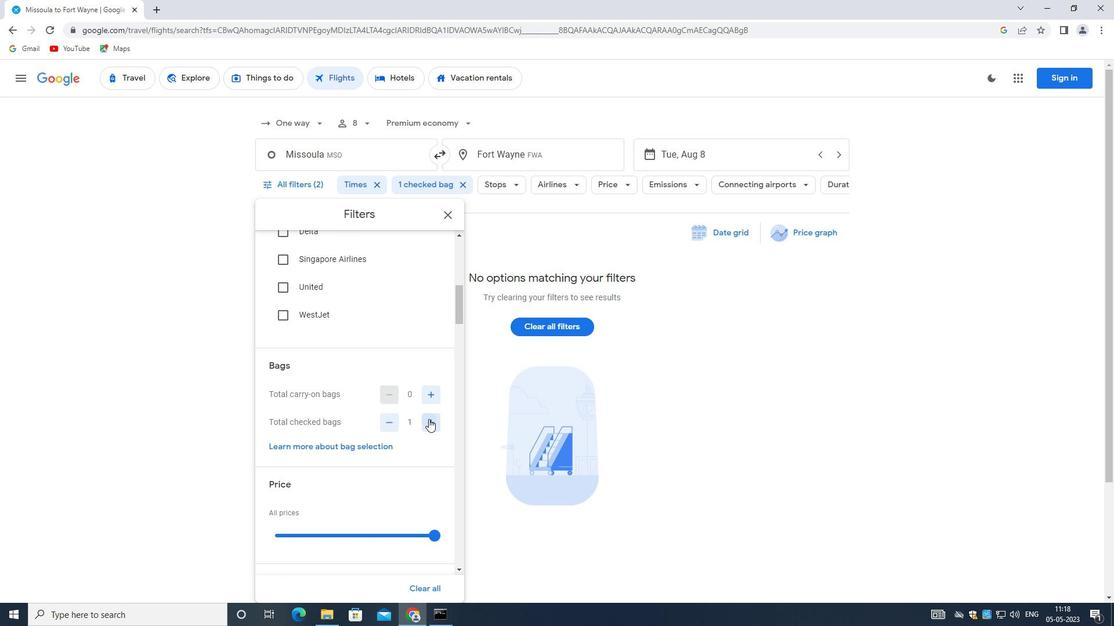 
Action: Mouse pressed left at (428, 419)
Screenshot: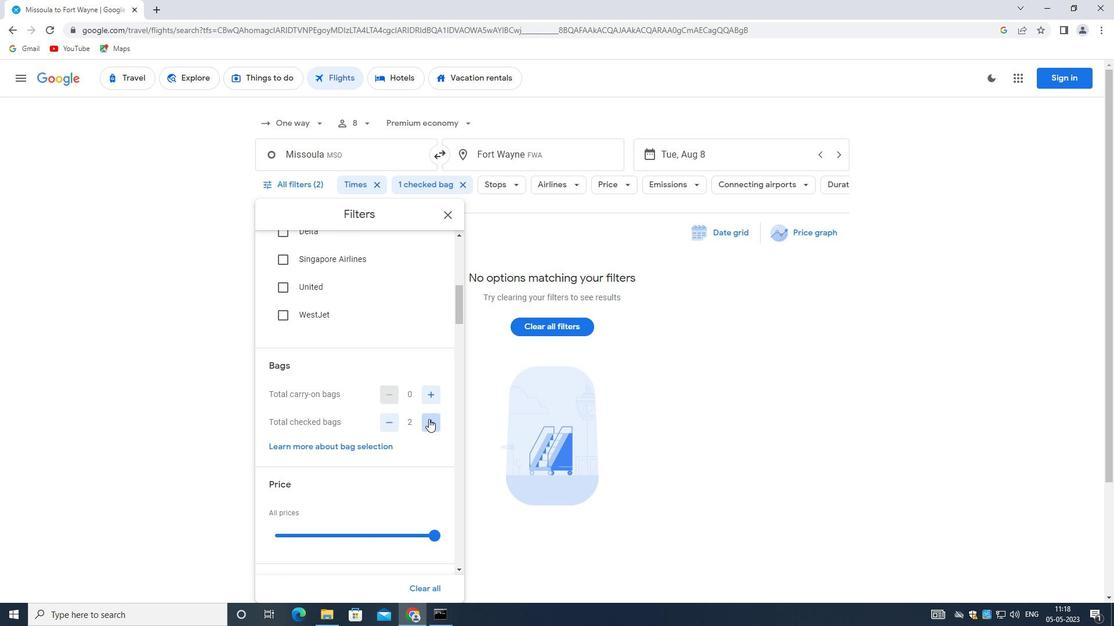 
Action: Mouse pressed left at (428, 419)
Screenshot: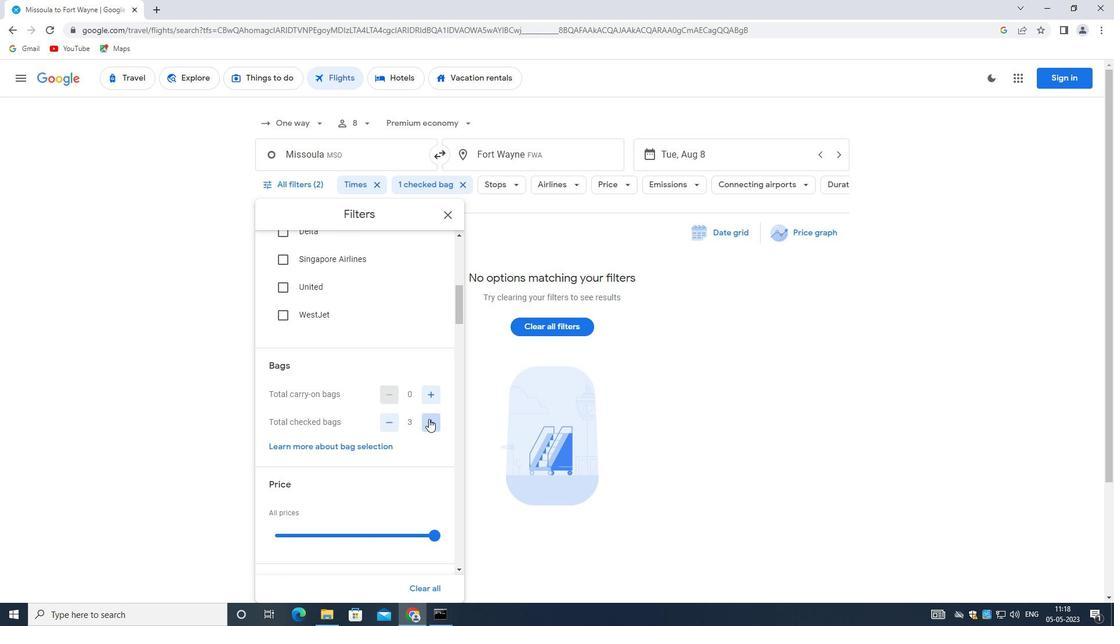 
Action: Mouse pressed left at (428, 419)
Screenshot: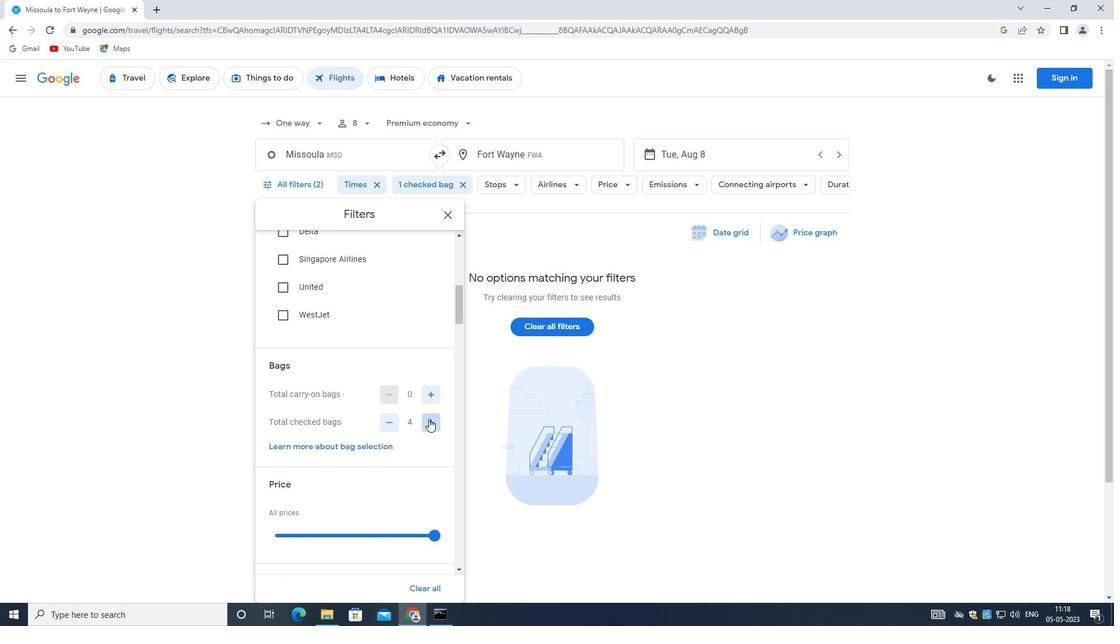 
Action: Mouse pressed left at (428, 419)
Screenshot: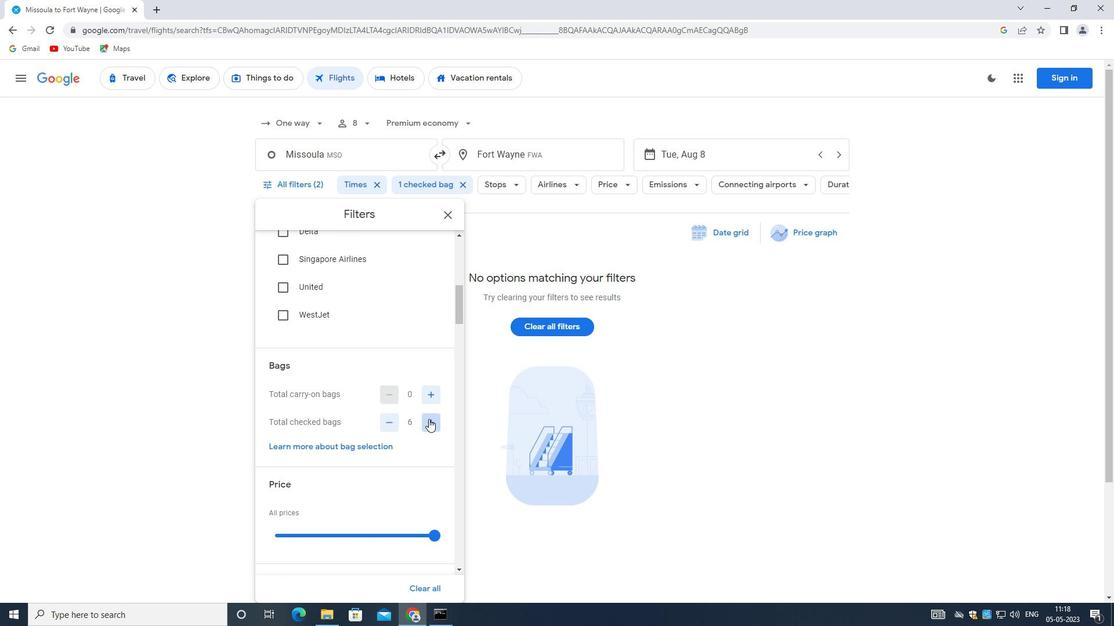 
Action: Mouse moved to (428, 484)
Screenshot: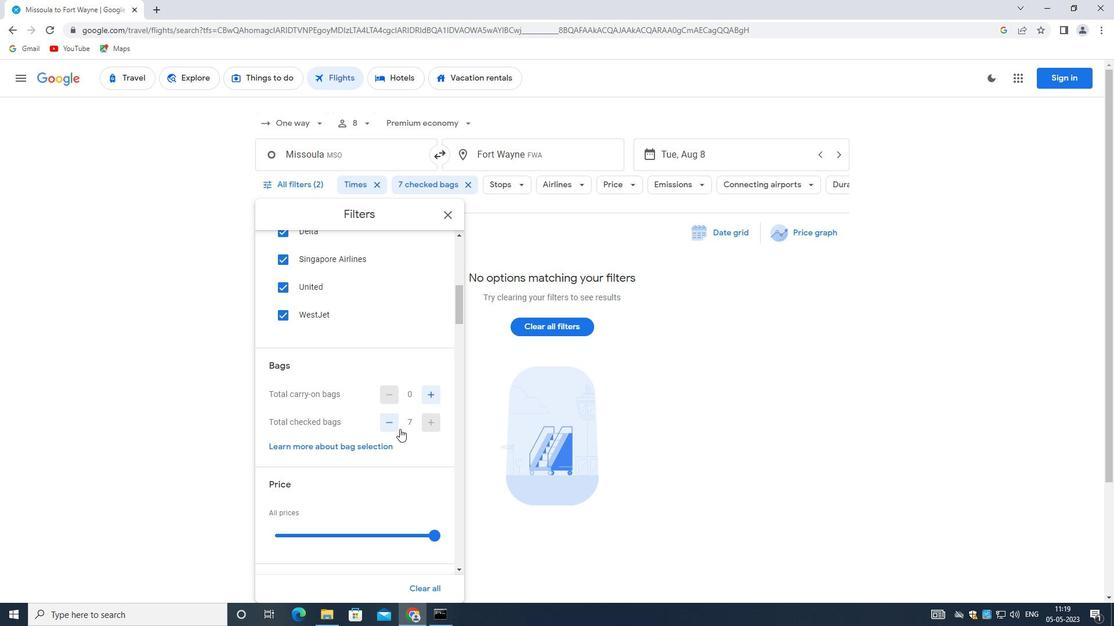 
Action: Mouse scrolled (428, 483) with delta (0, 0)
Screenshot: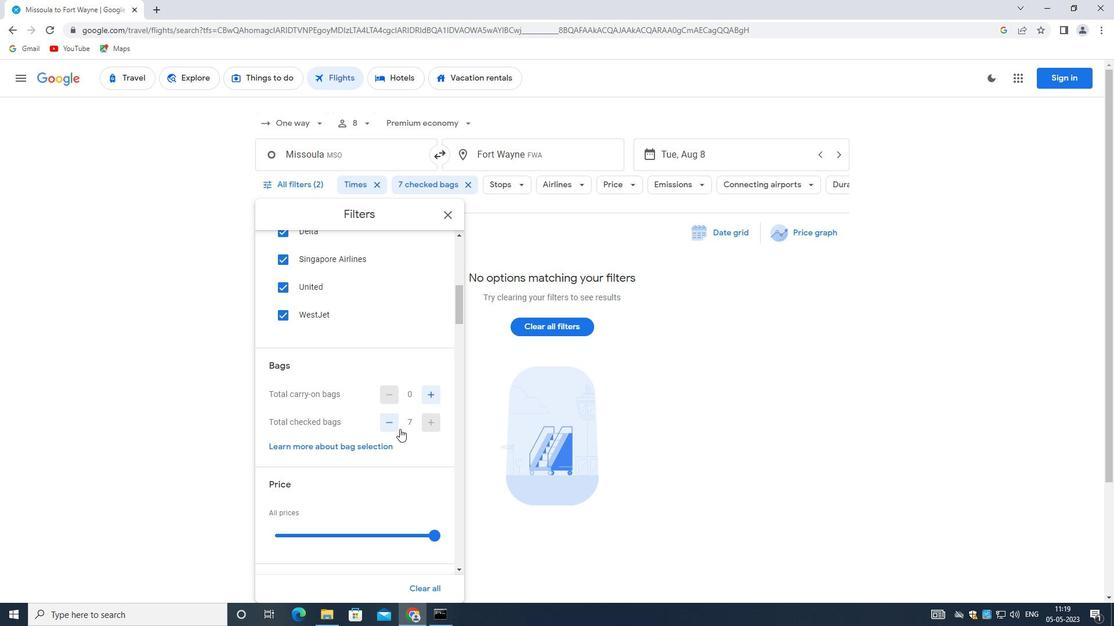 
Action: Mouse moved to (435, 476)
Screenshot: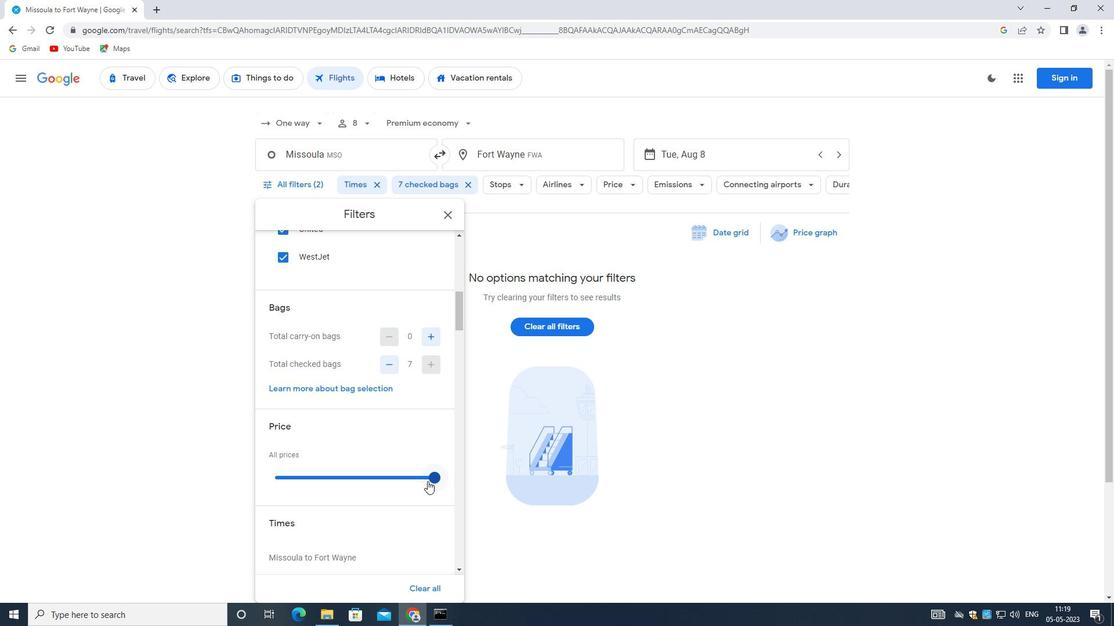 
Action: Mouse pressed left at (435, 476)
Screenshot: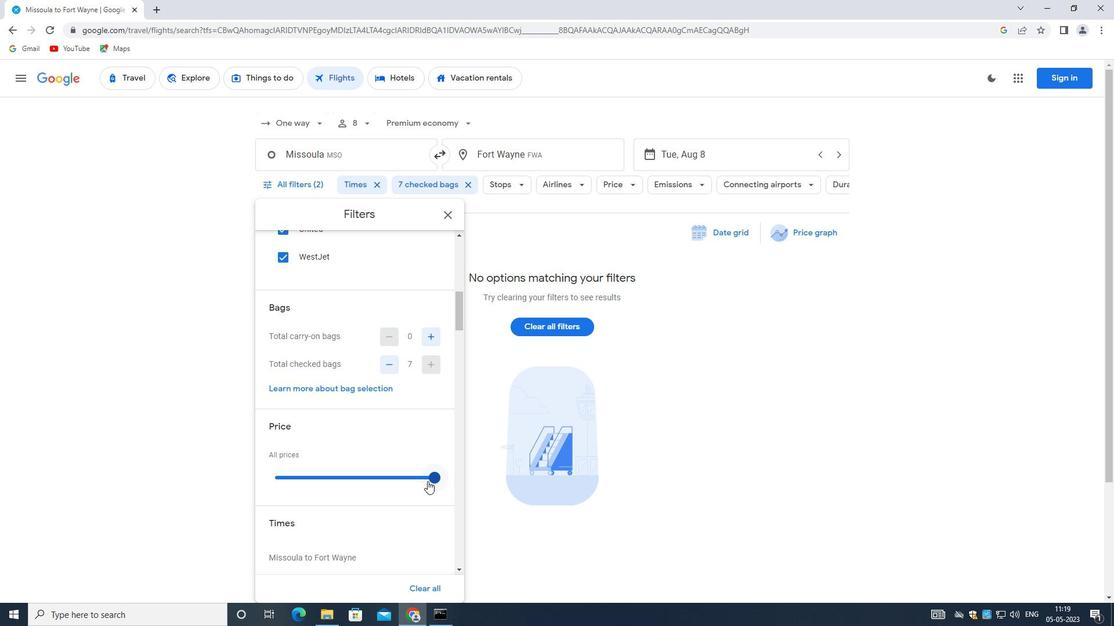 
Action: Mouse moved to (411, 461)
Screenshot: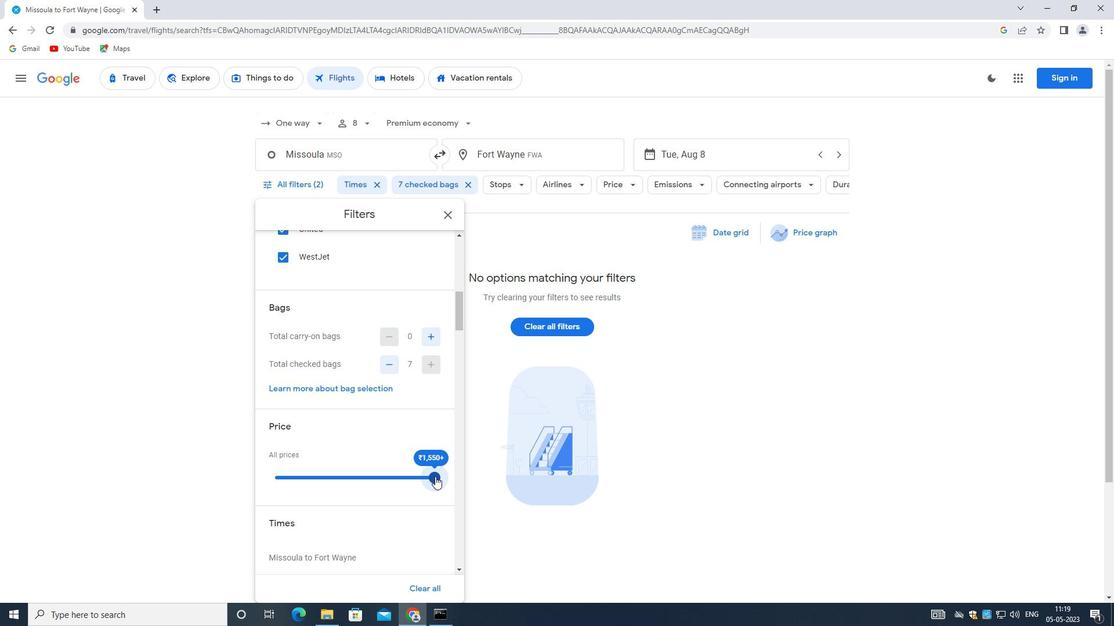 
Action: Mouse scrolled (411, 460) with delta (0, 0)
Screenshot: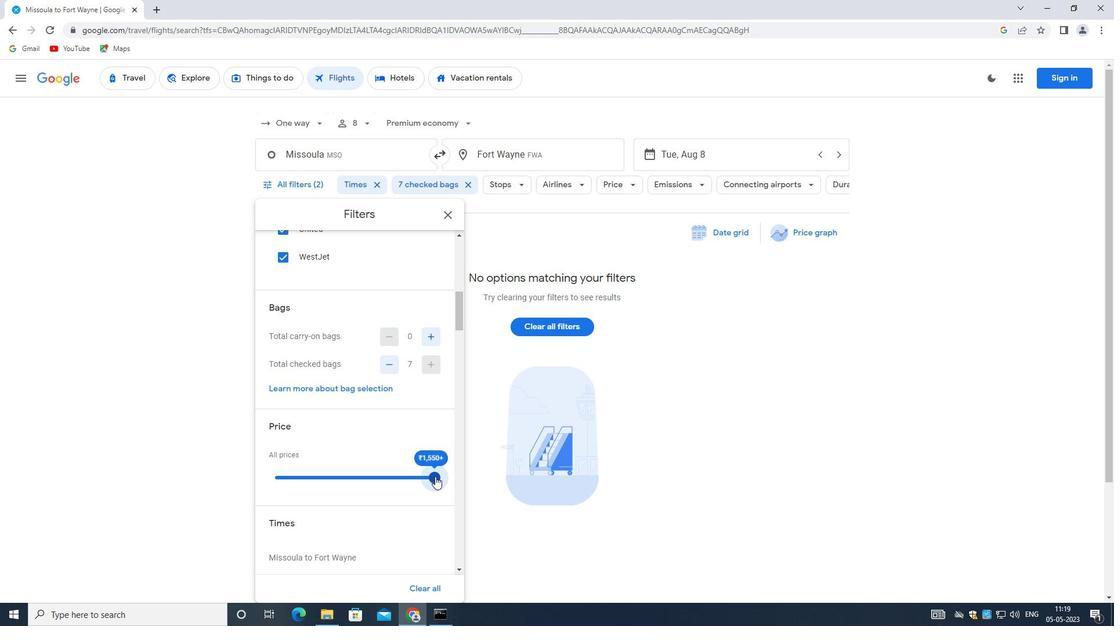 
Action: Mouse moved to (410, 461)
Screenshot: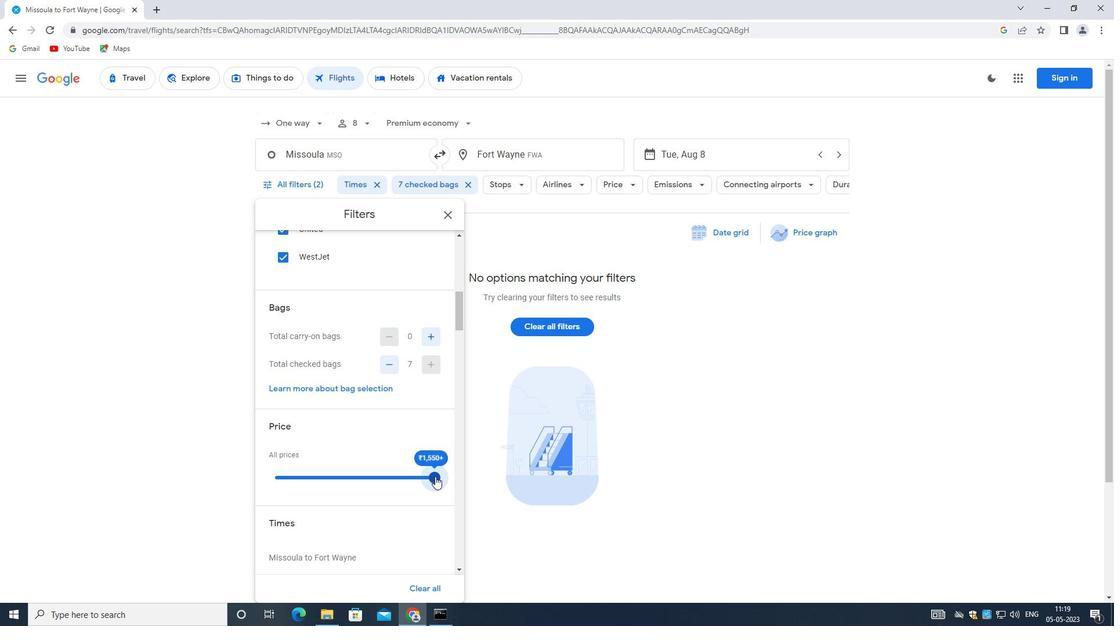 
Action: Mouse scrolled (410, 460) with delta (0, 0)
Screenshot: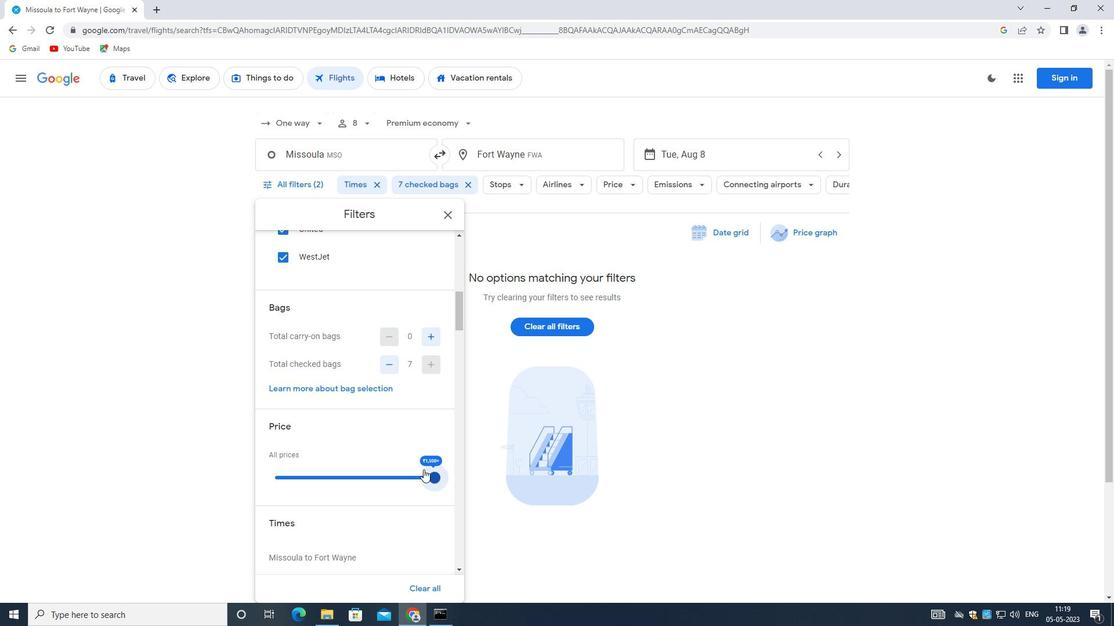 
Action: Mouse scrolled (410, 460) with delta (0, 0)
Screenshot: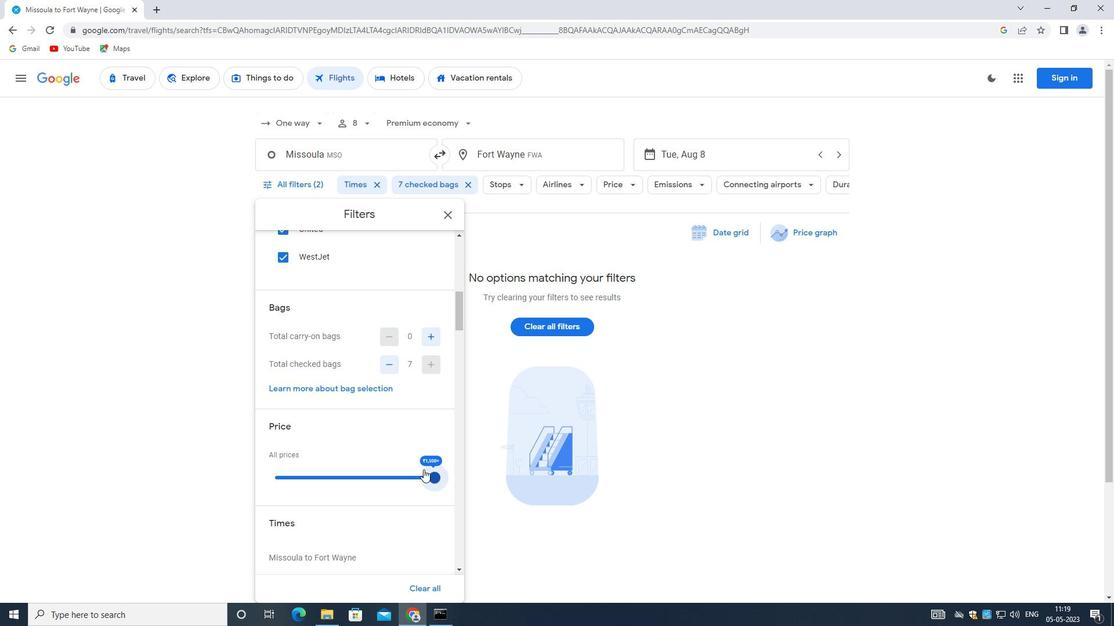 
Action: Mouse scrolled (410, 460) with delta (0, 0)
Screenshot: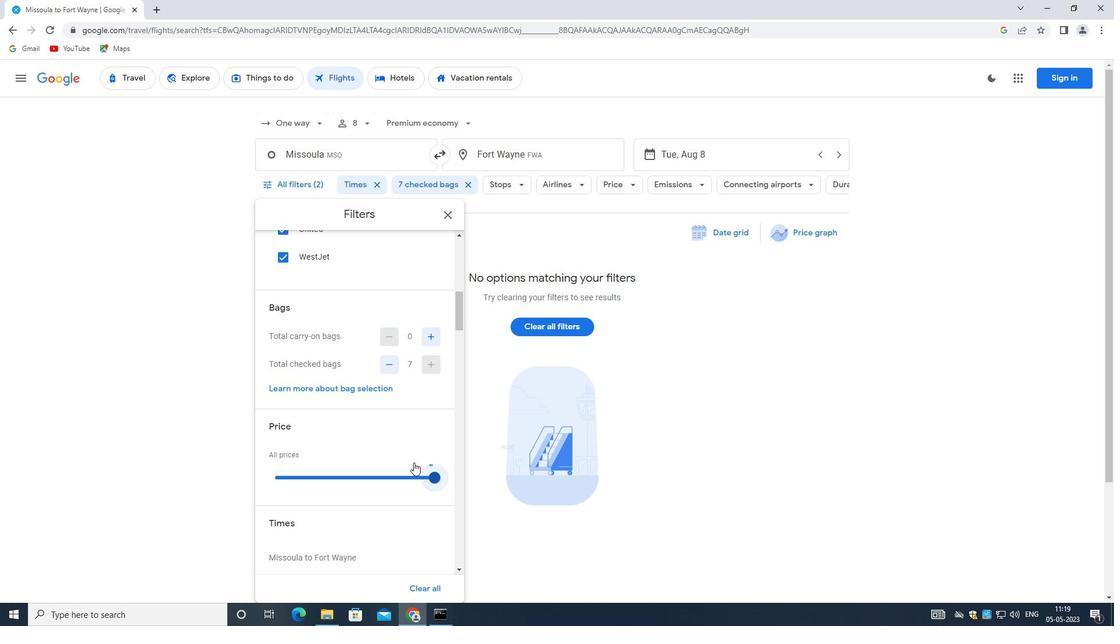 
Action: Mouse moved to (398, 374)
Screenshot: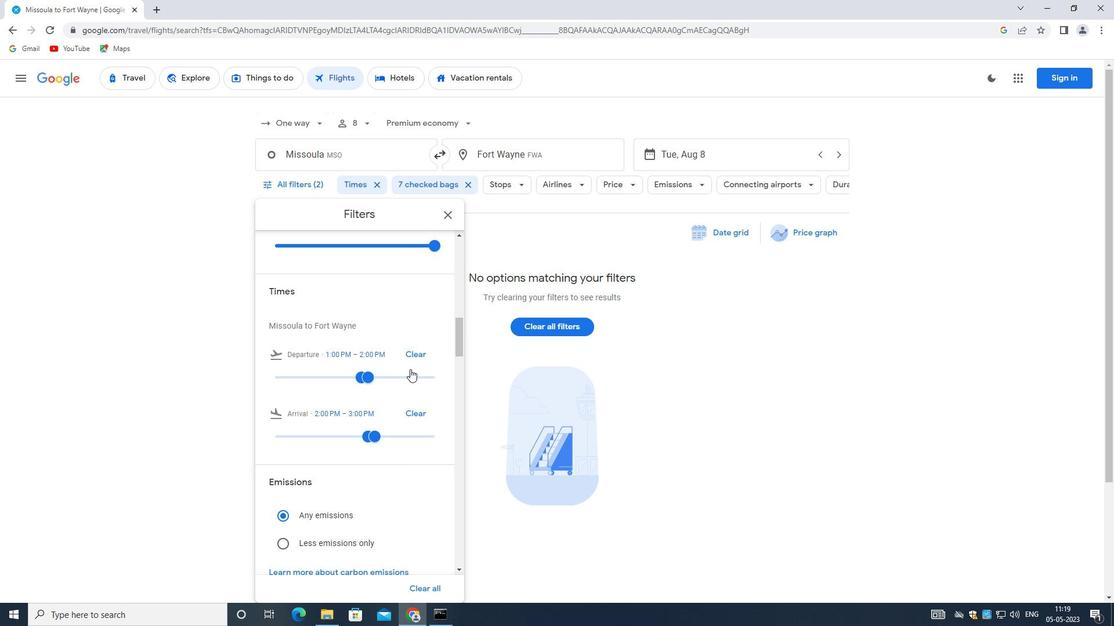 
Action: Mouse pressed left at (398, 374)
Screenshot: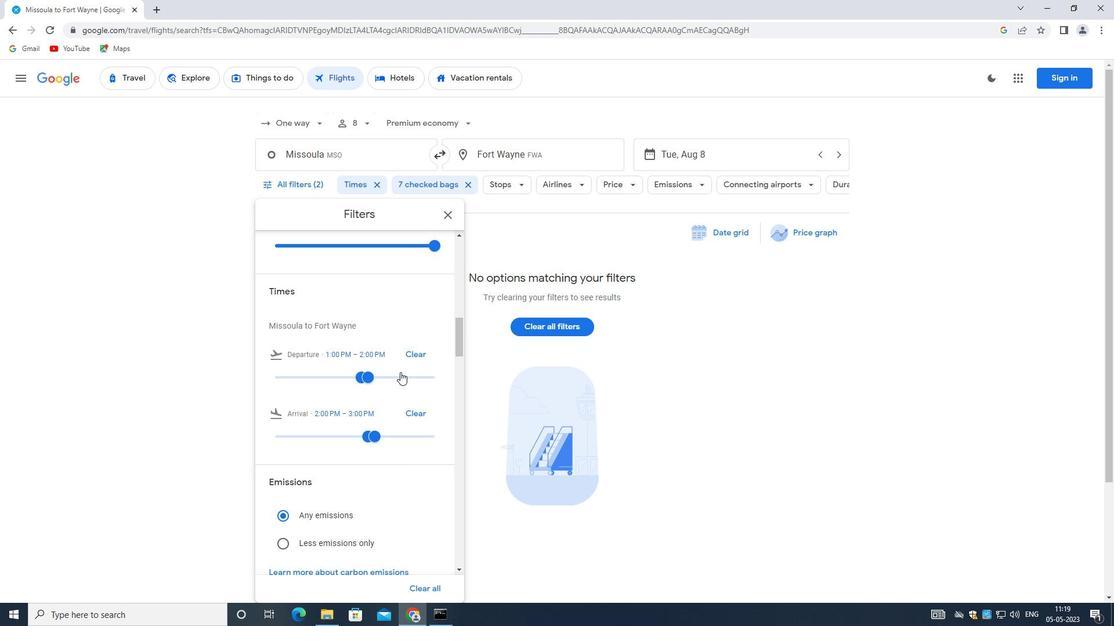 
Action: Mouse moved to (362, 373)
Screenshot: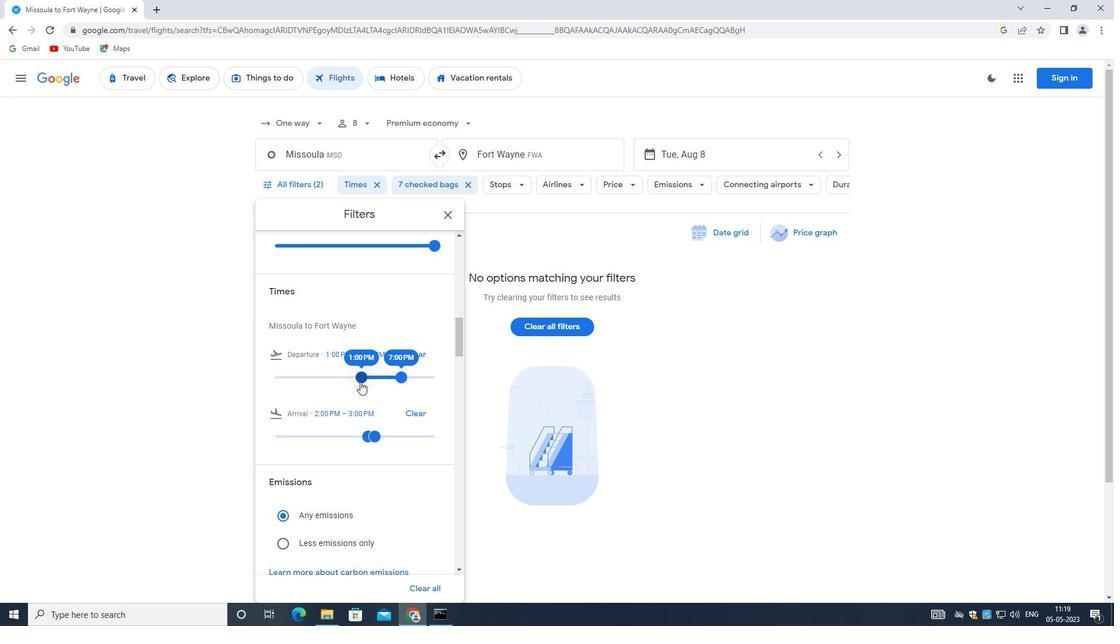
Action: Mouse pressed left at (362, 373)
Screenshot: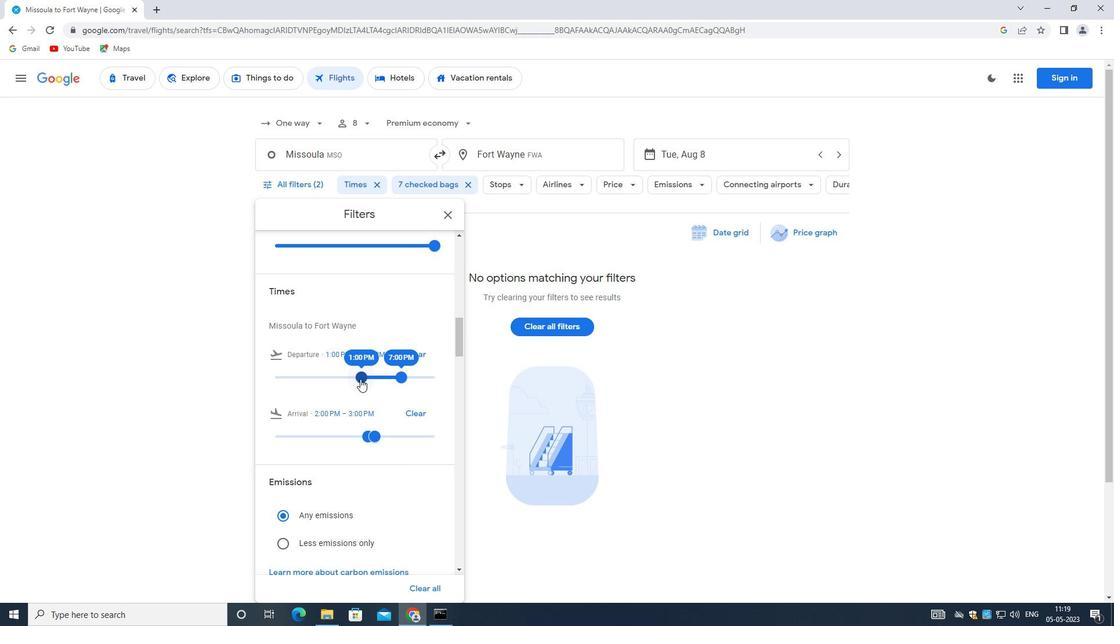 
Action: Mouse moved to (367, 374)
Screenshot: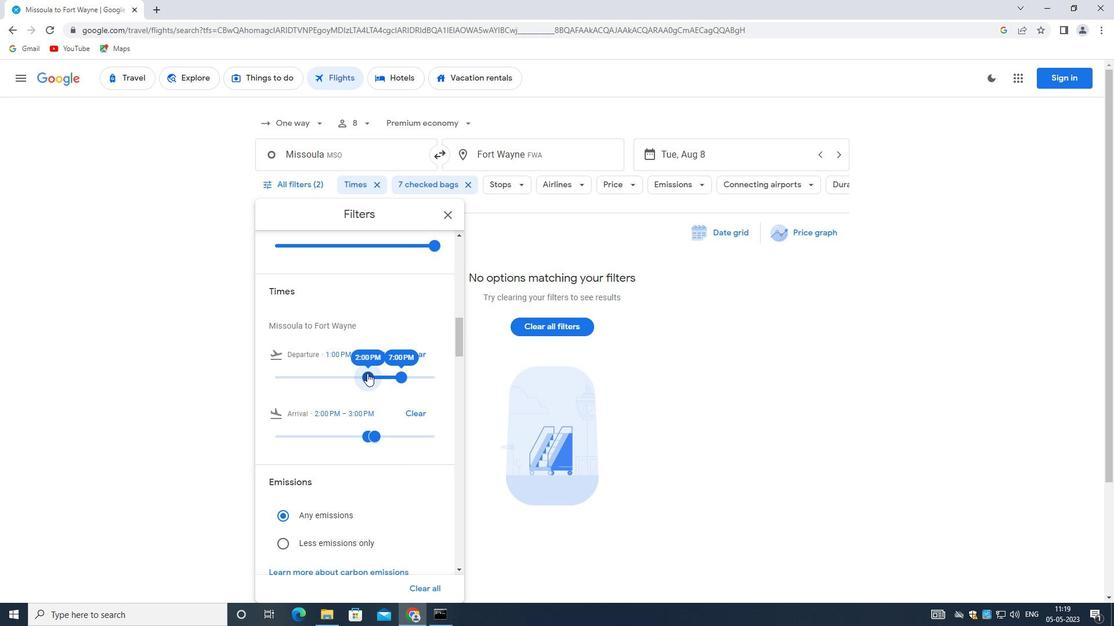 
Action: Mouse pressed left at (367, 374)
Screenshot: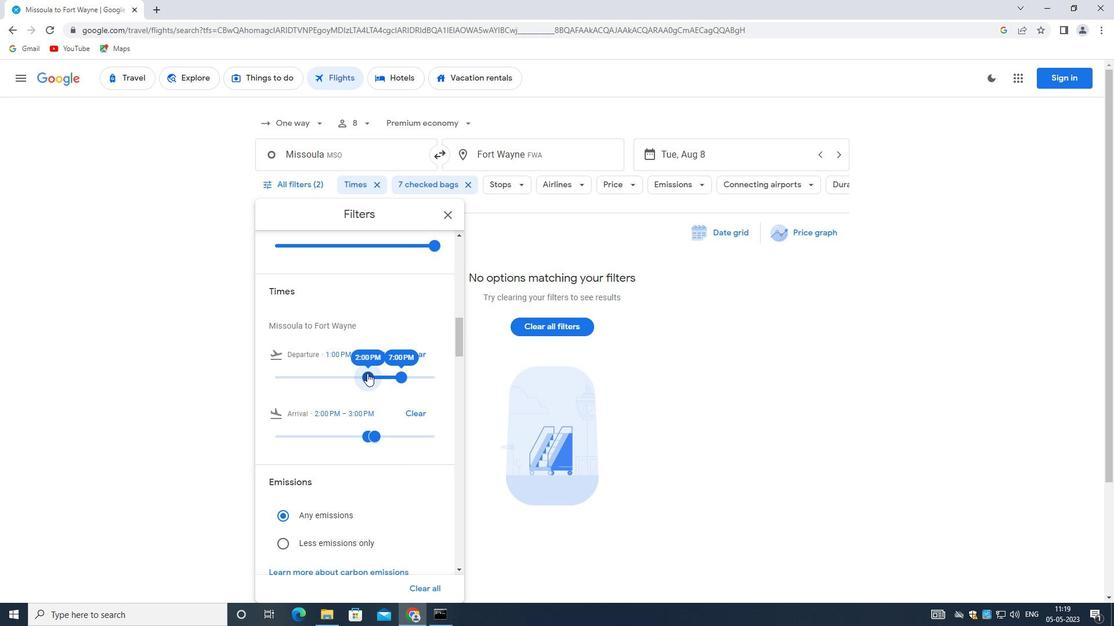 
Action: Mouse moved to (400, 378)
Screenshot: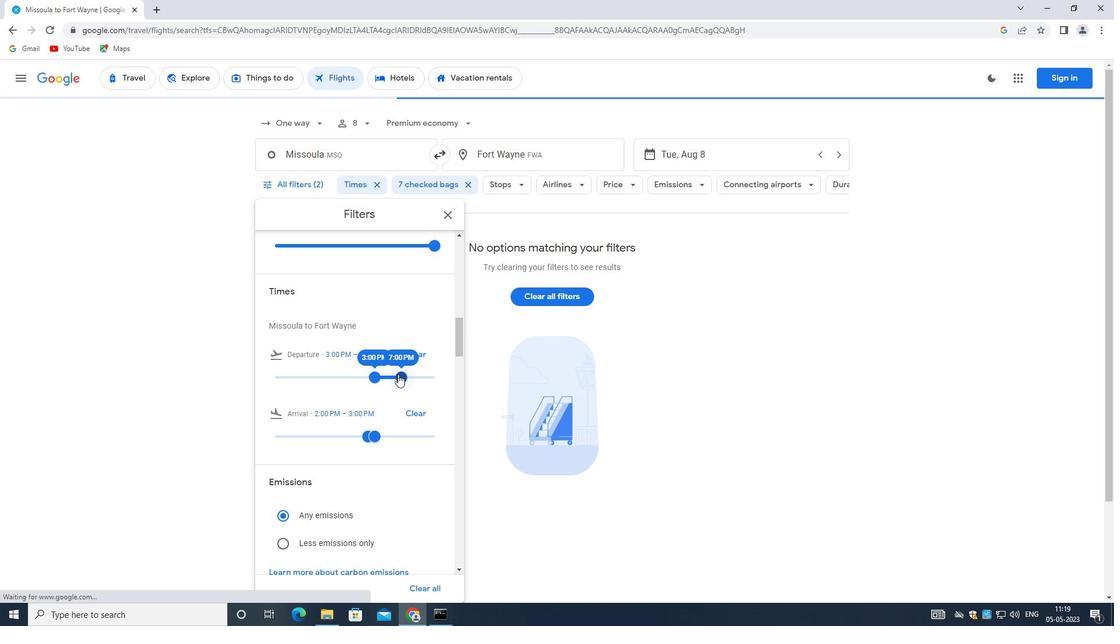 
Action: Mouse pressed left at (400, 378)
Screenshot: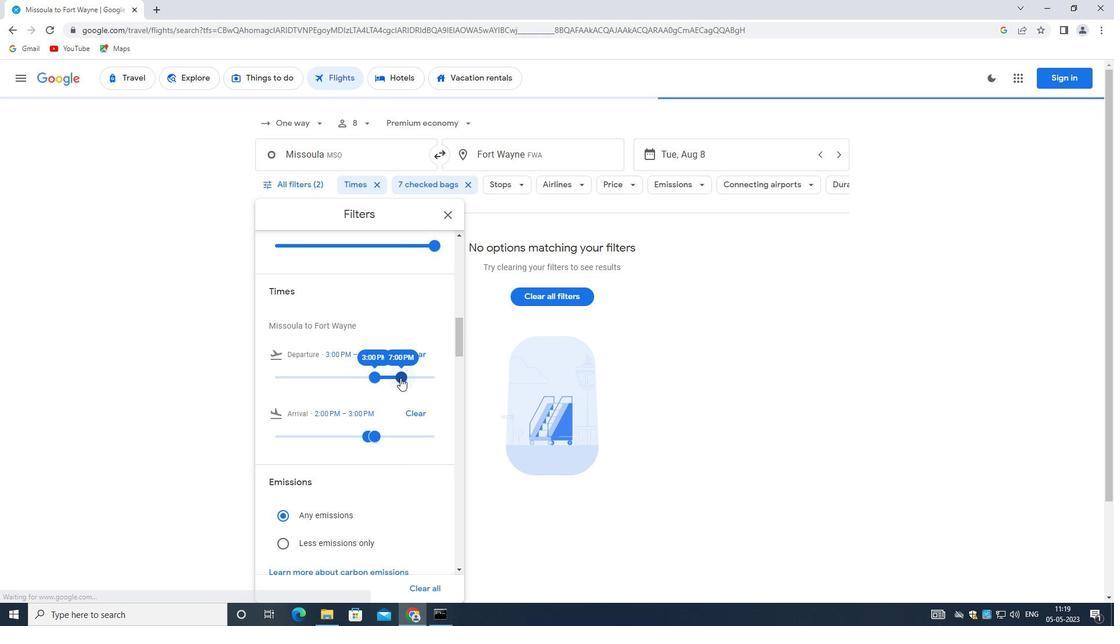 
Action: Mouse moved to (370, 409)
Screenshot: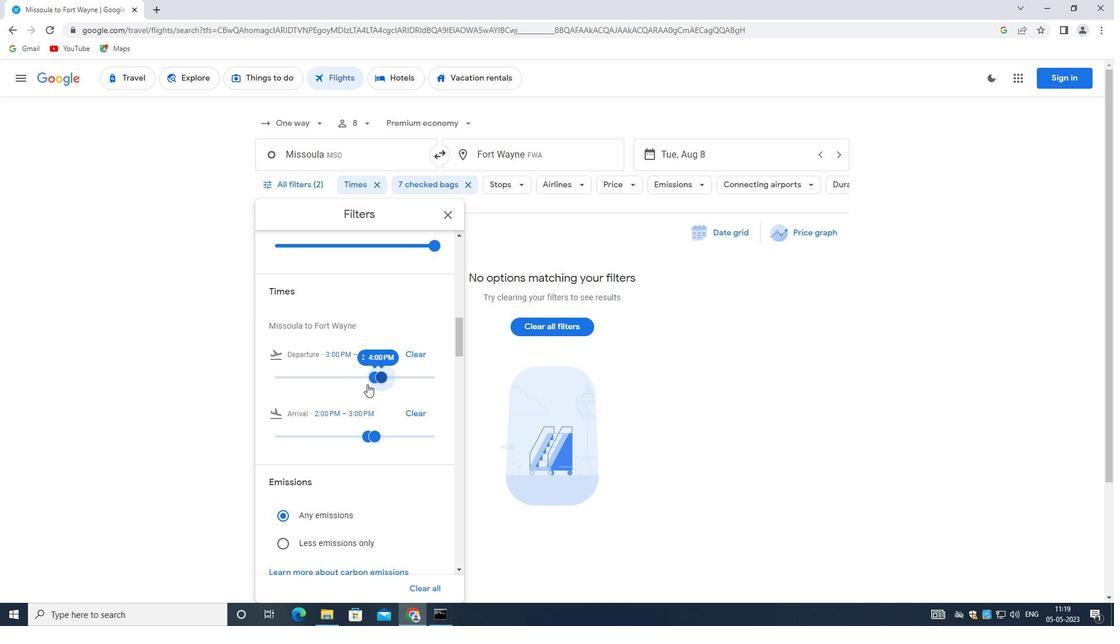 
Action: Mouse scrolled (370, 409) with delta (0, 0)
Screenshot: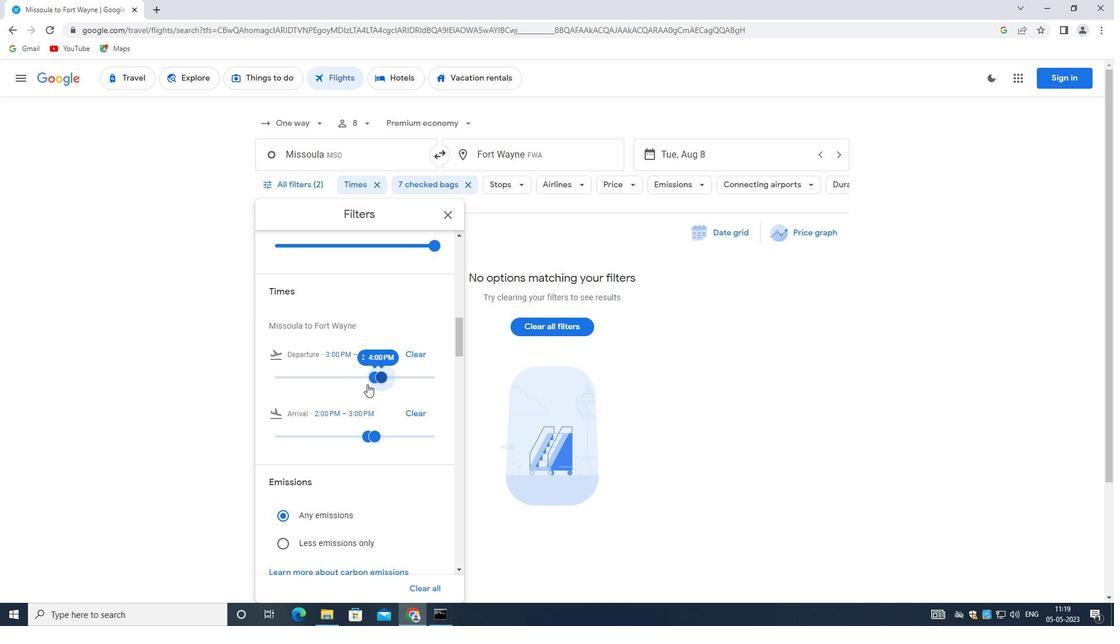 
Action: Mouse moved to (370, 411)
Screenshot: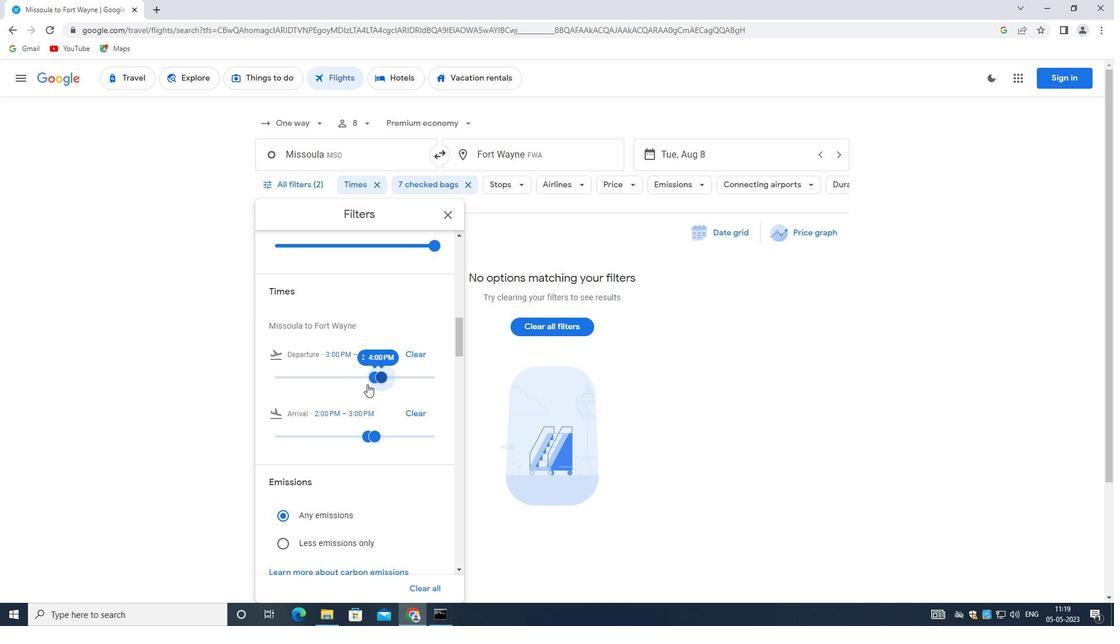 
Action: Mouse scrolled (370, 410) with delta (0, 0)
Screenshot: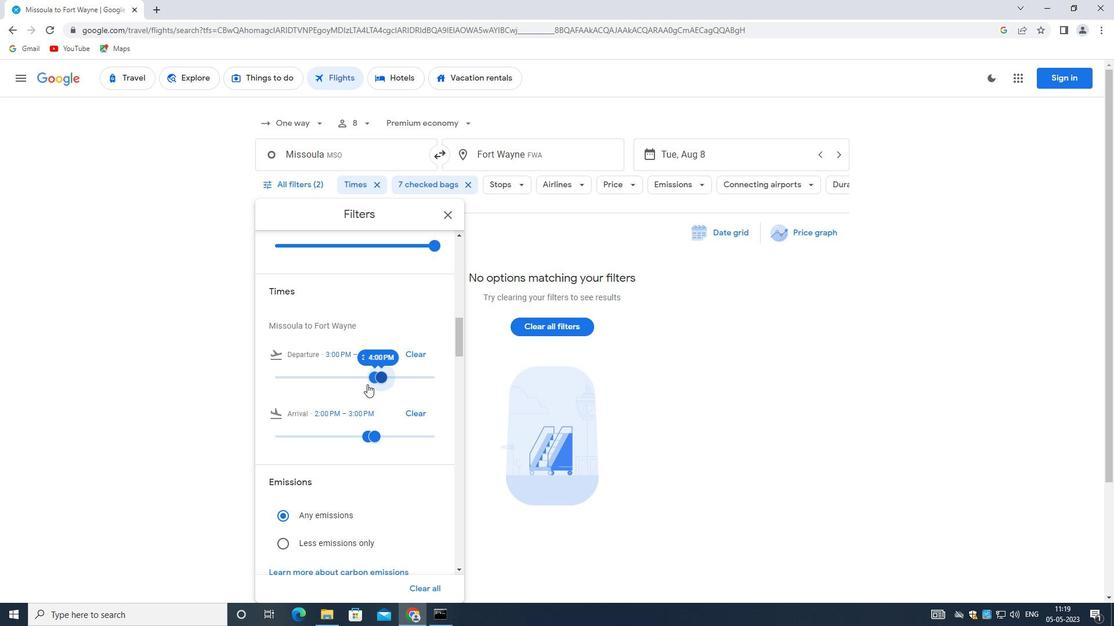 
Action: Mouse moved to (371, 413)
Screenshot: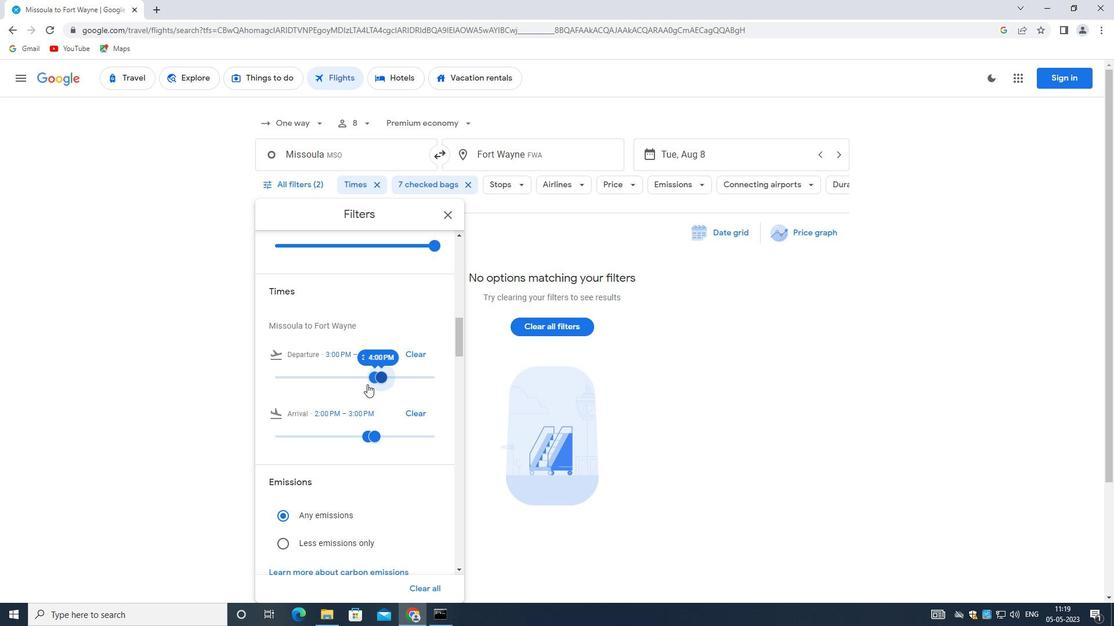 
Action: Mouse scrolled (371, 412) with delta (0, 0)
Screenshot: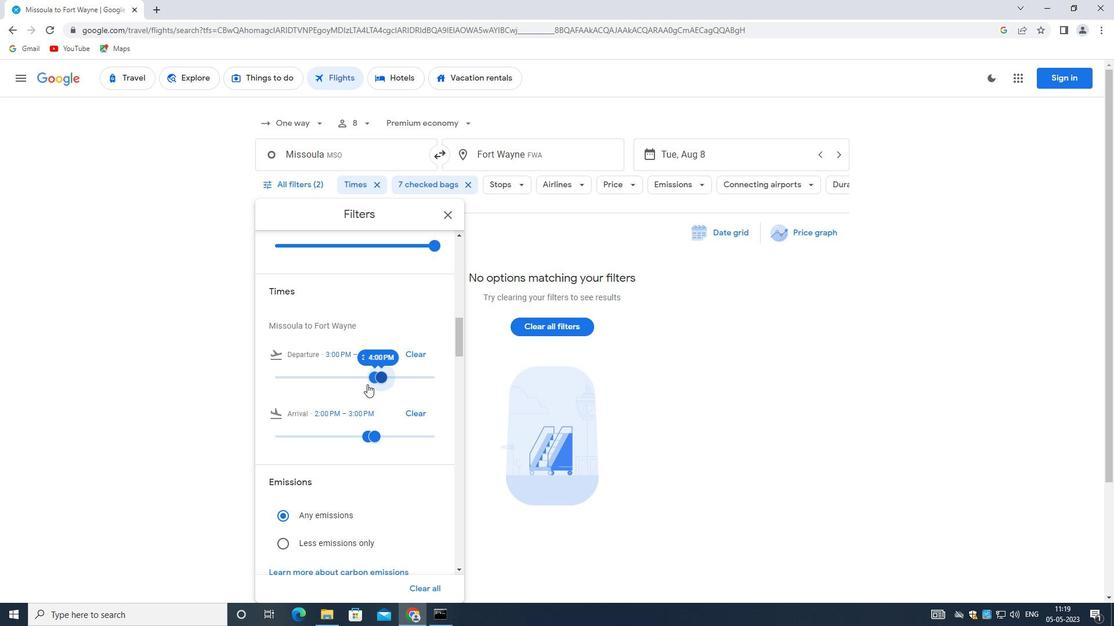 
Action: Mouse moved to (371, 413)
Screenshot: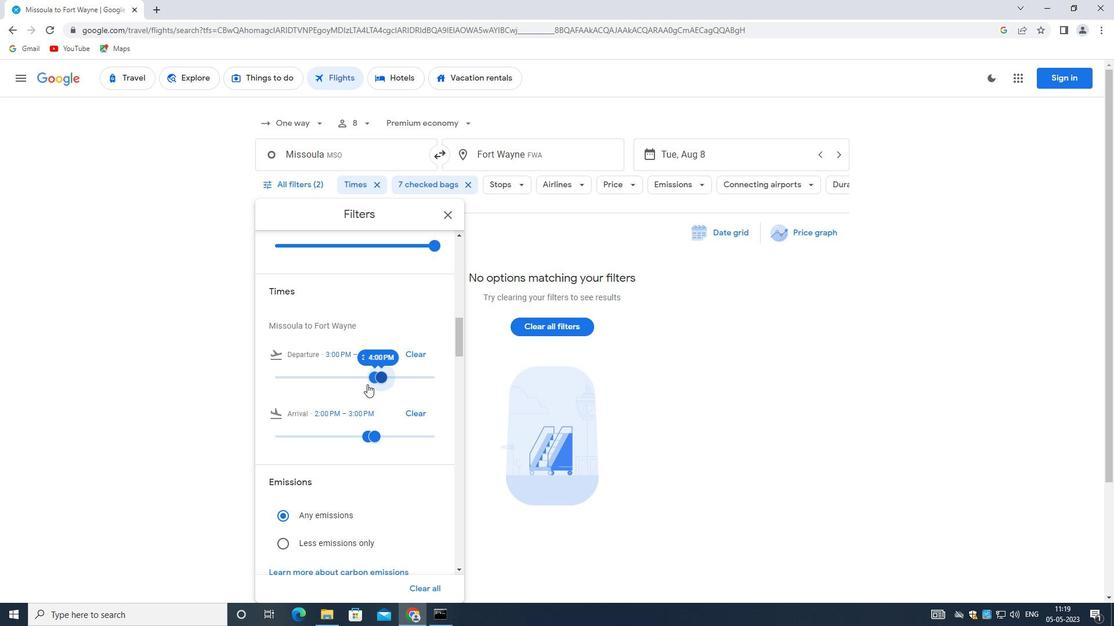 
Action: Mouse scrolled (371, 413) with delta (0, 0)
Screenshot: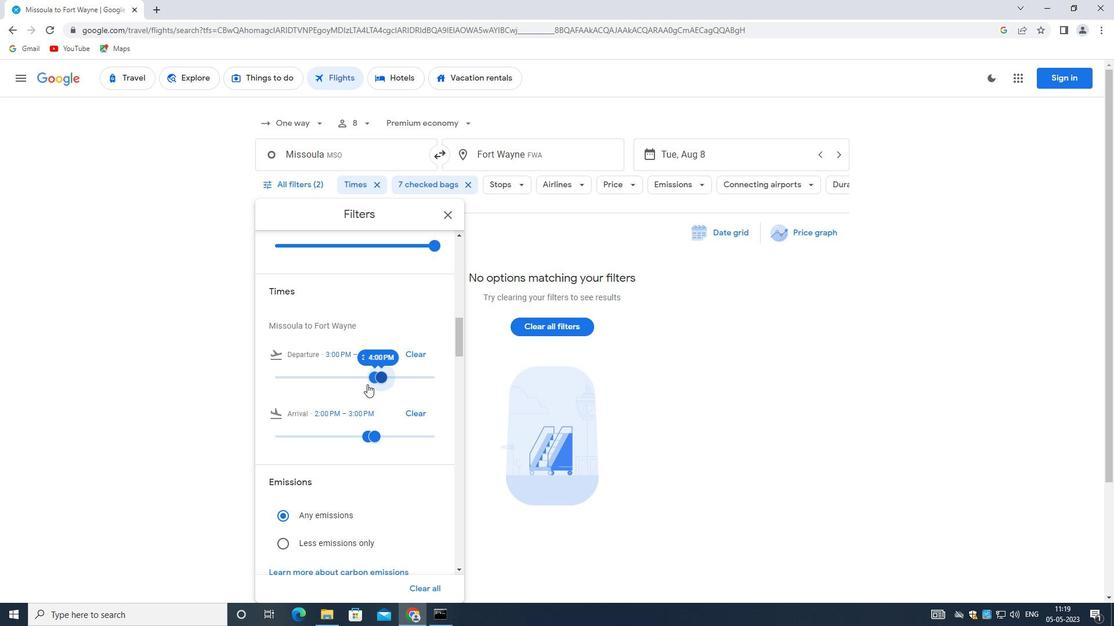 
Action: Mouse moved to (371, 414)
Screenshot: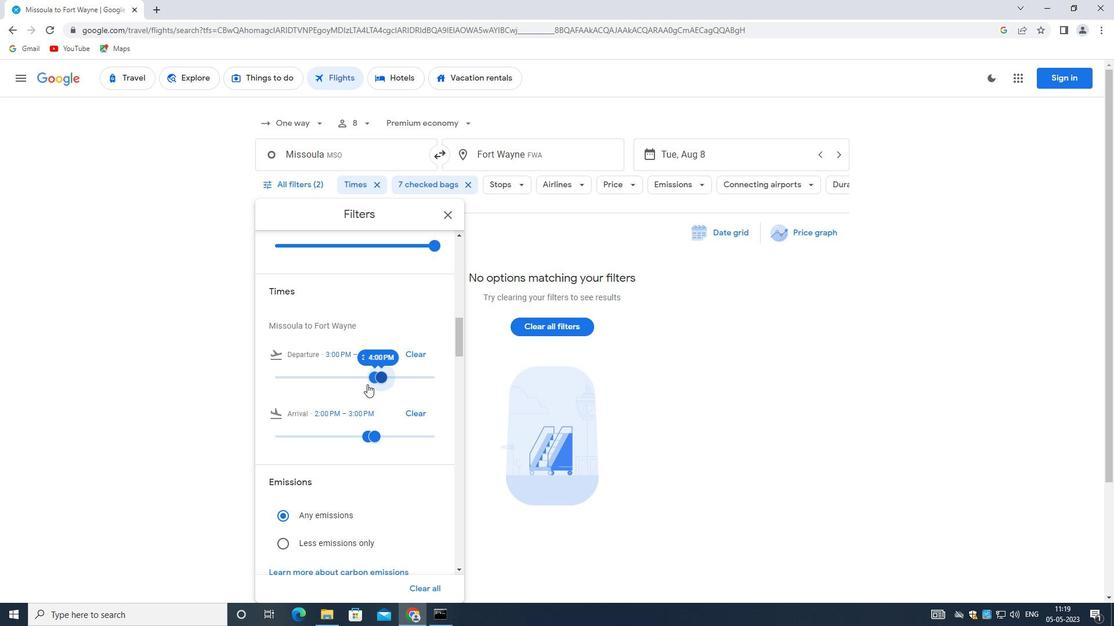 
Action: Mouse scrolled (371, 414) with delta (0, 0)
Screenshot: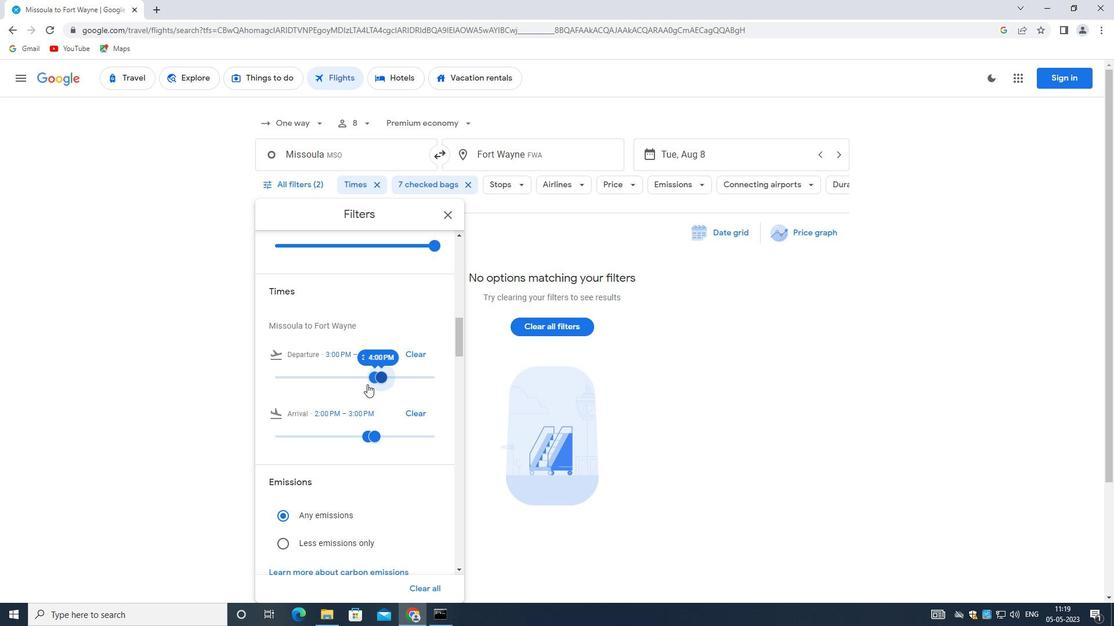 
Action: Mouse moved to (371, 417)
Screenshot: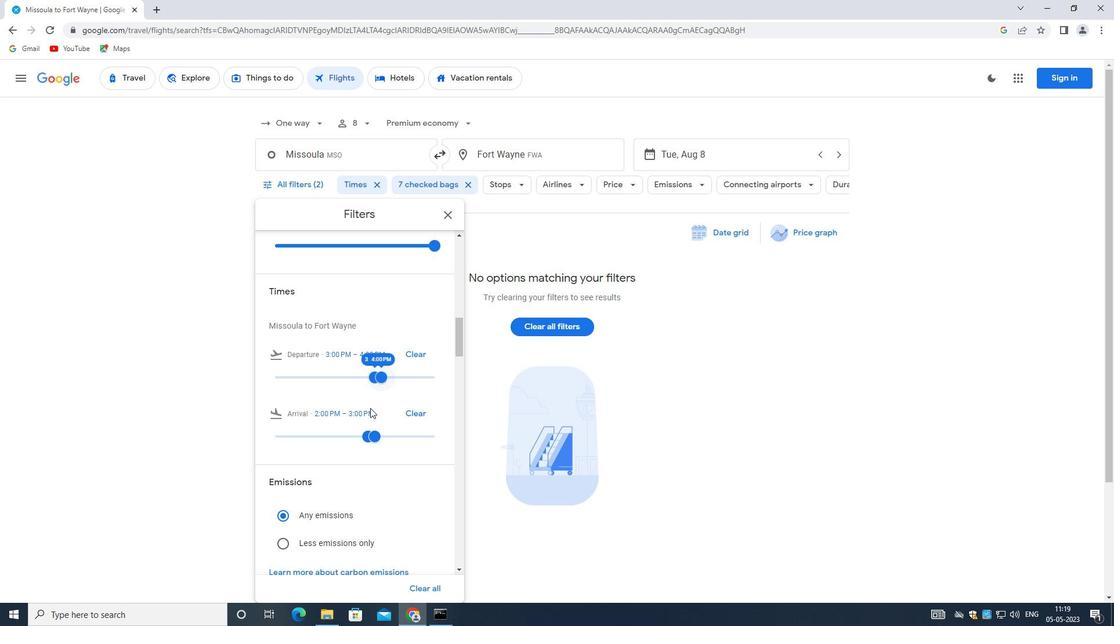 
Action: Mouse scrolled (371, 416) with delta (0, 0)
Screenshot: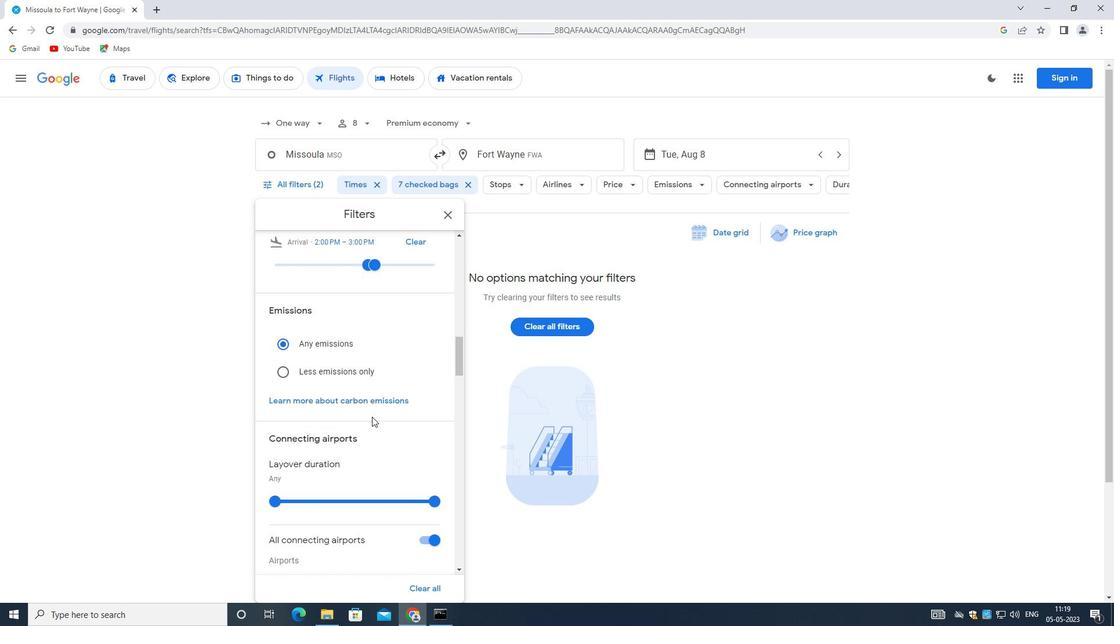 
Action: Mouse scrolled (371, 416) with delta (0, 0)
Screenshot: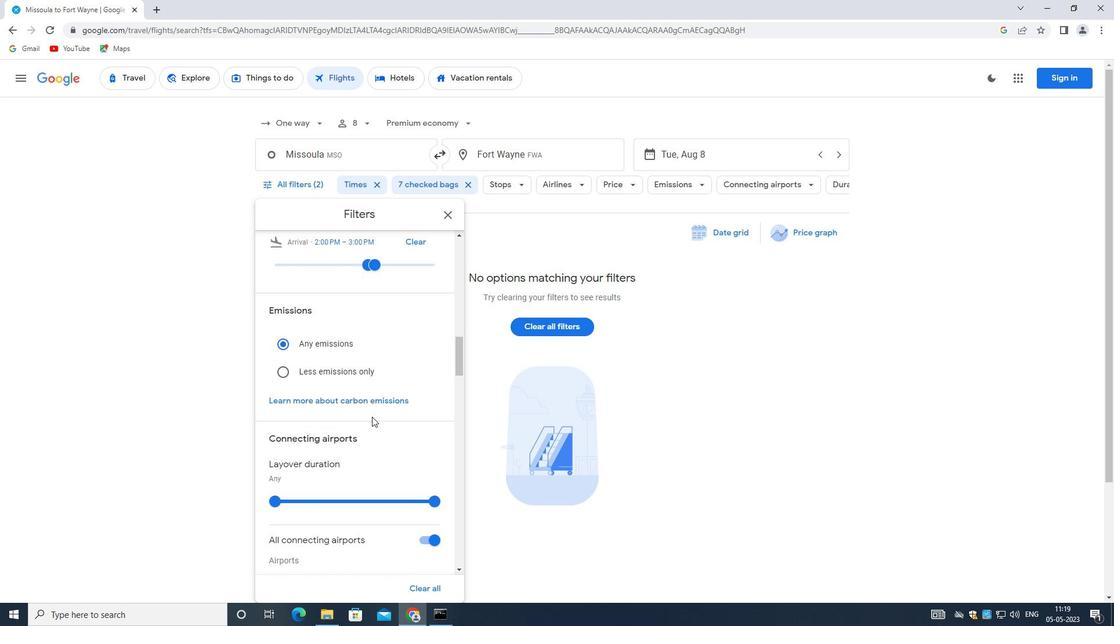 
Action: Mouse scrolled (371, 416) with delta (0, 0)
Screenshot: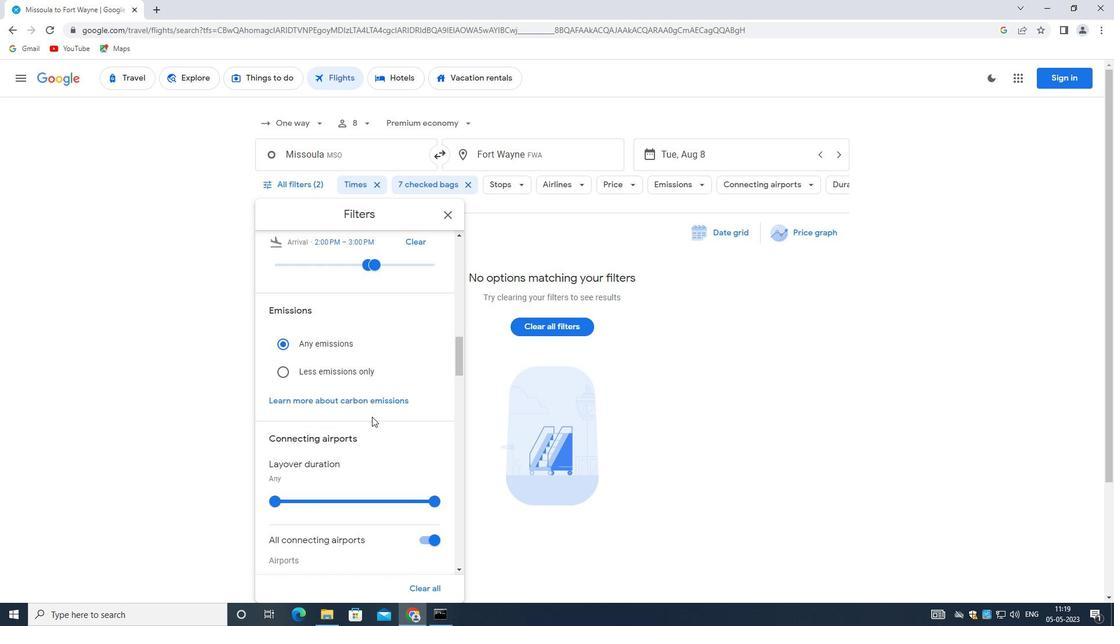 
Action: Mouse scrolled (371, 416) with delta (0, 0)
Screenshot: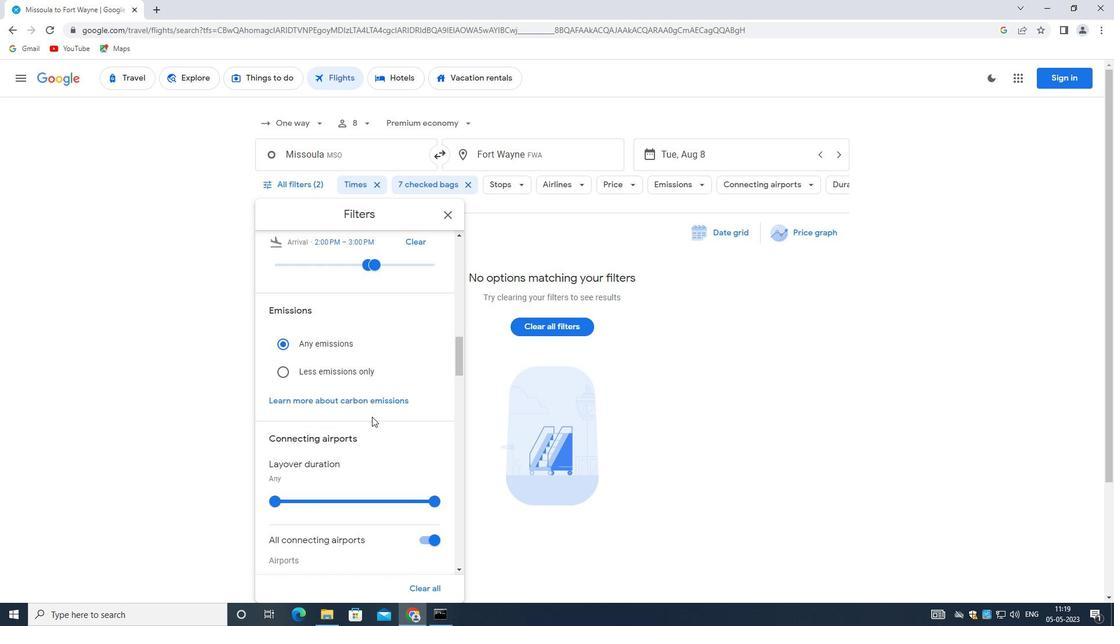 
Action: Mouse moved to (370, 416)
Screenshot: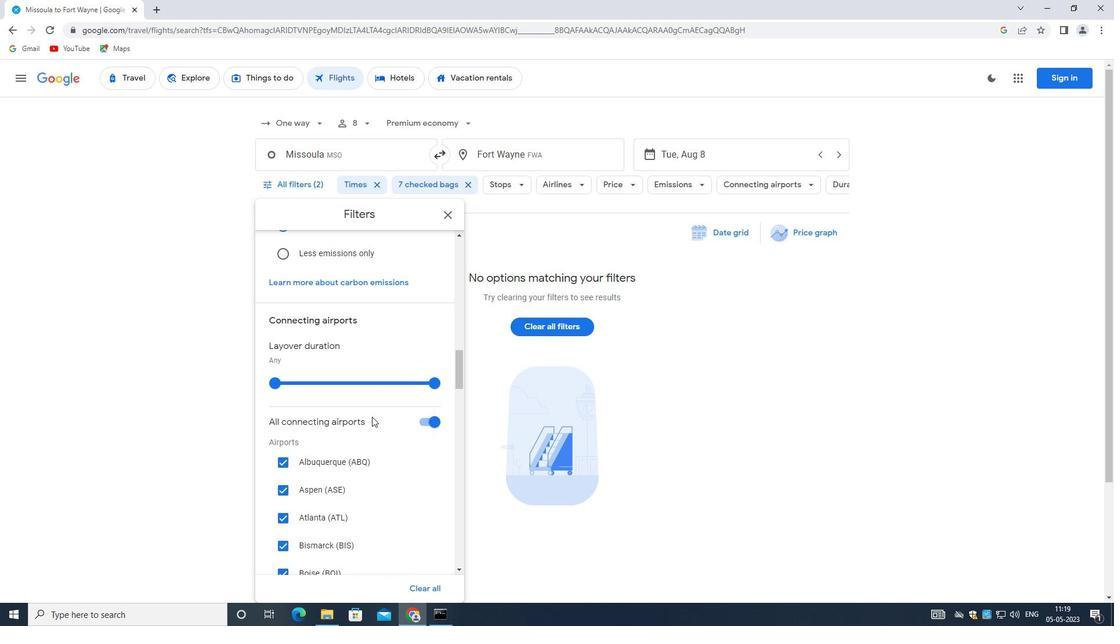 
Action: Mouse scrolled (370, 416) with delta (0, 0)
Screenshot: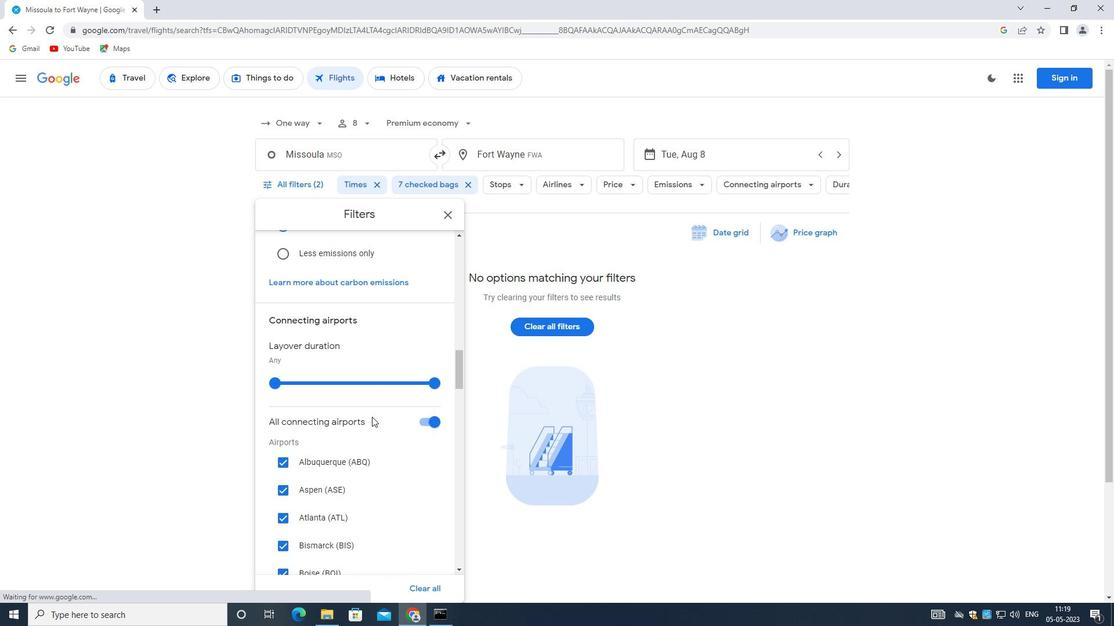 
Action: Mouse scrolled (370, 416) with delta (0, 0)
Screenshot: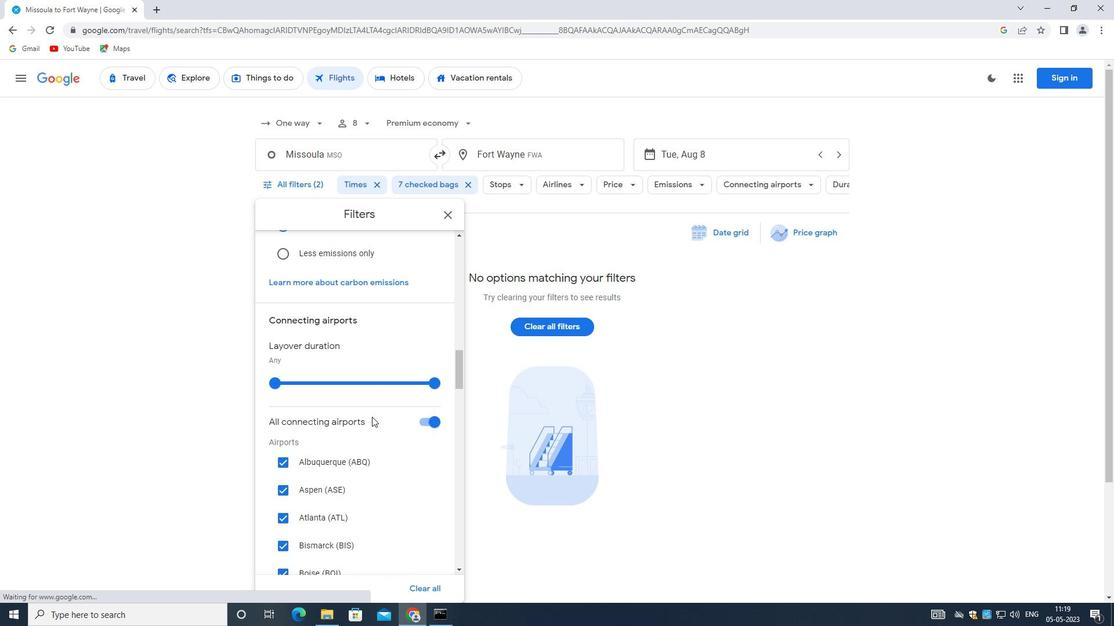 
Action: Mouse scrolled (370, 416) with delta (0, 0)
Screenshot: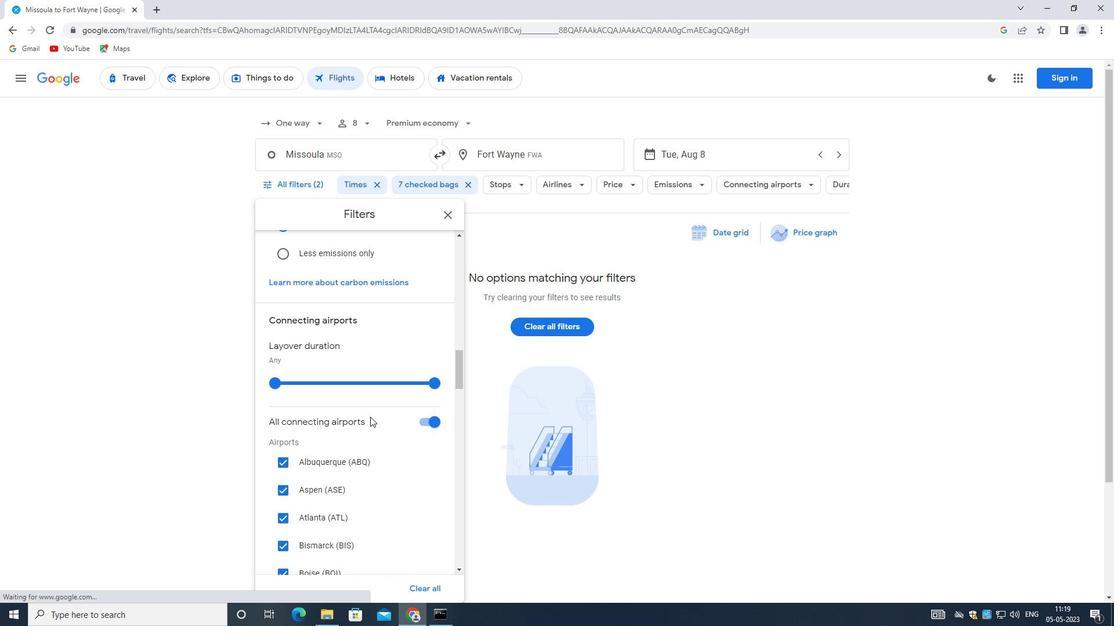 
Action: Mouse moved to (366, 416)
Screenshot: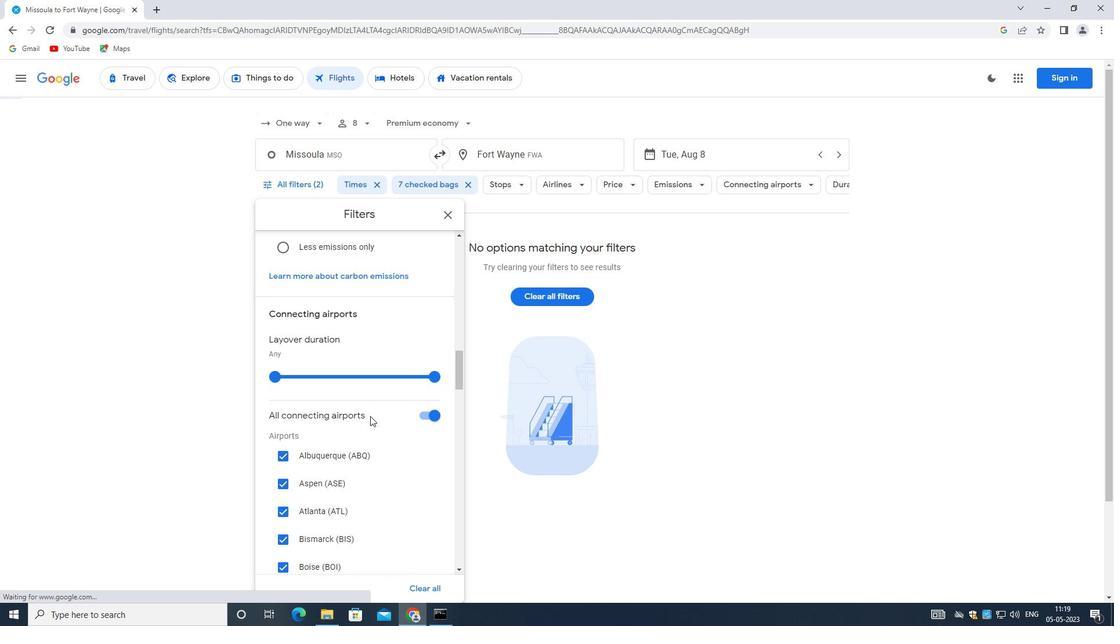 
Action: Mouse scrolled (366, 416) with delta (0, 0)
Screenshot: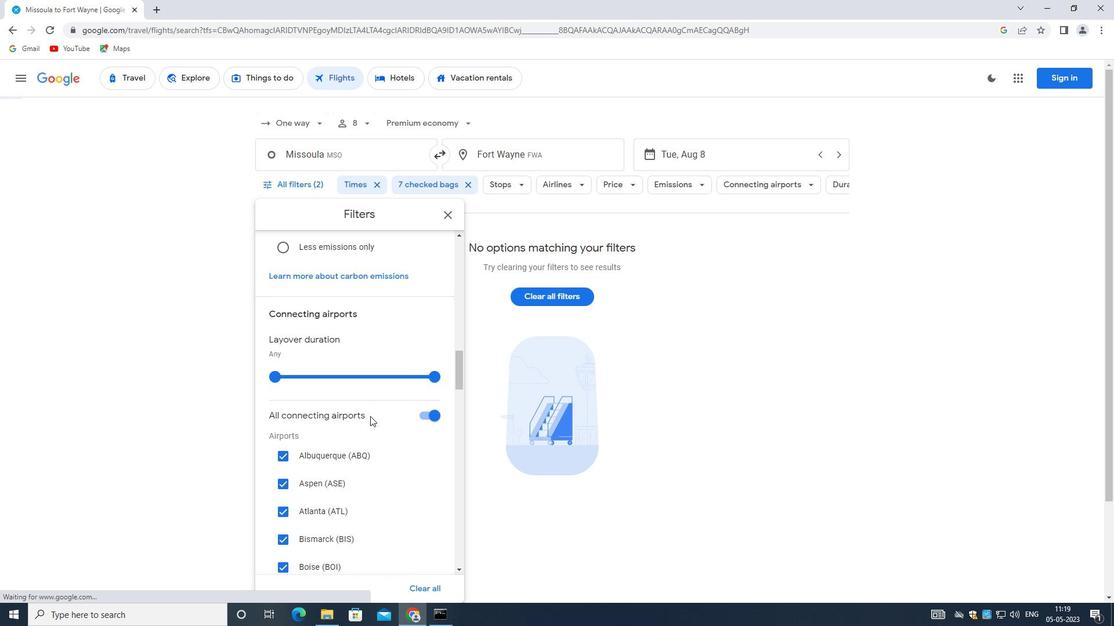 
Action: Mouse scrolled (366, 416) with delta (0, 0)
Screenshot: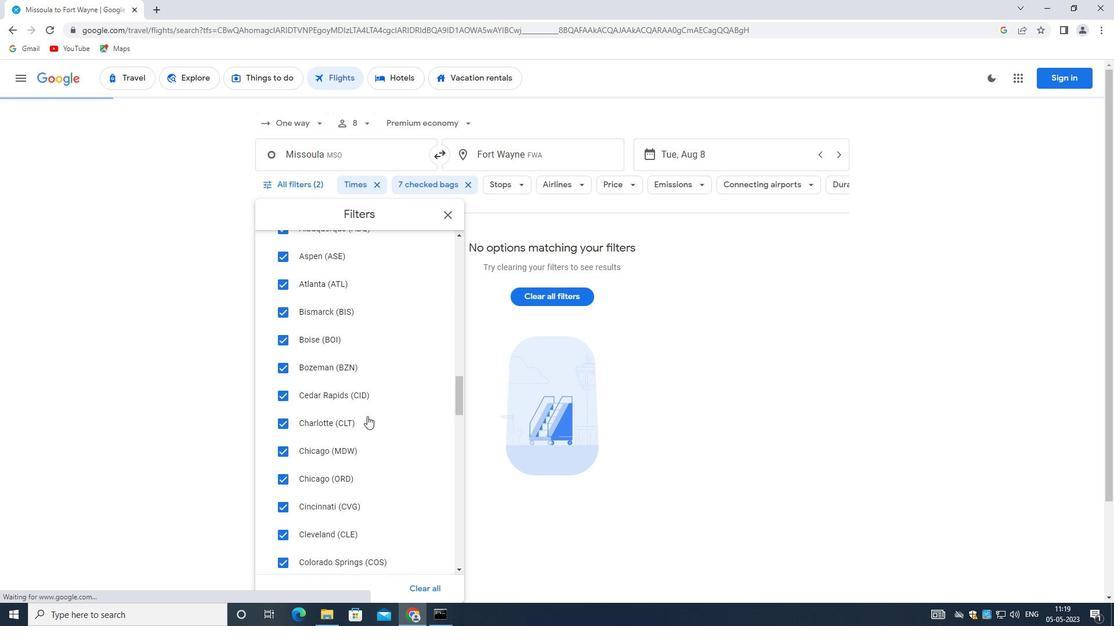
Action: Mouse scrolled (366, 416) with delta (0, 0)
Screenshot: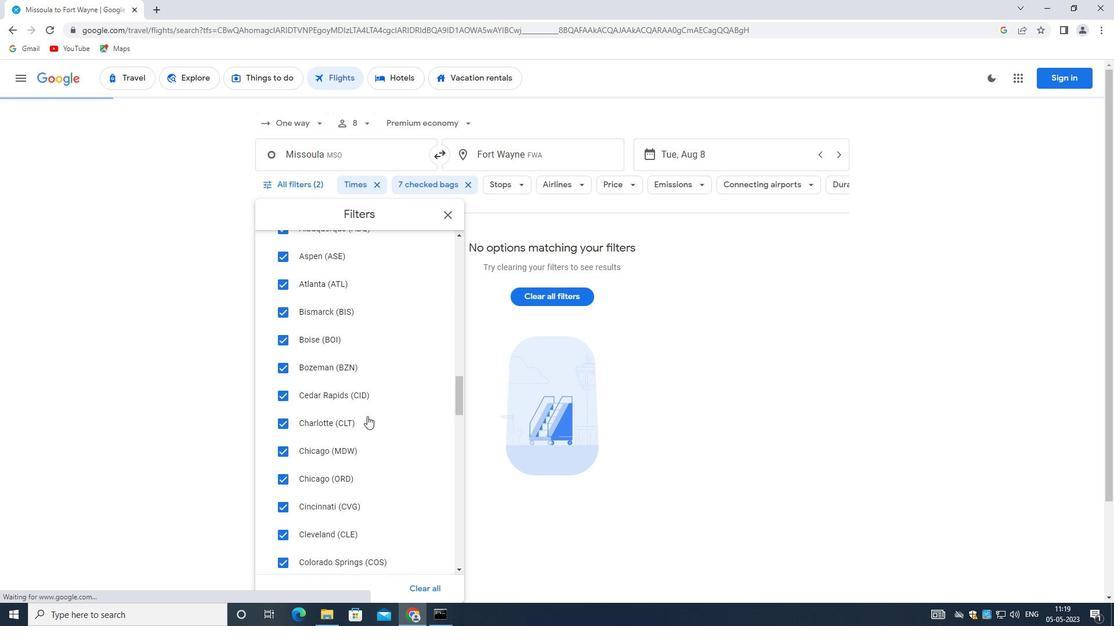 
Action: Mouse moved to (364, 416)
Screenshot: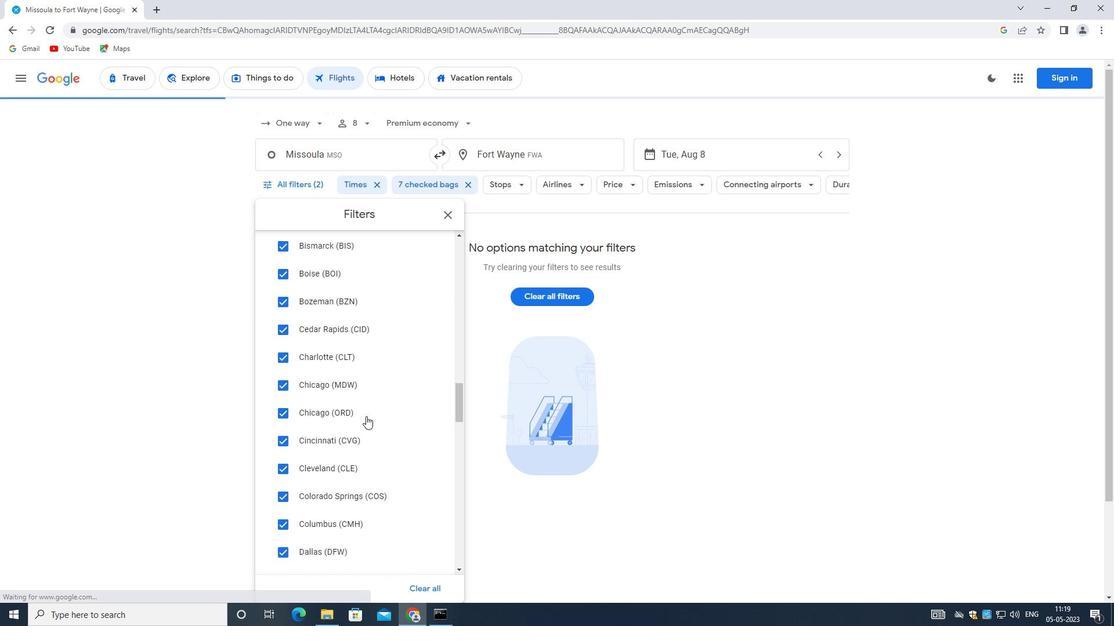 
Action: Mouse scrolled (364, 415) with delta (0, 0)
Screenshot: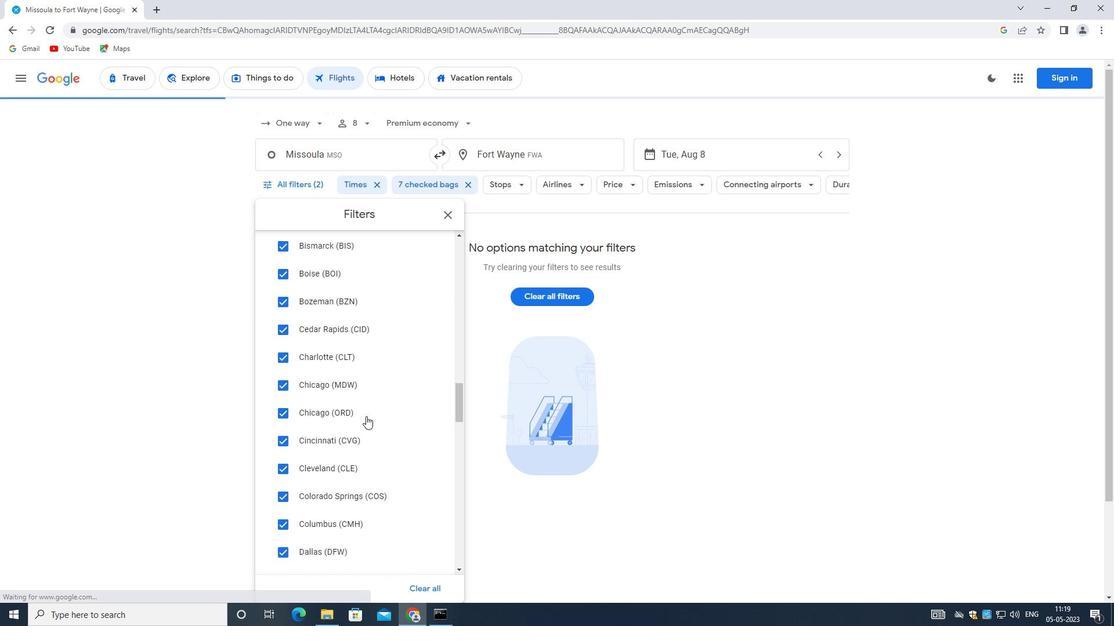 
Action: Mouse moved to (364, 416)
Screenshot: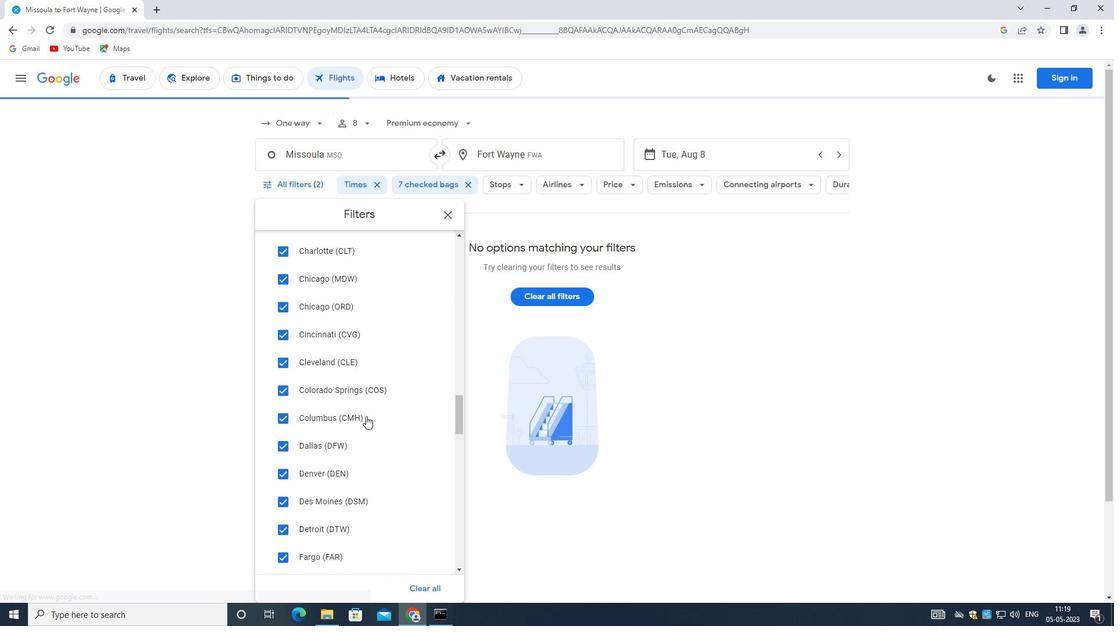 
Action: Mouse scrolled (364, 415) with delta (0, 0)
Screenshot: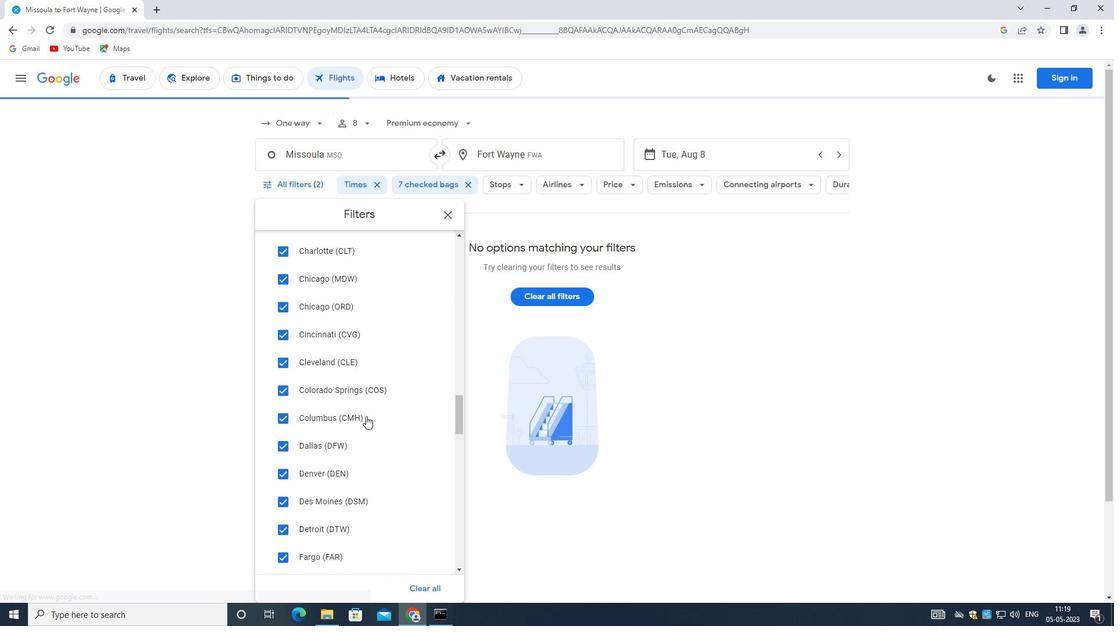 
Action: Mouse scrolled (364, 415) with delta (0, 0)
Screenshot: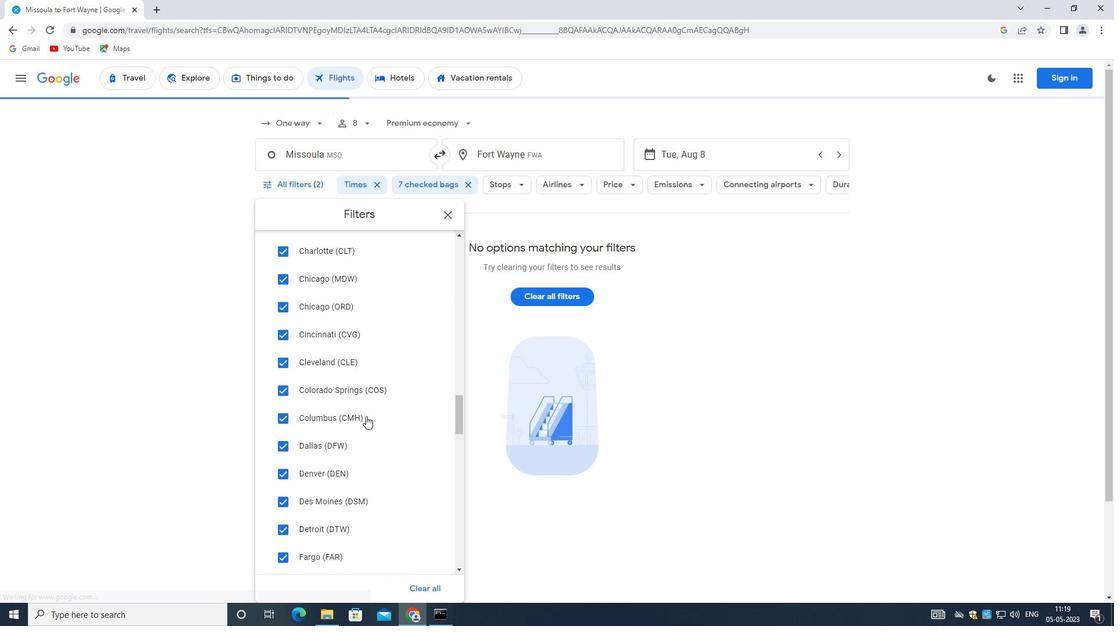 
Action: Mouse scrolled (364, 415) with delta (0, 0)
Screenshot: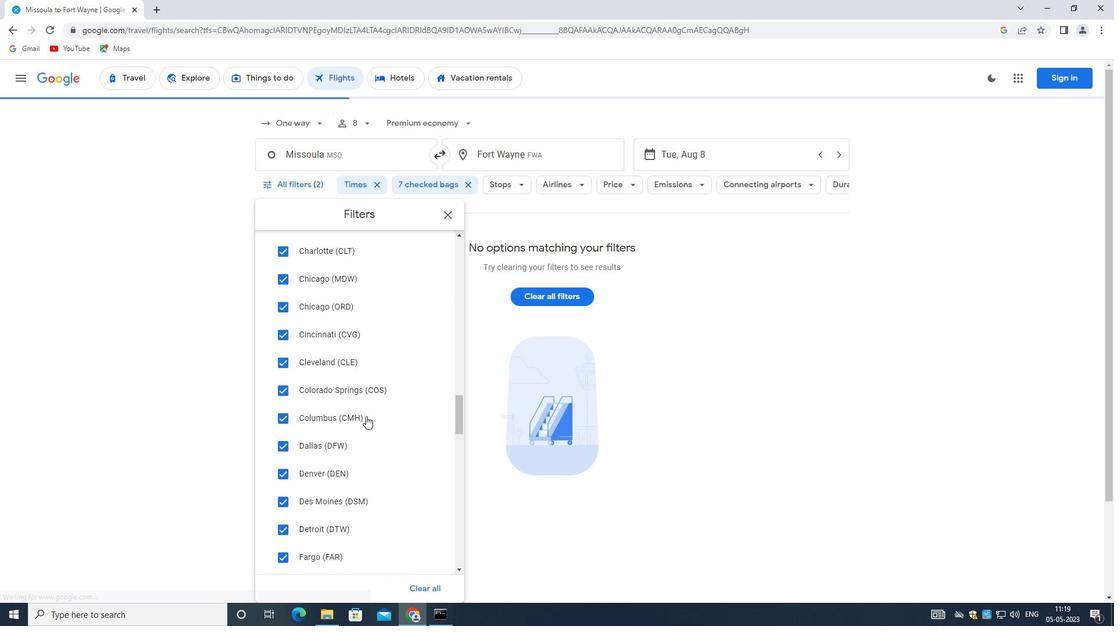 
Action: Mouse moved to (362, 416)
Screenshot: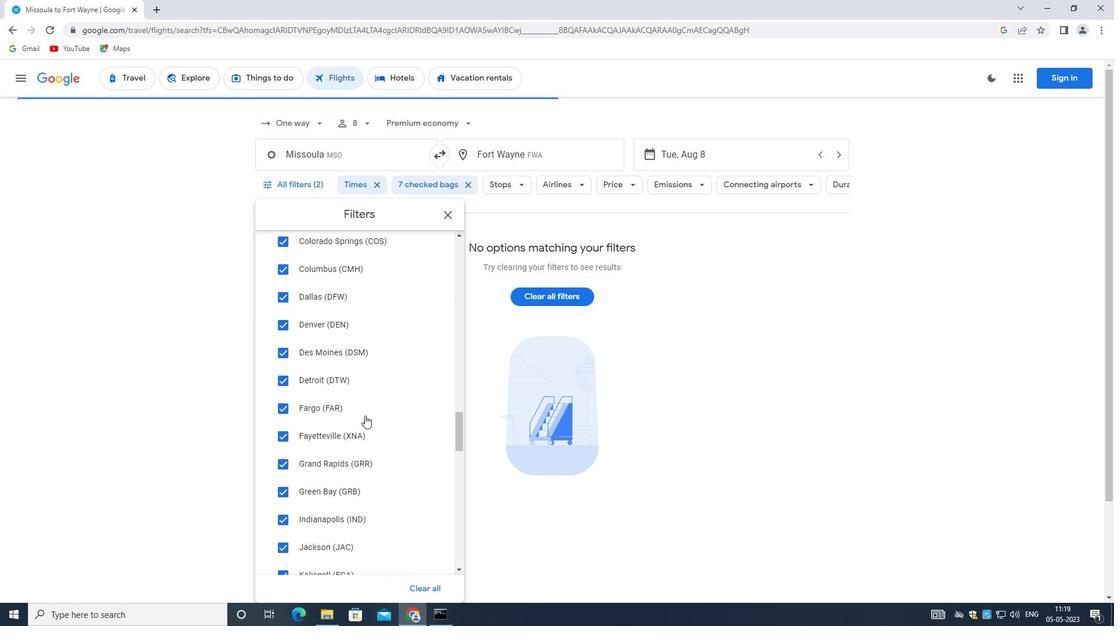 
Action: Mouse scrolled (362, 415) with delta (0, 0)
Screenshot: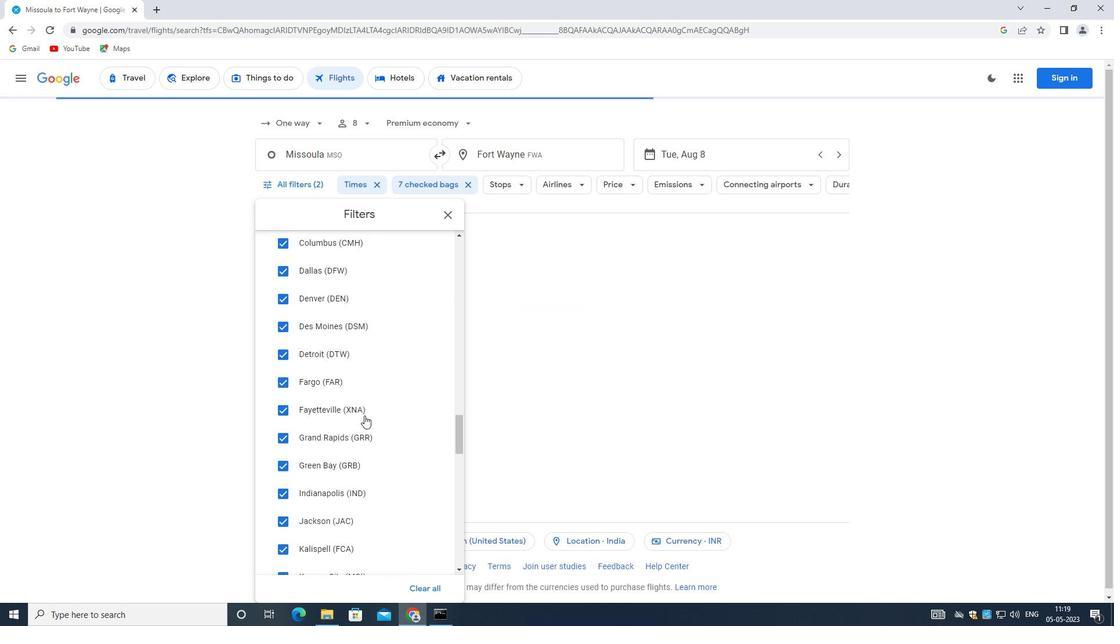
Action: Mouse scrolled (362, 415) with delta (0, 0)
Screenshot: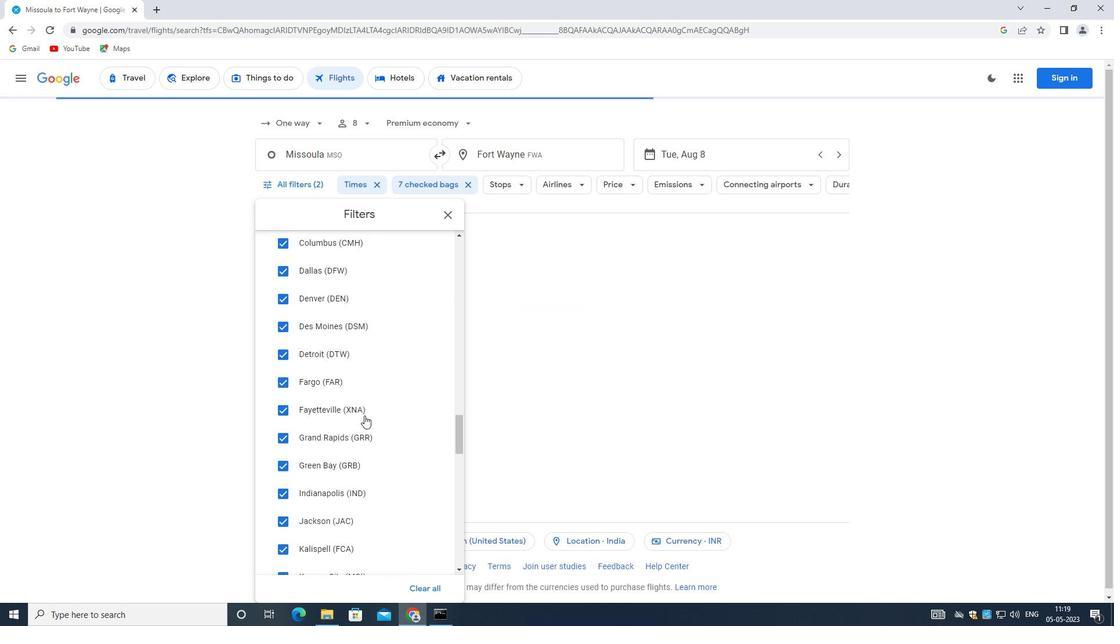 
Action: Mouse scrolled (362, 415) with delta (0, 0)
Screenshot: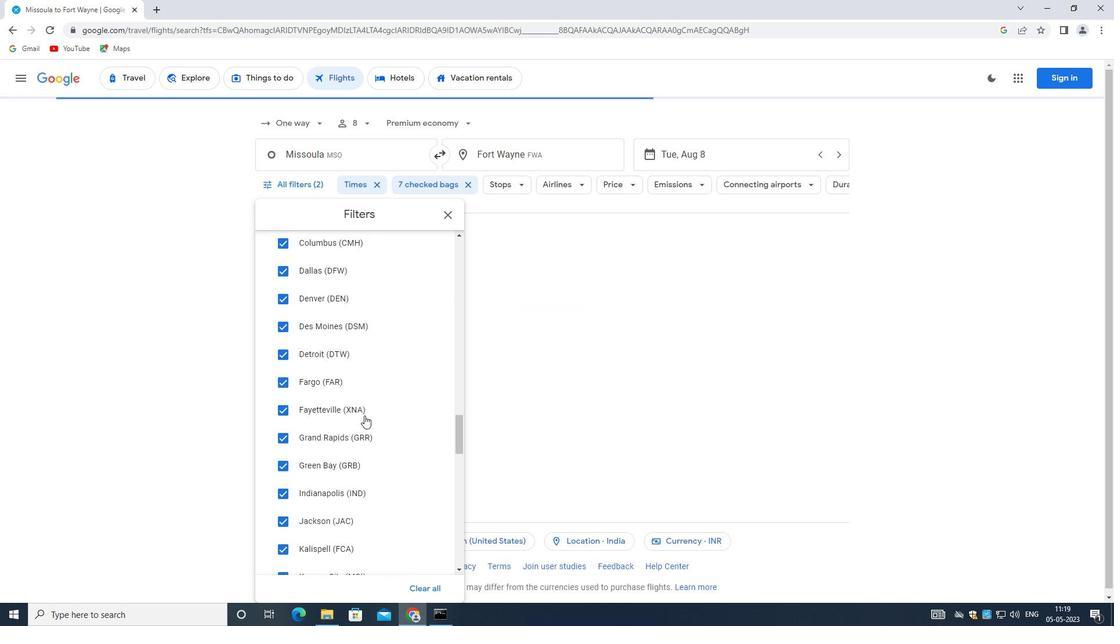 
Action: Mouse scrolled (362, 415) with delta (0, 0)
Screenshot: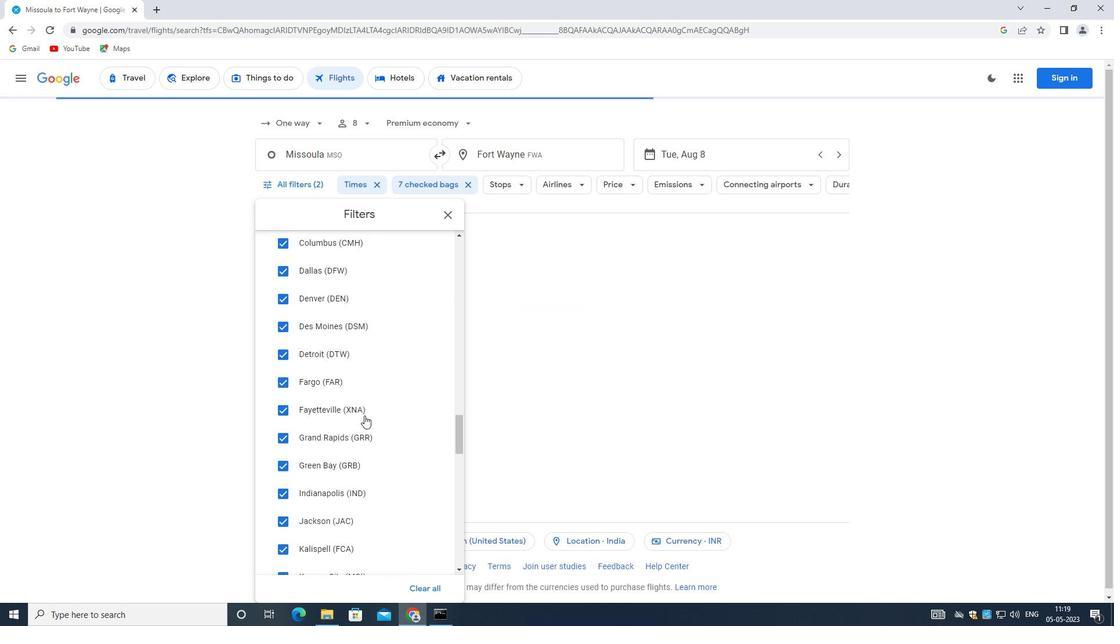 
Action: Mouse moved to (360, 416)
Screenshot: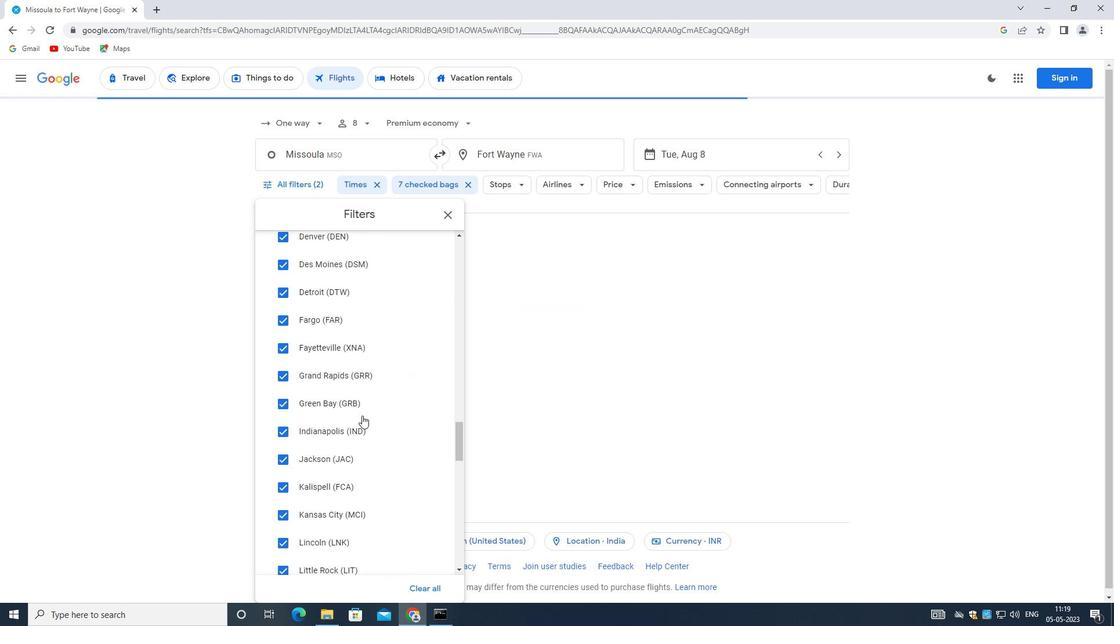 
Action: Mouse scrolled (360, 415) with delta (0, 0)
Screenshot: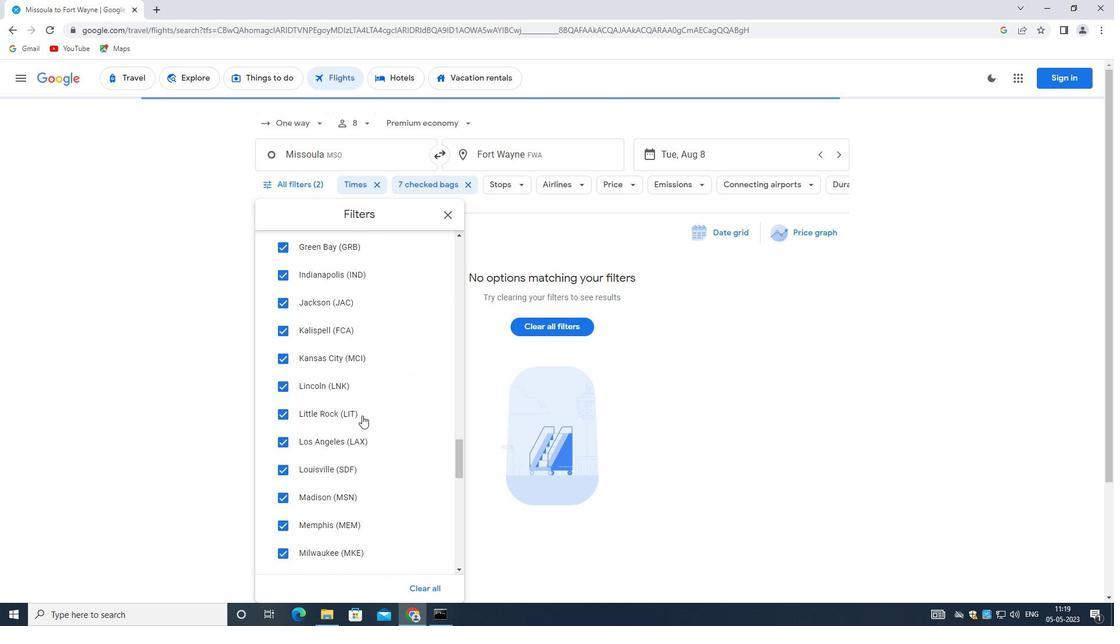 
Action: Mouse scrolled (360, 415) with delta (0, 0)
Screenshot: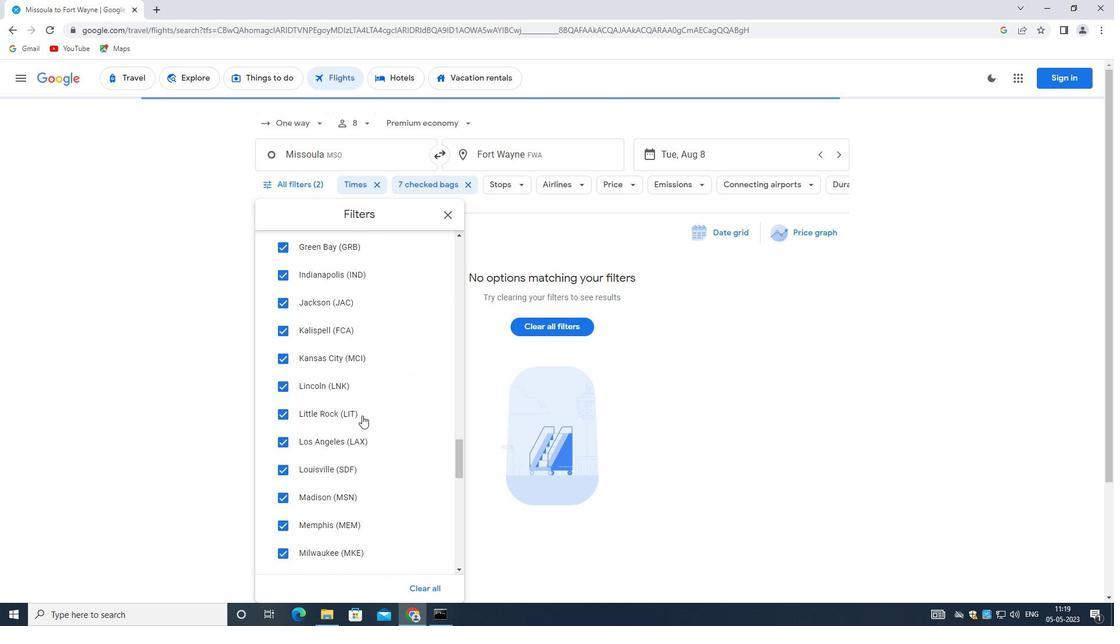 
Action: Mouse scrolled (360, 415) with delta (0, 0)
Screenshot: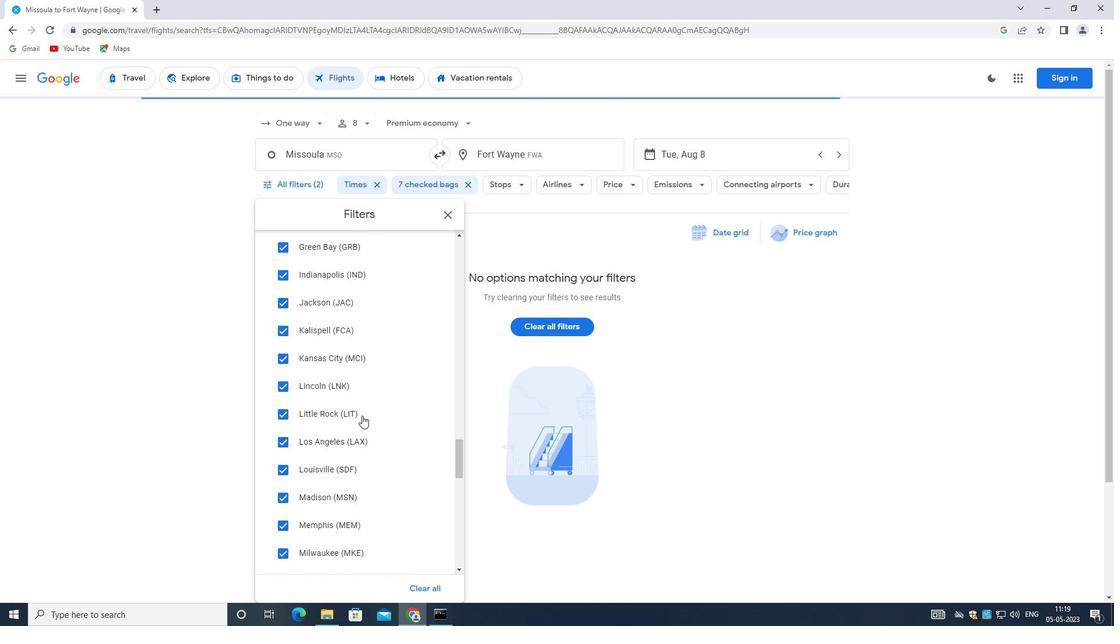 
Action: Mouse moved to (359, 416)
Screenshot: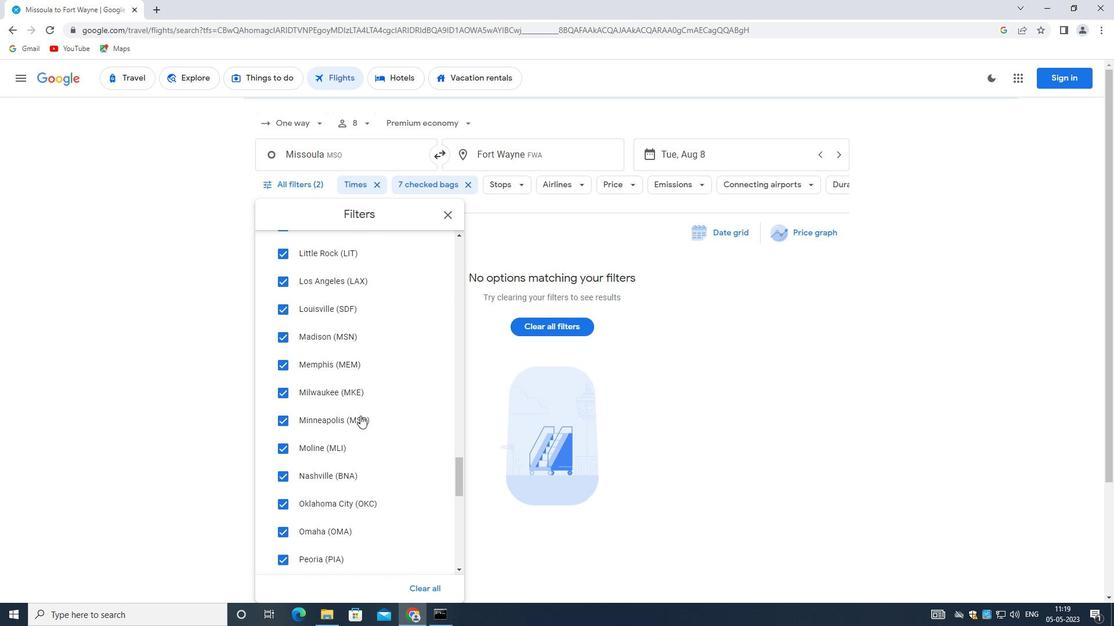 
Action: Mouse scrolled (359, 415) with delta (0, 0)
Screenshot: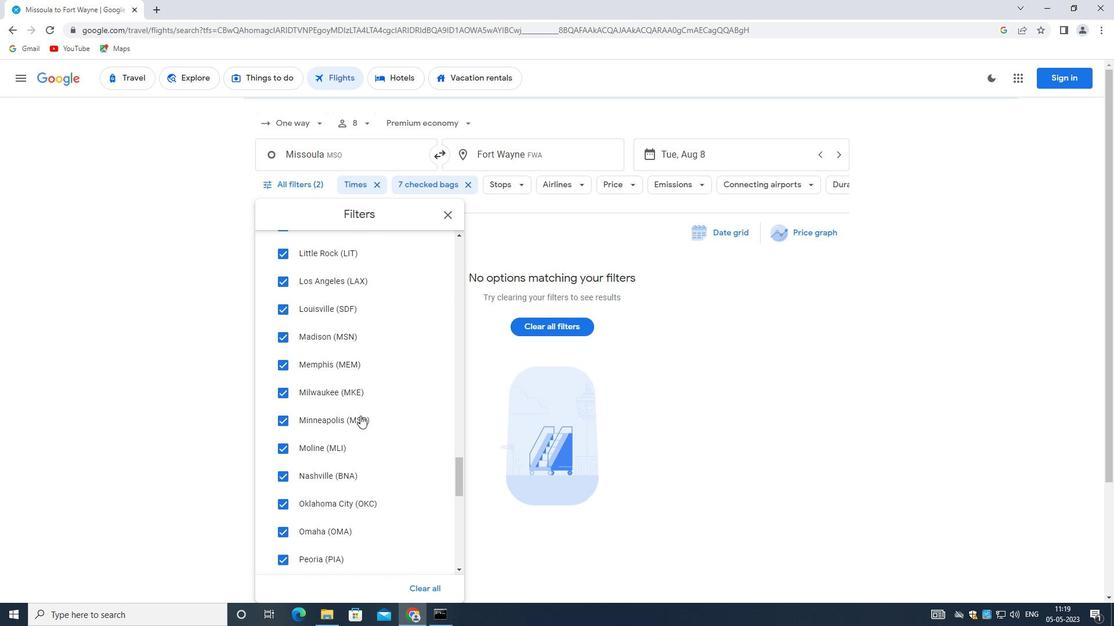 
Action: Mouse moved to (359, 416)
Screenshot: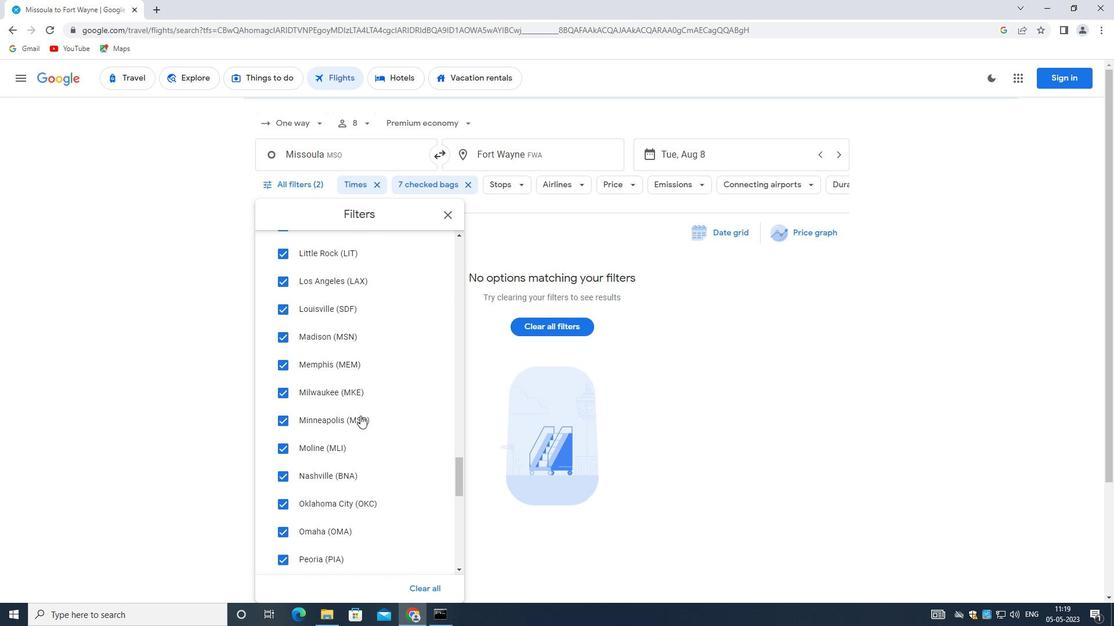 
Action: Mouse scrolled (359, 416) with delta (0, 0)
Screenshot: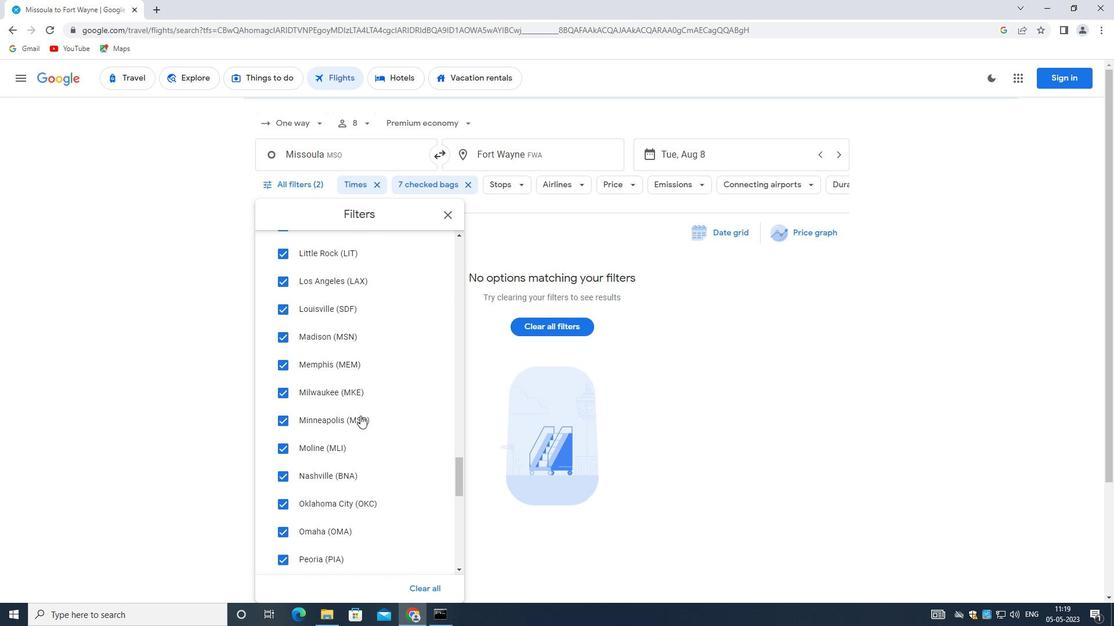 
Action: Mouse scrolled (359, 416) with delta (0, 0)
Screenshot: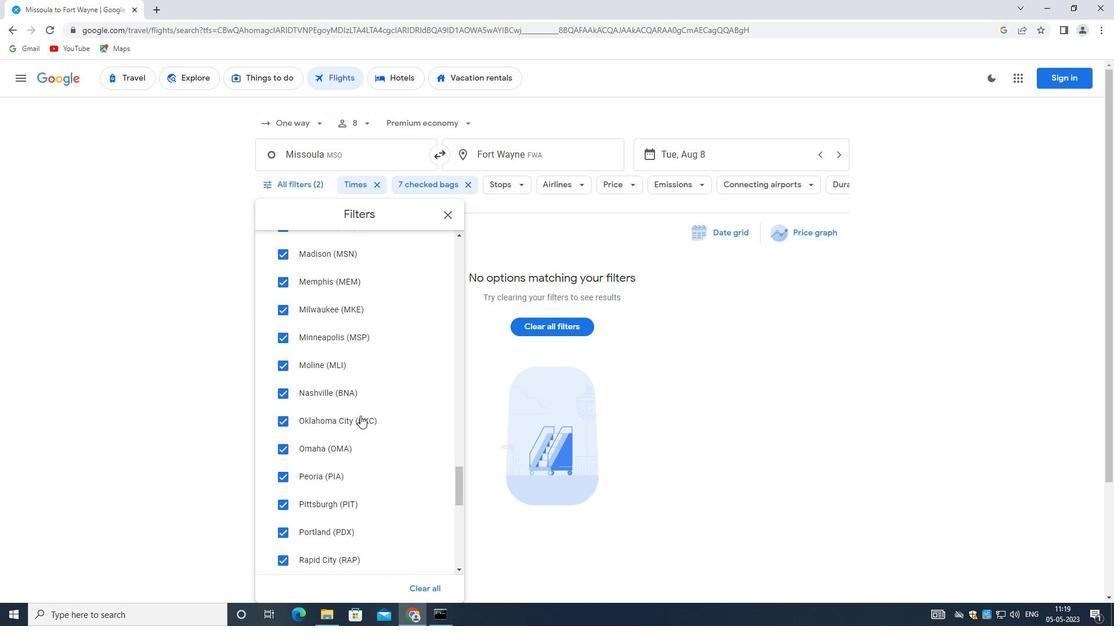 
Action: Mouse scrolled (359, 416) with delta (0, 0)
Screenshot: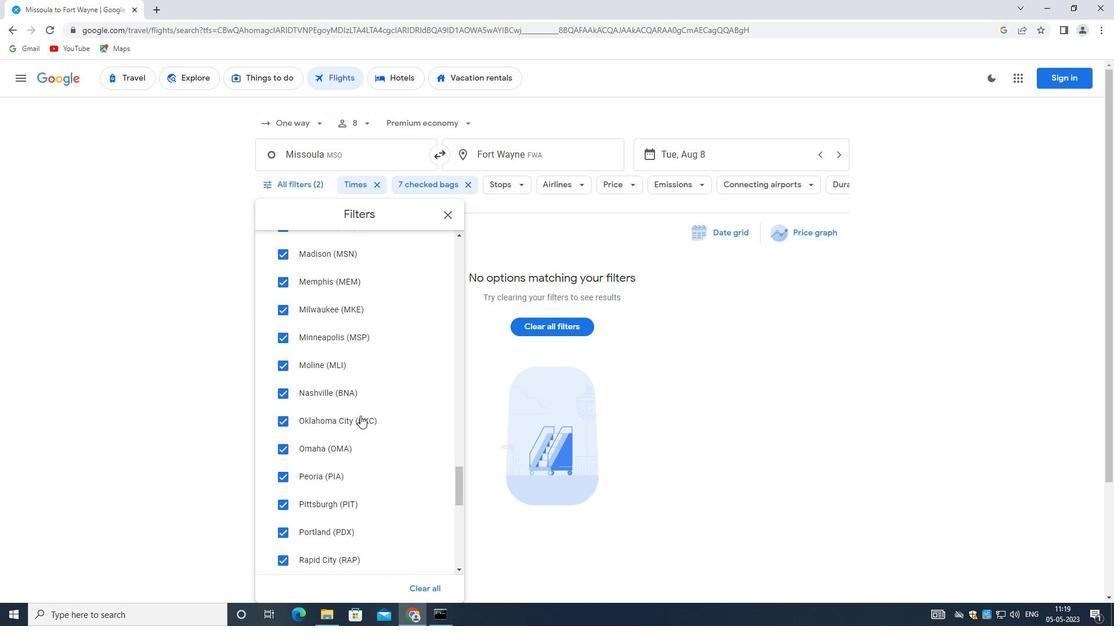 
Action: Mouse scrolled (359, 416) with delta (0, 0)
Screenshot: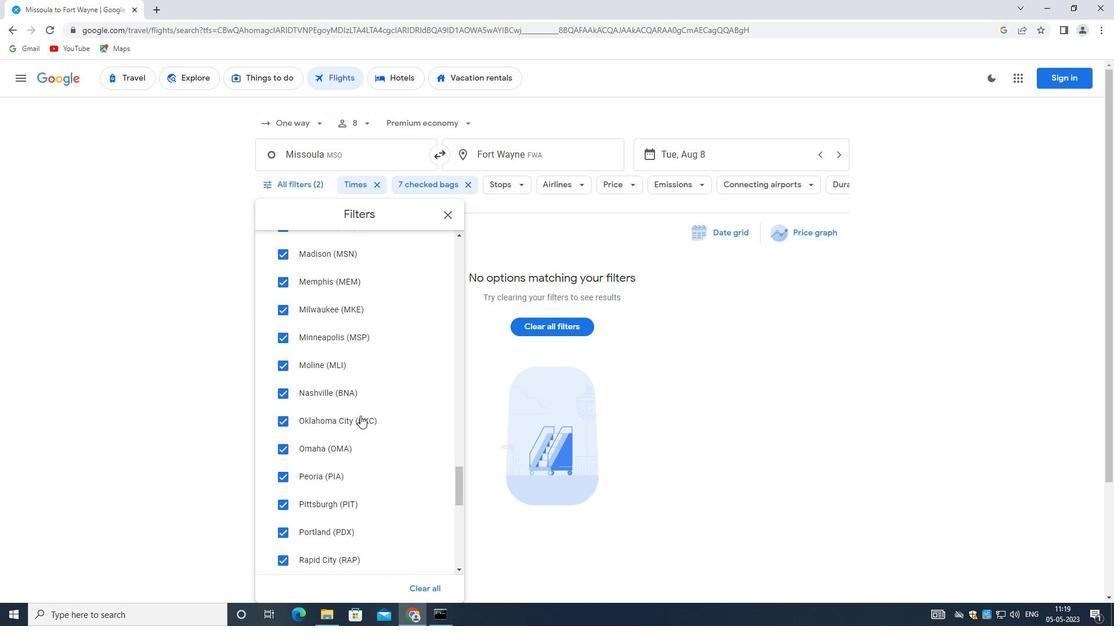 
Action: Mouse moved to (358, 418)
Screenshot: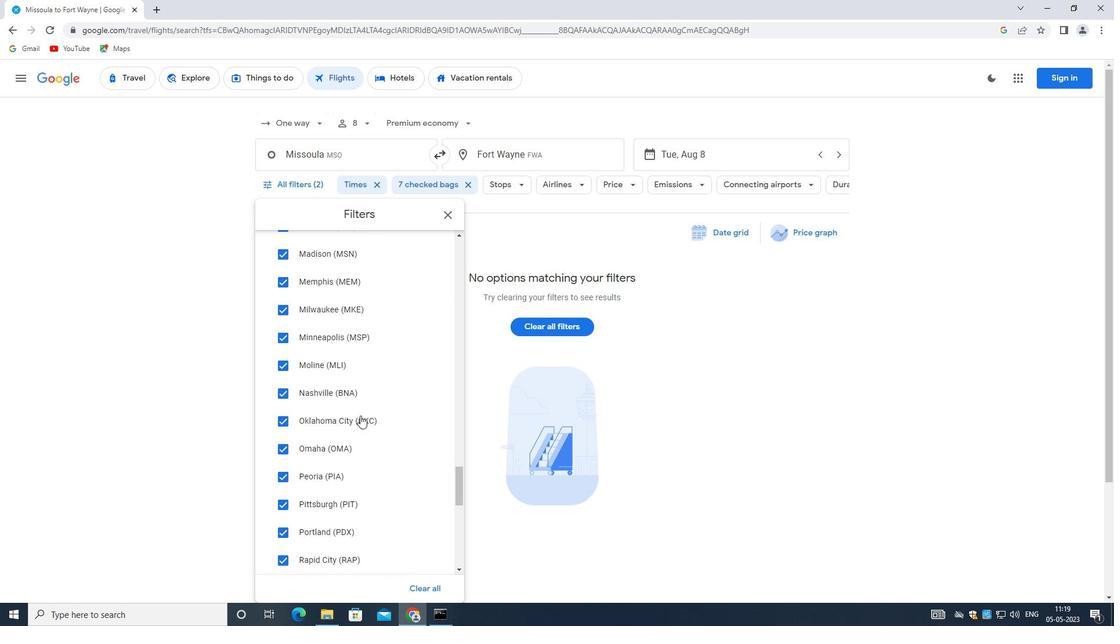 
Action: Mouse scrolled (358, 417) with delta (0, 0)
Screenshot: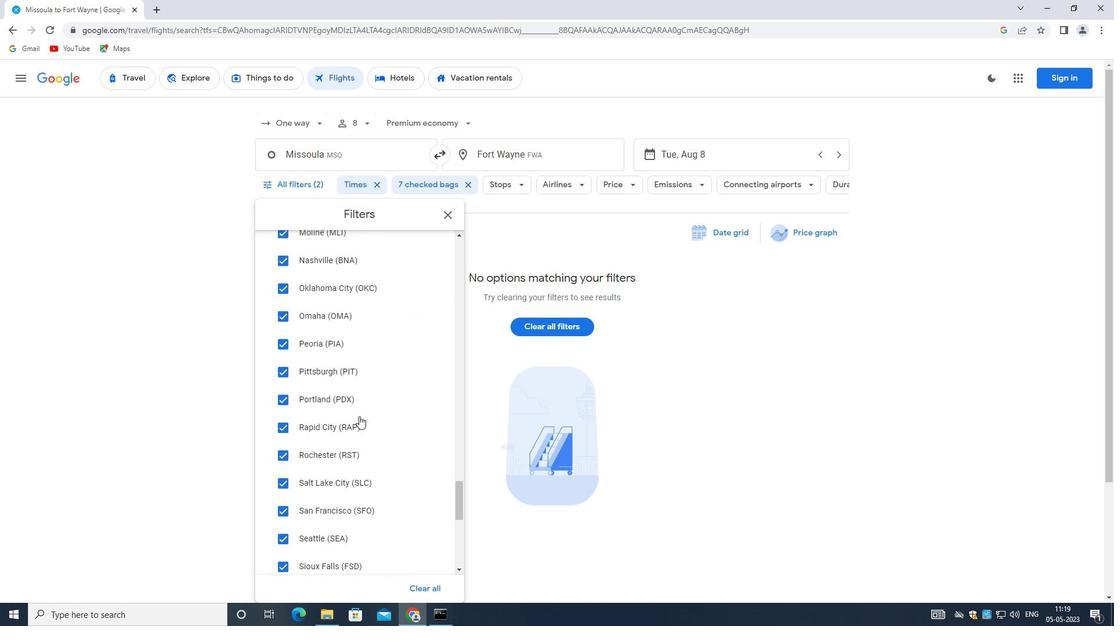 
Action: Mouse scrolled (358, 417) with delta (0, 0)
Screenshot: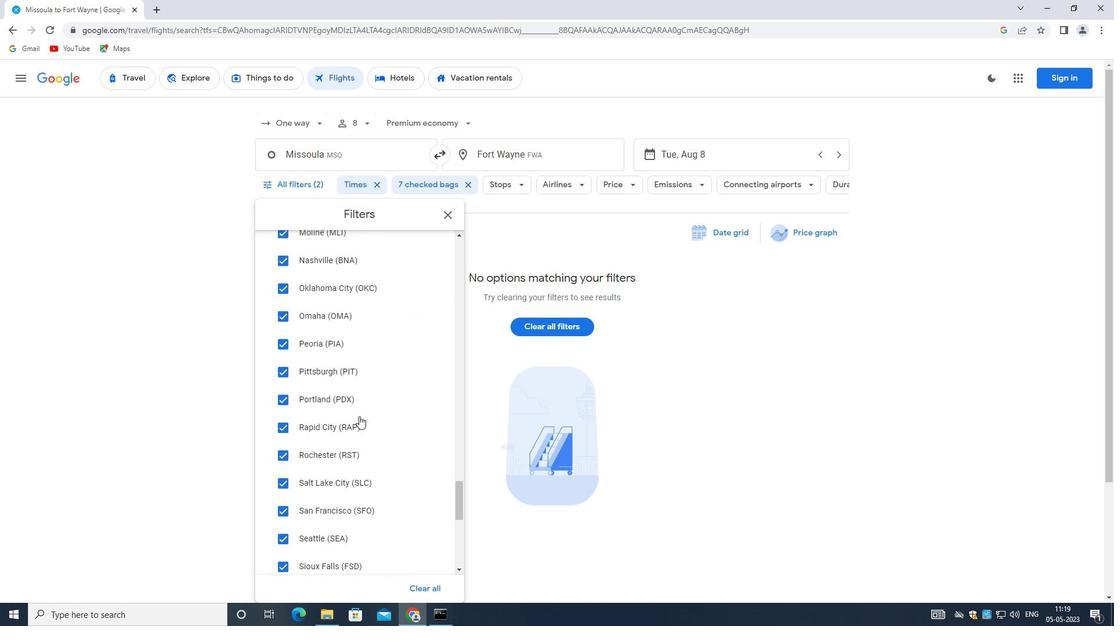 
Action: Mouse scrolled (358, 417) with delta (0, 0)
Screenshot: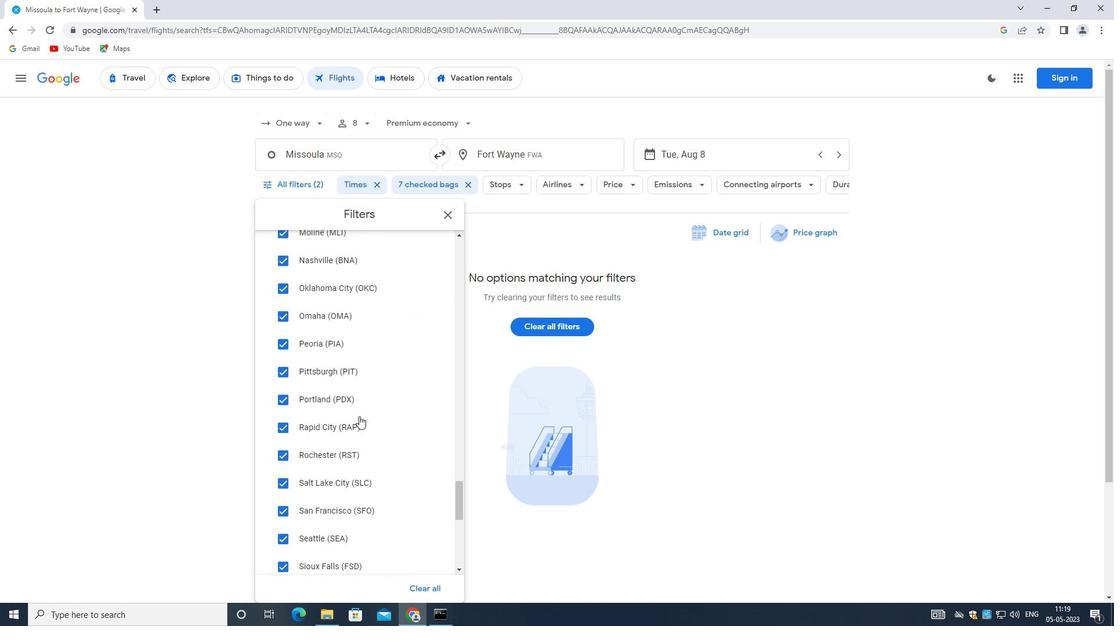 
Action: Mouse scrolled (358, 417) with delta (0, 0)
Screenshot: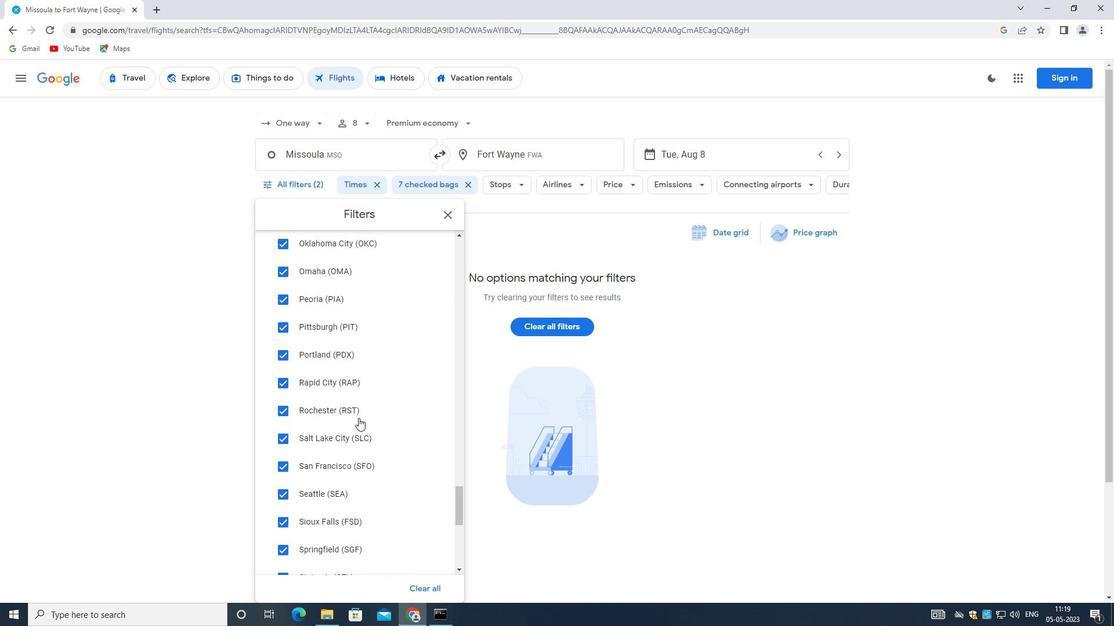 
Action: Mouse scrolled (358, 417) with delta (0, 0)
Screenshot: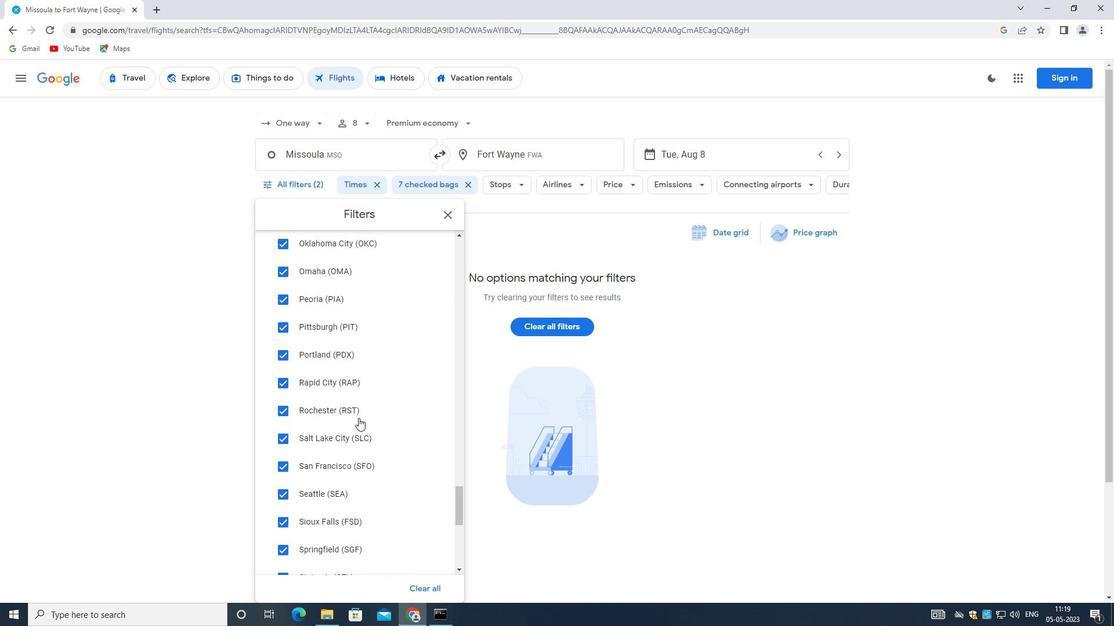 
Action: Mouse moved to (358, 421)
Screenshot: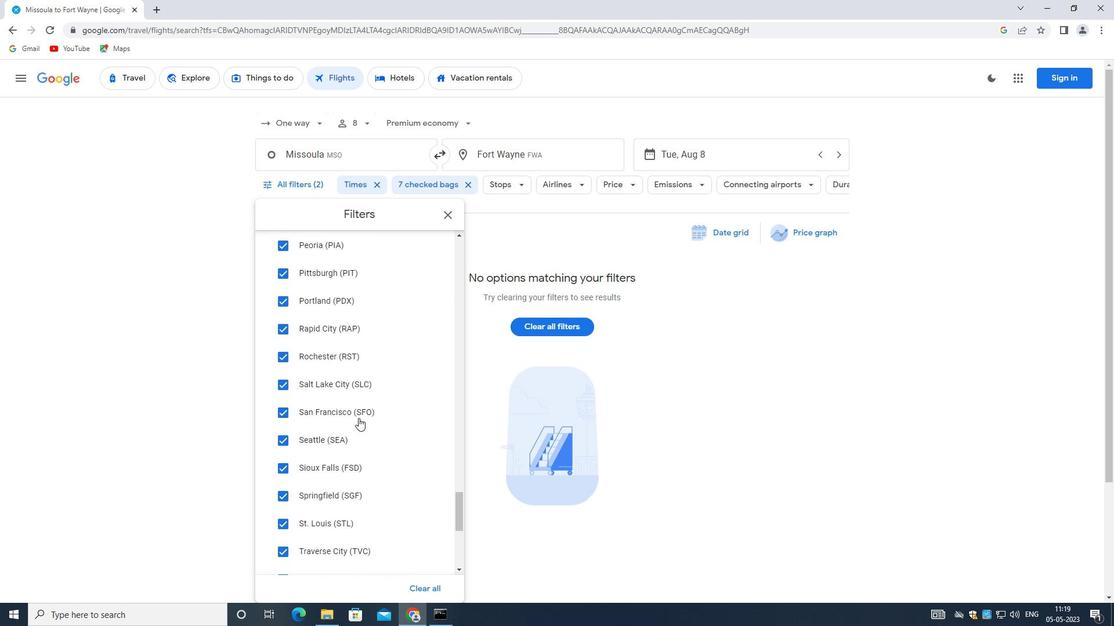
Action: Mouse scrolled (358, 420) with delta (0, 0)
Screenshot: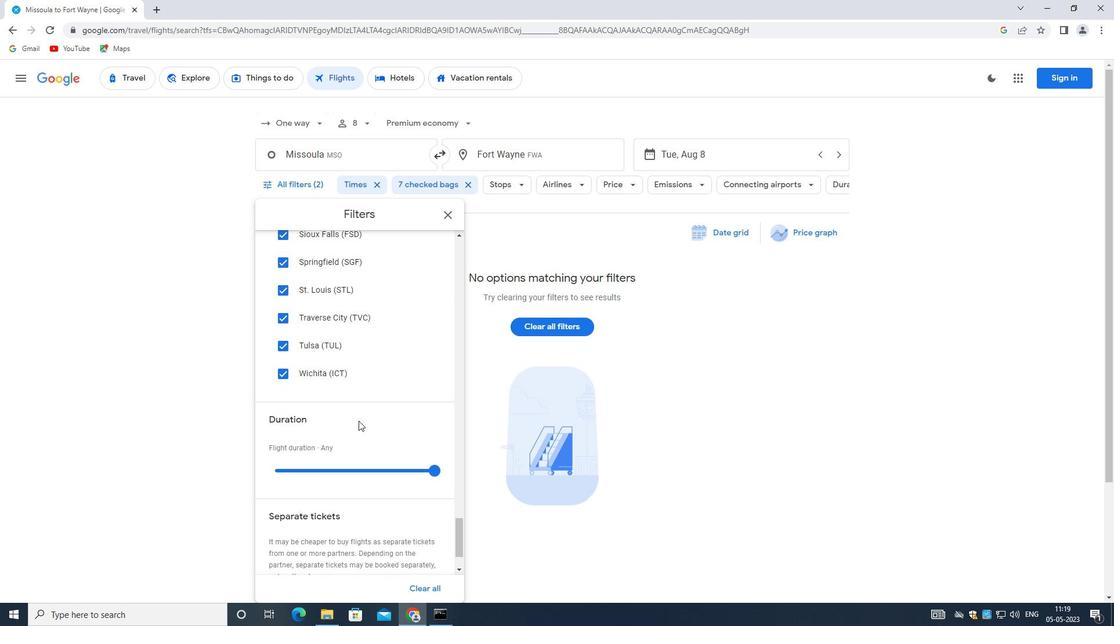
Action: Mouse scrolled (358, 420) with delta (0, 0)
Screenshot: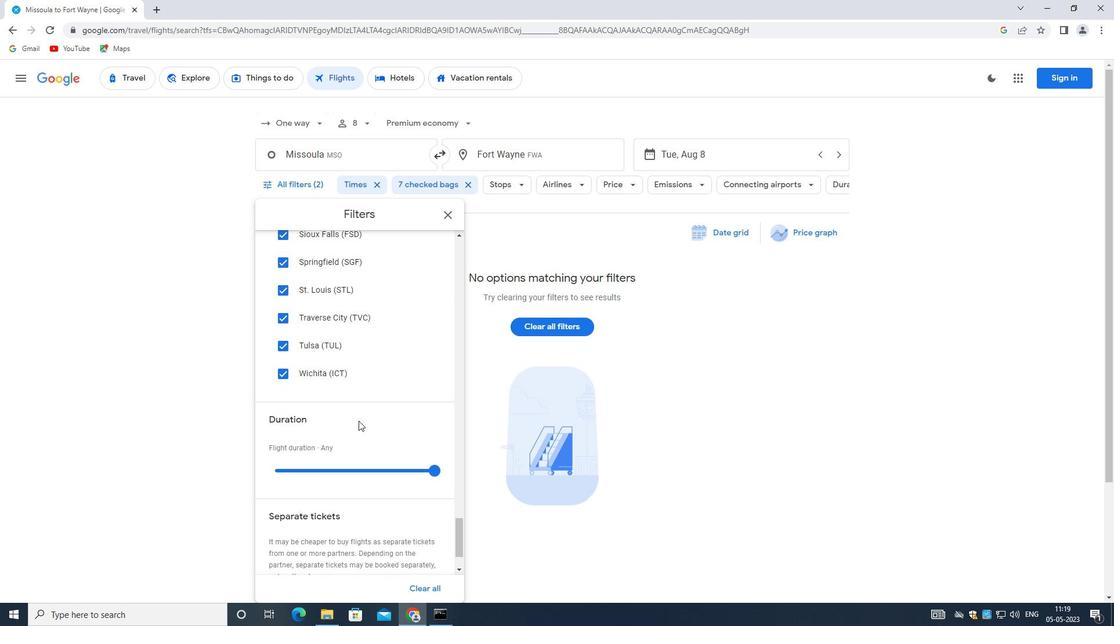 
Action: Mouse scrolled (358, 420) with delta (0, 0)
Screenshot: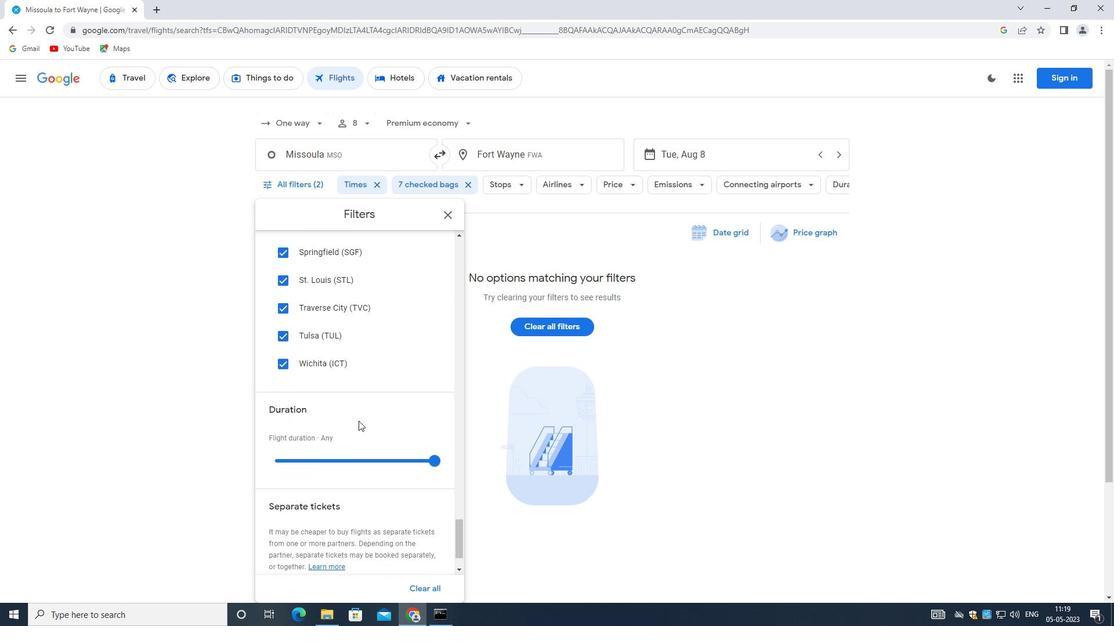 
Action: Mouse scrolled (358, 420) with delta (0, 0)
Screenshot: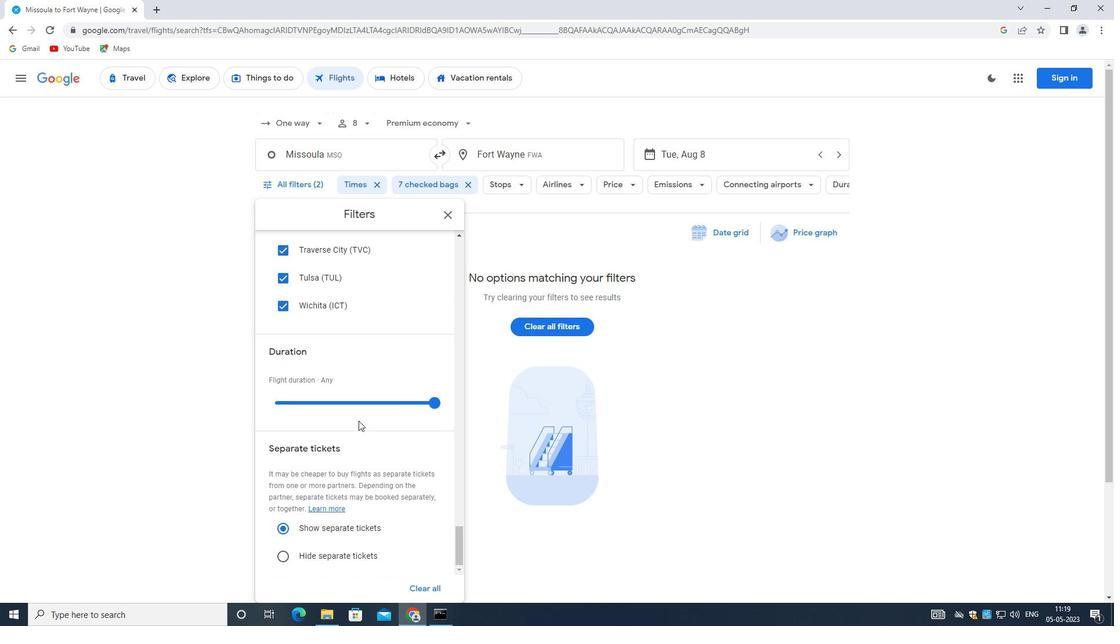 
